 Task: Look for space in Santa Barbara, United States from 6th September, 2023 to 15th September, 2023 for 6 adults in price range Rs.8000 to Rs.12000. Place can be entire place or private room with 6 bedrooms having 6 beds and 6 bathrooms. Property type can be house, flat, guest house. Amenities needed are: wifi, TV, free parkinig on premises, gym, breakfast. Booking option can be shelf check-in. Required host language is English.
Action: Mouse moved to (623, 166)
Screenshot: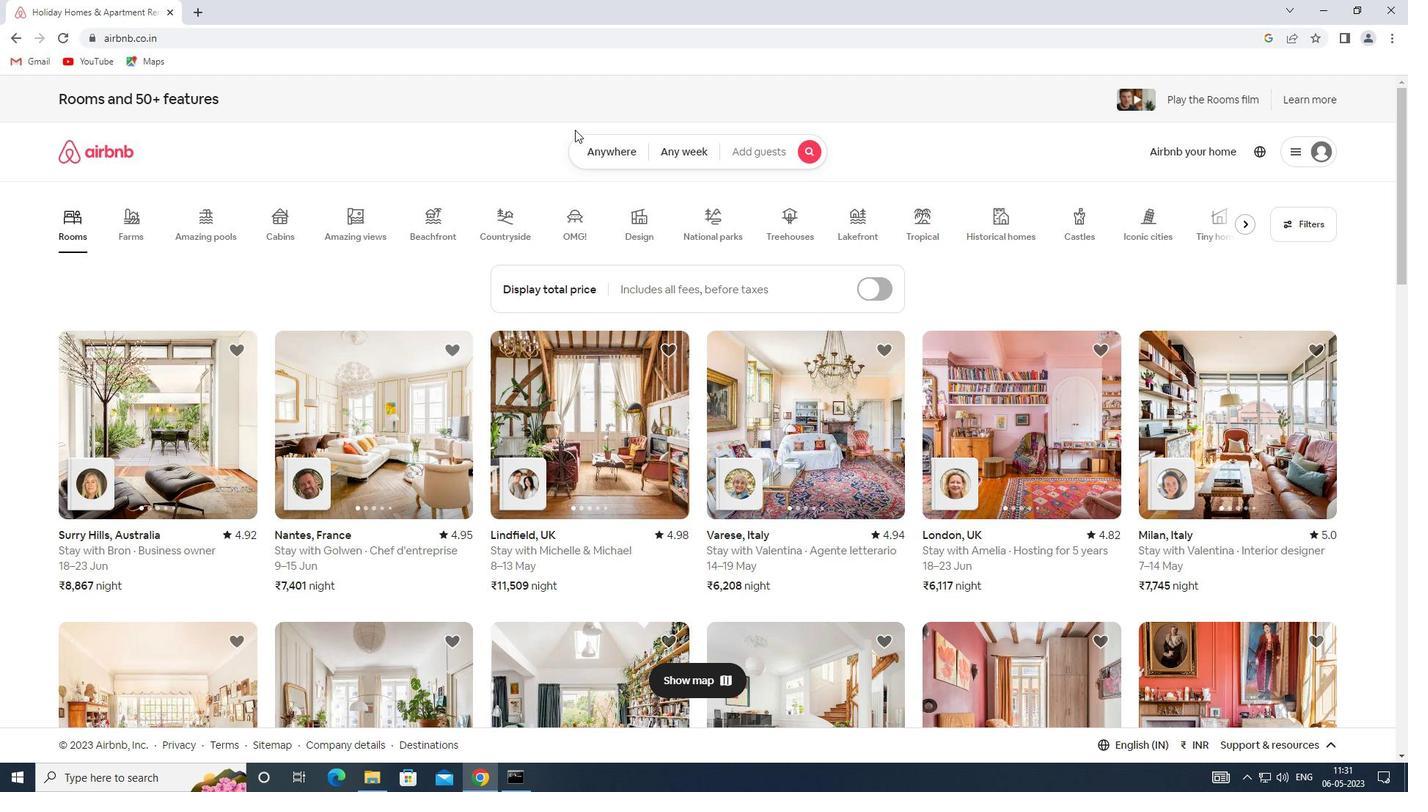 
Action: Mouse pressed left at (623, 166)
Screenshot: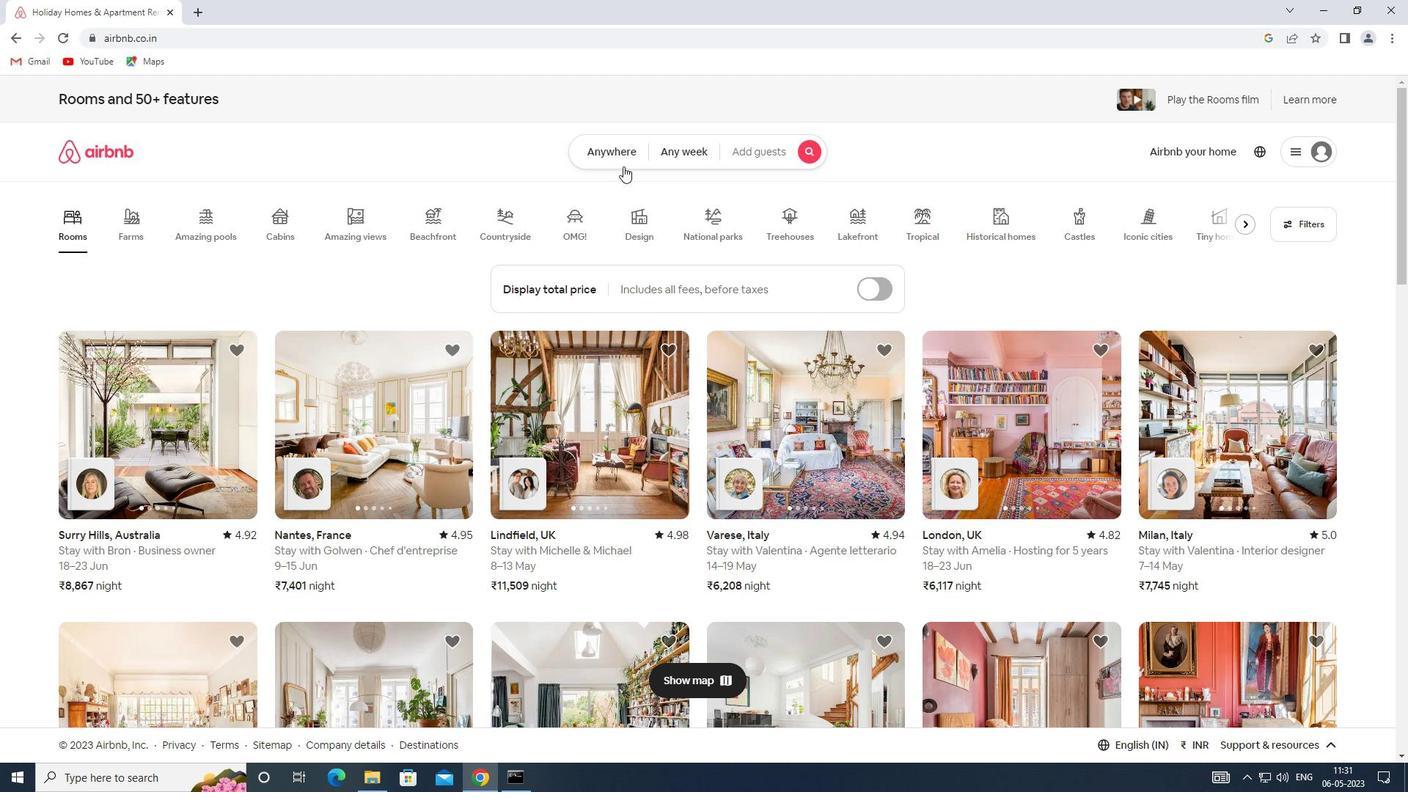 
Action: Mouse moved to (484, 200)
Screenshot: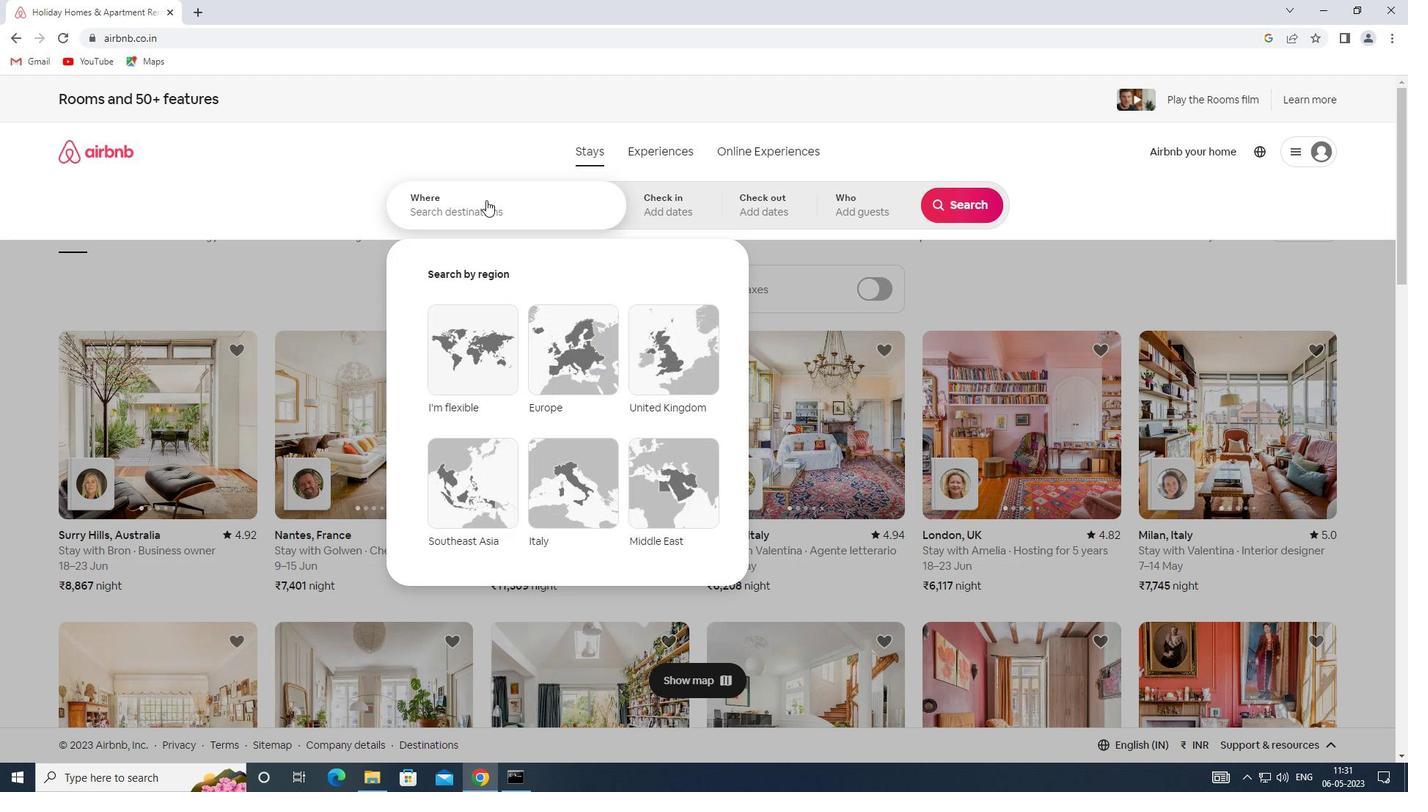 
Action: Mouse pressed left at (484, 200)
Screenshot: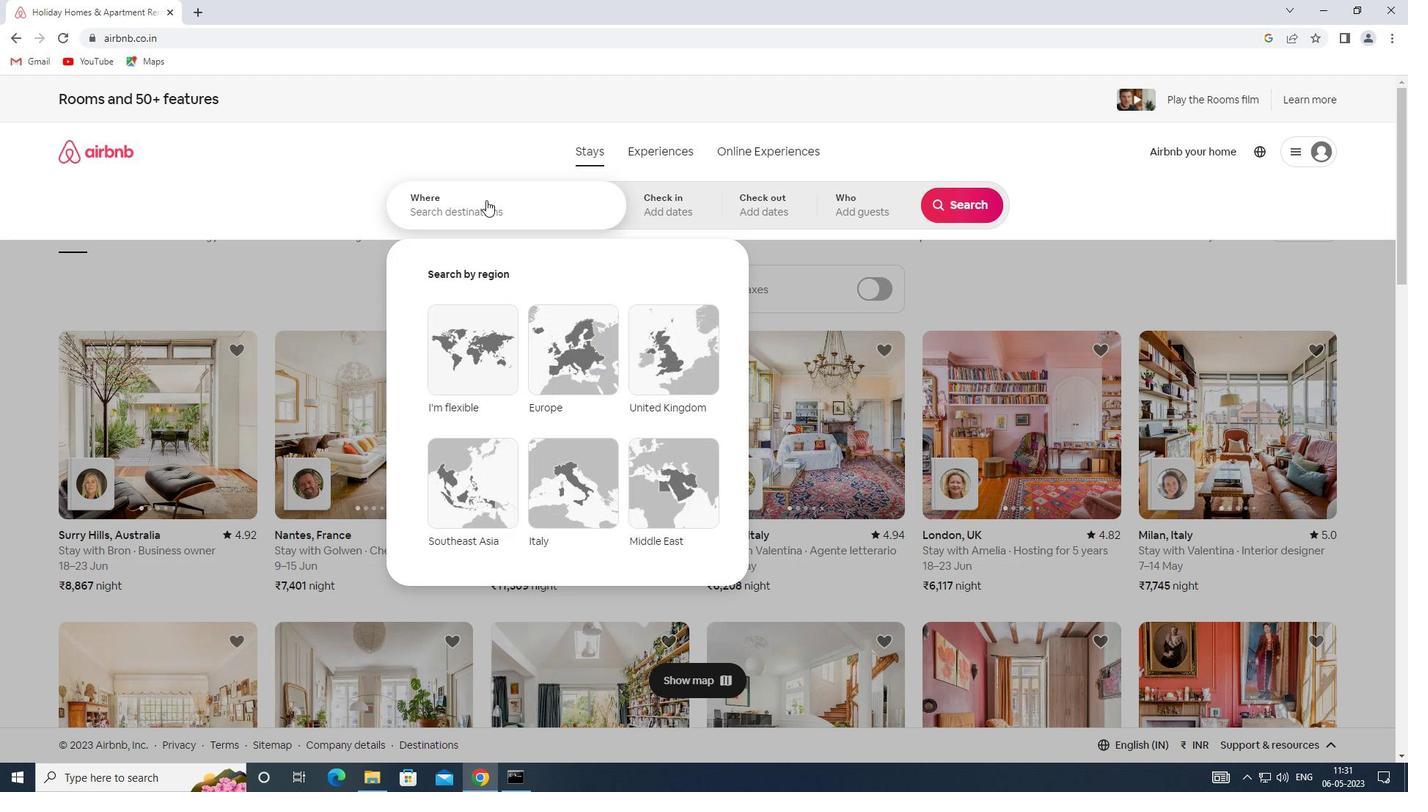 
Action: Mouse moved to (484, 201)
Screenshot: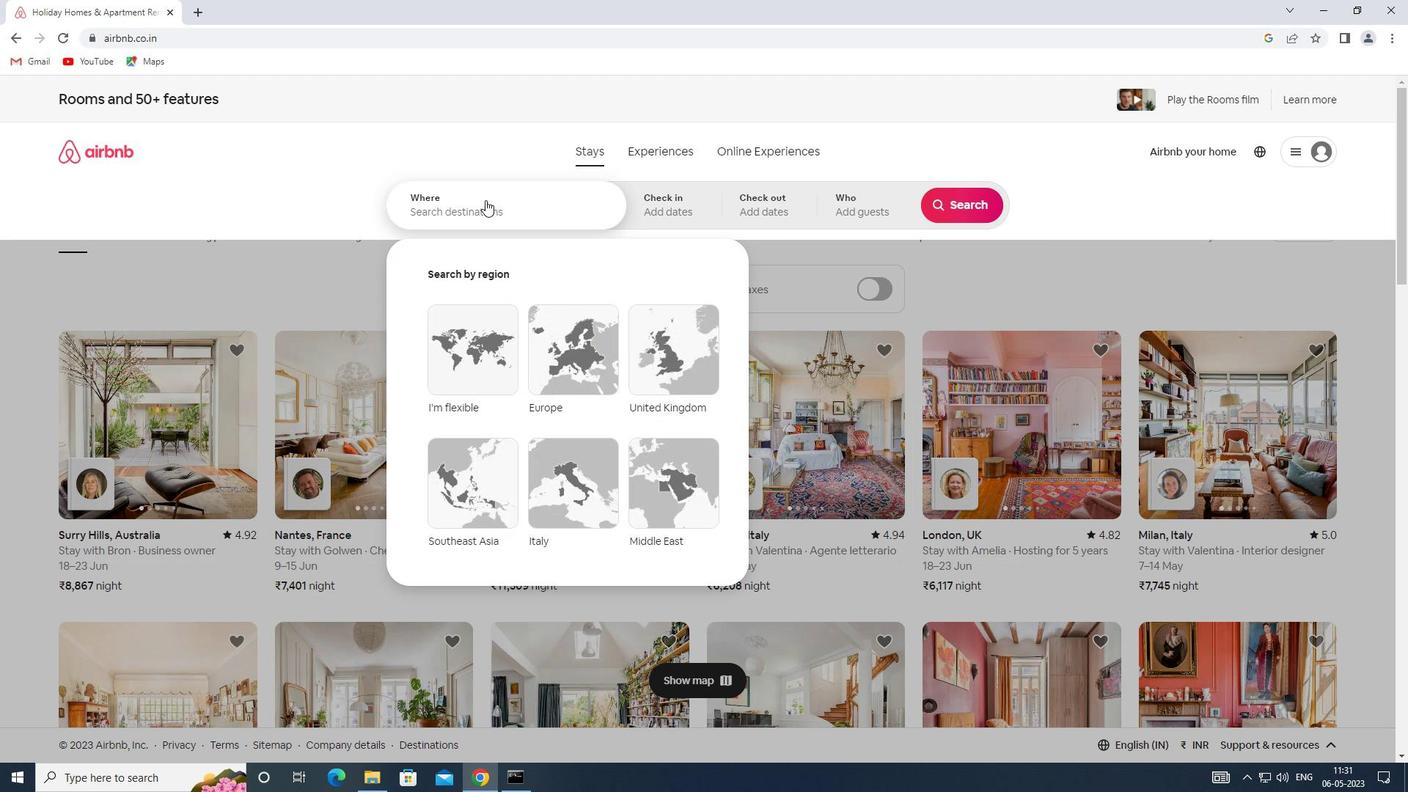 
Action: Key pressed <Key.shift><Key.shift><Key.shift><Key.shift>SPACE<Key.space>IN<Key.space><Key.shift><Key.shift><Key.shift><Key.shift><Key.shift><Key.shift><Key.shift><Key.shift><Key.shift><Key.shift><Key.shift><Key.shift><Key.shift><Key.shift><Key.shift><Key.shift><Key.shift><Key.shift>SANTA<Key.space><Key.shift>BARBARA,<Key.shift>UNITED<Key.space><Key.shift>STATES
Screenshot: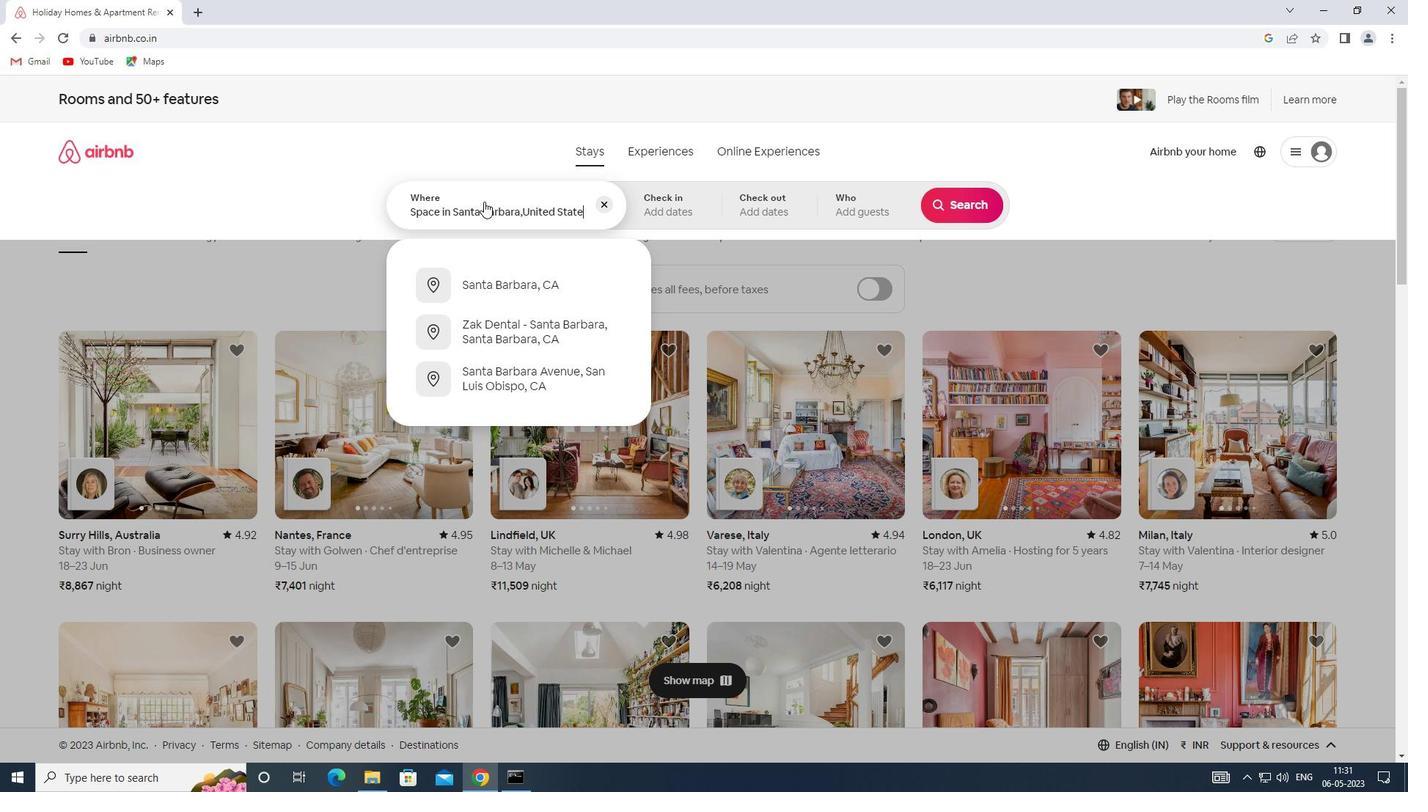 
Action: Mouse moved to (633, 215)
Screenshot: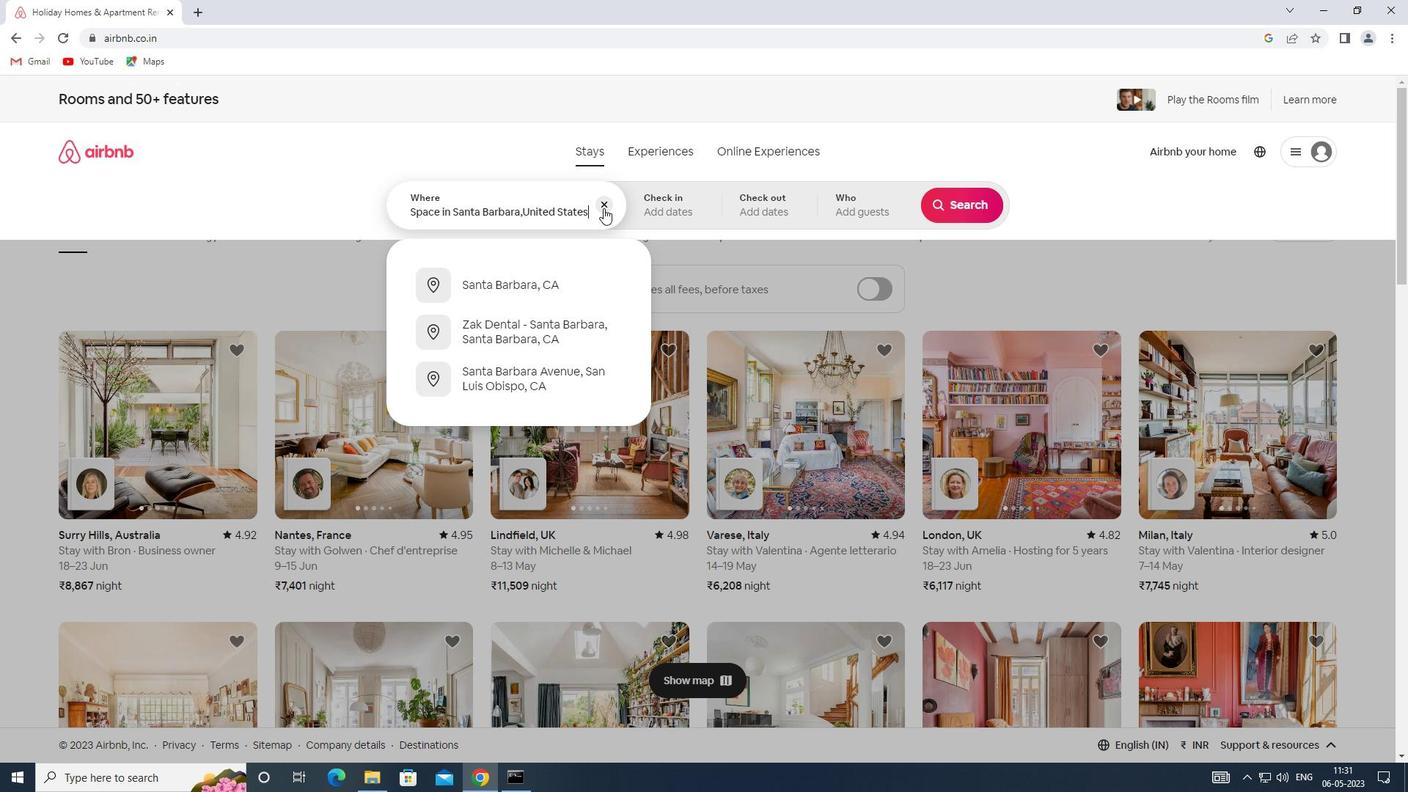 
Action: Mouse pressed left at (633, 215)
Screenshot: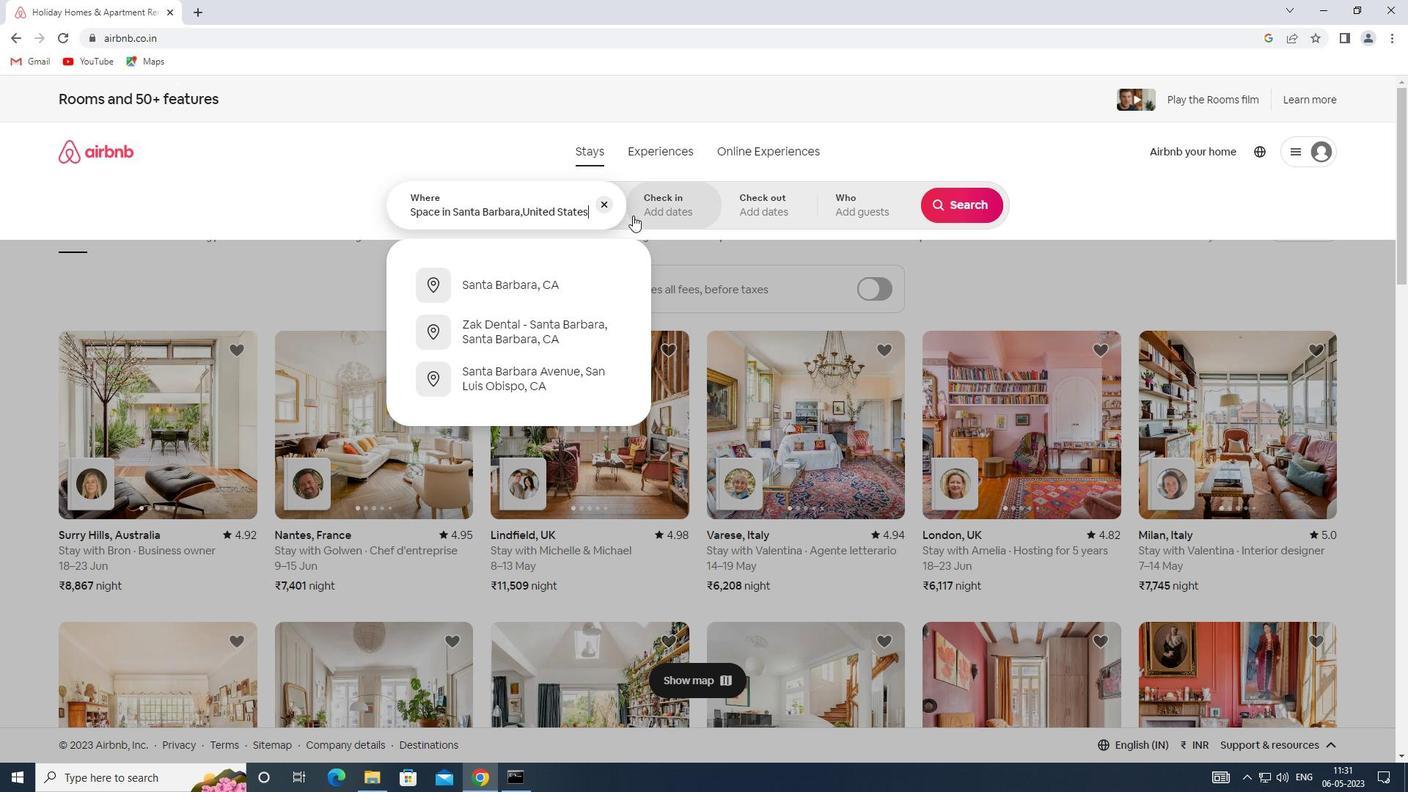 
Action: Mouse moved to (961, 320)
Screenshot: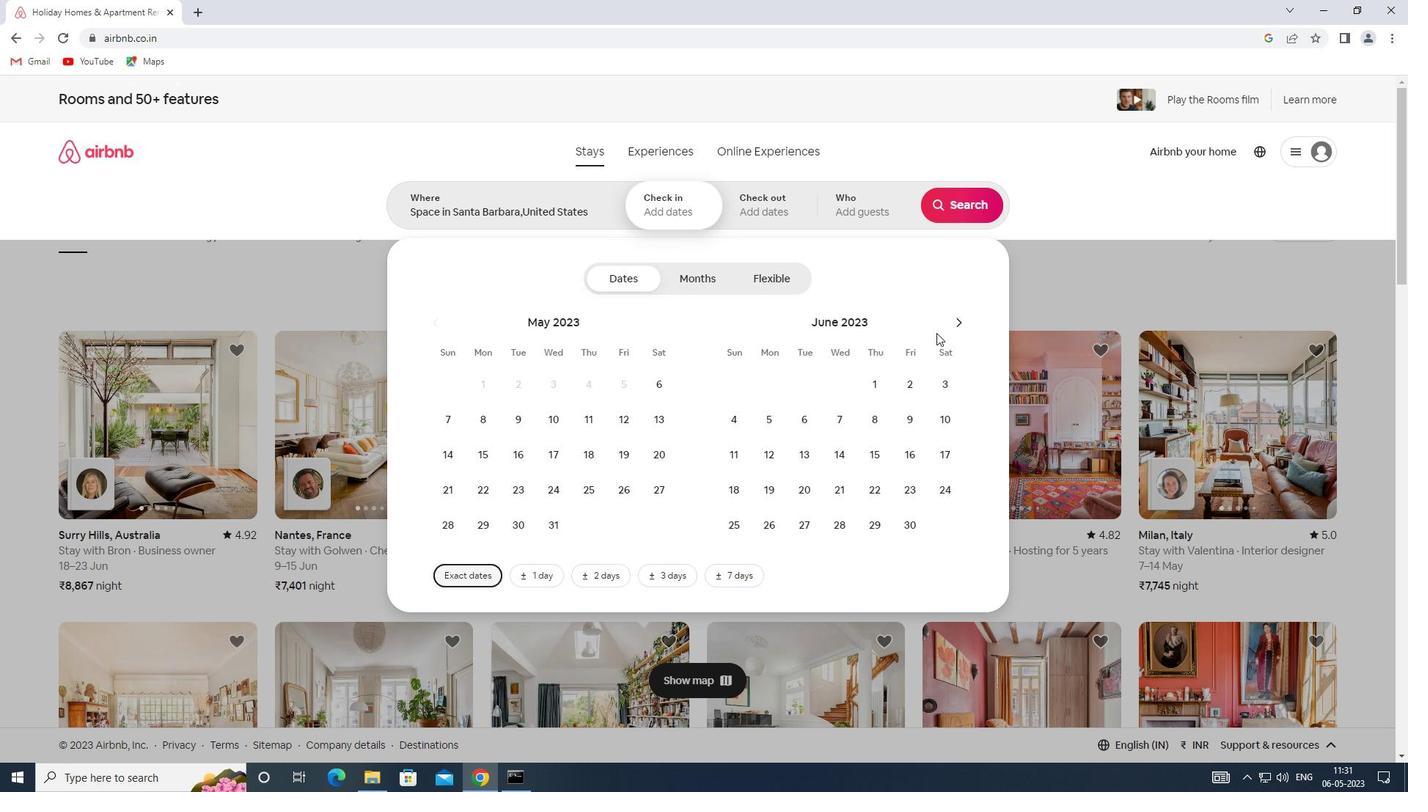 
Action: Mouse pressed left at (961, 320)
Screenshot: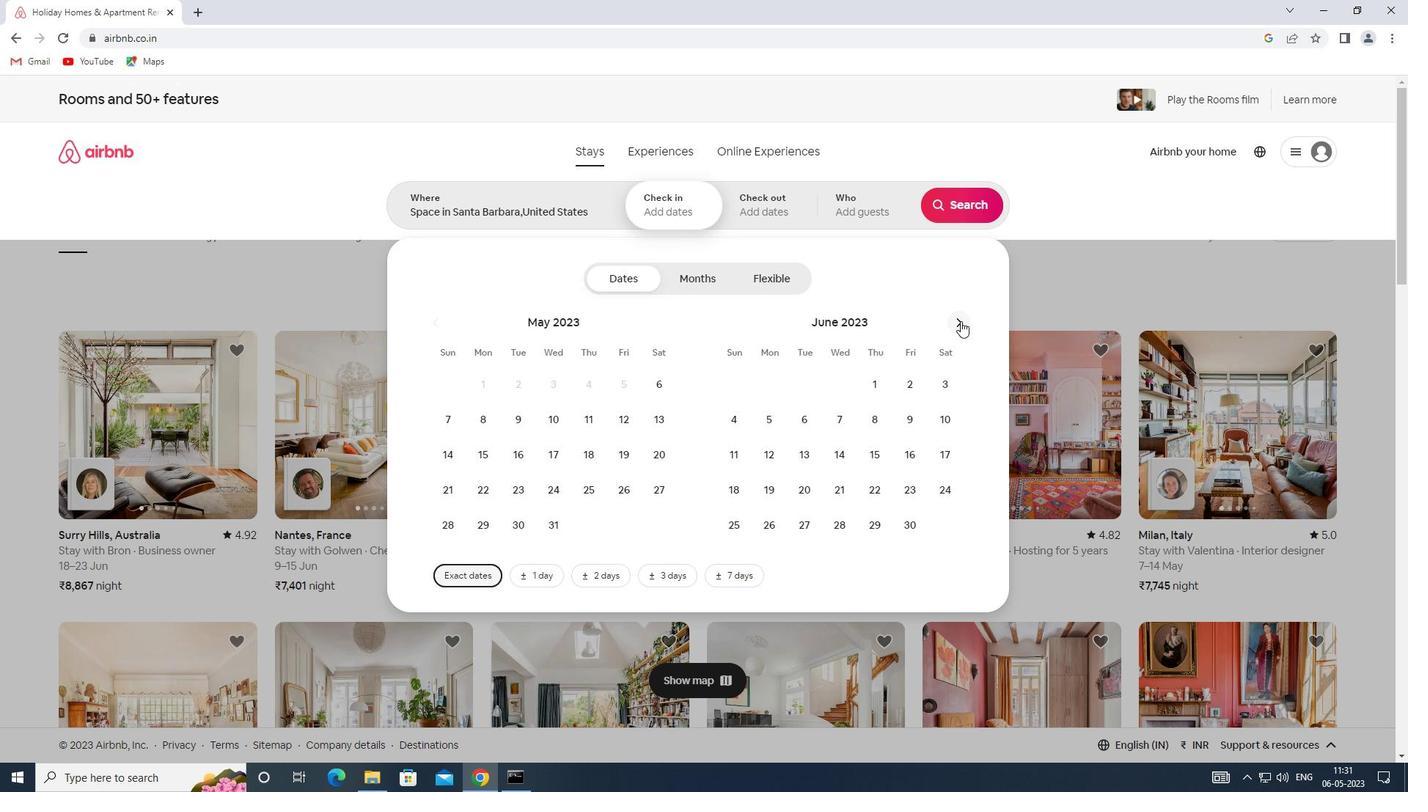 
Action: Mouse pressed left at (961, 320)
Screenshot: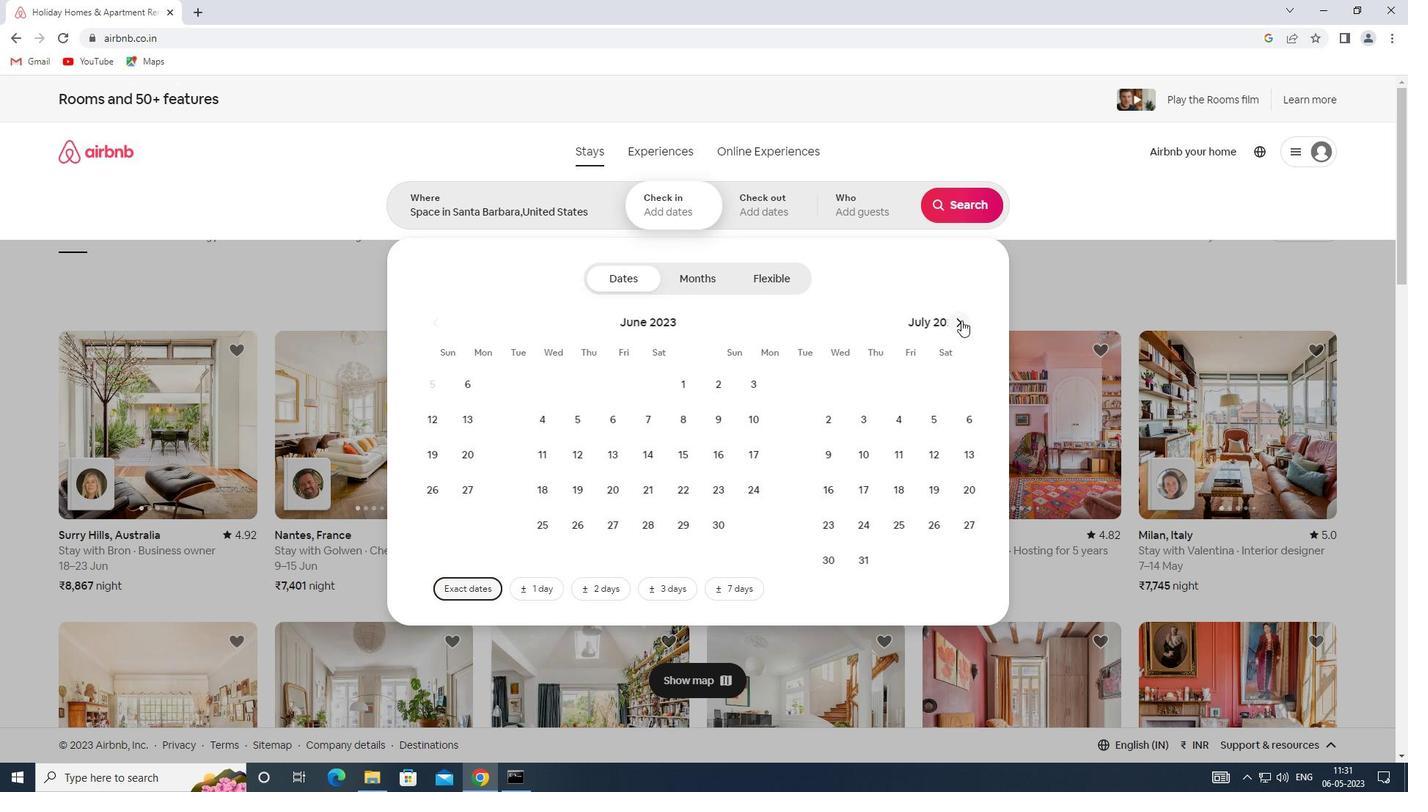 
Action: Mouse pressed left at (961, 320)
Screenshot: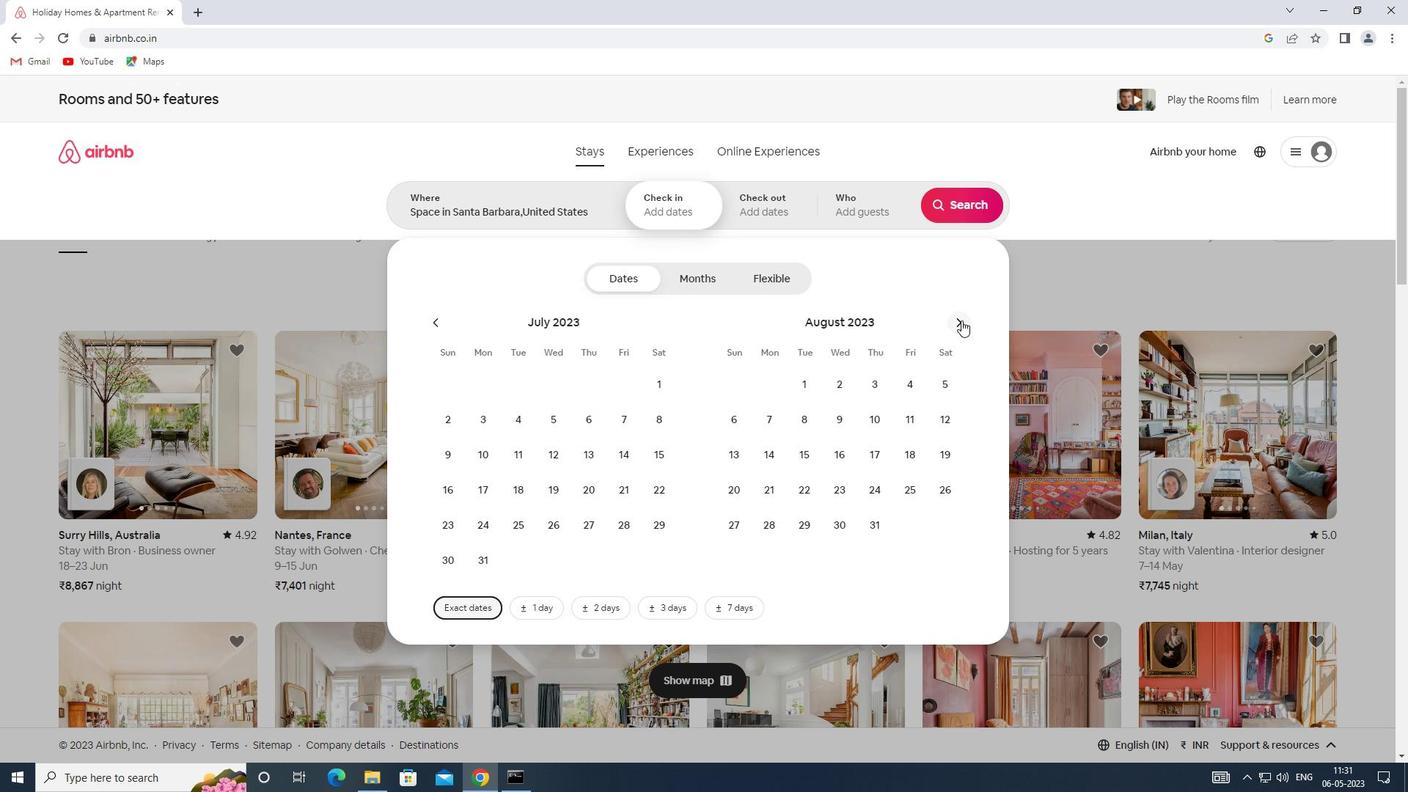 
Action: Mouse moved to (831, 407)
Screenshot: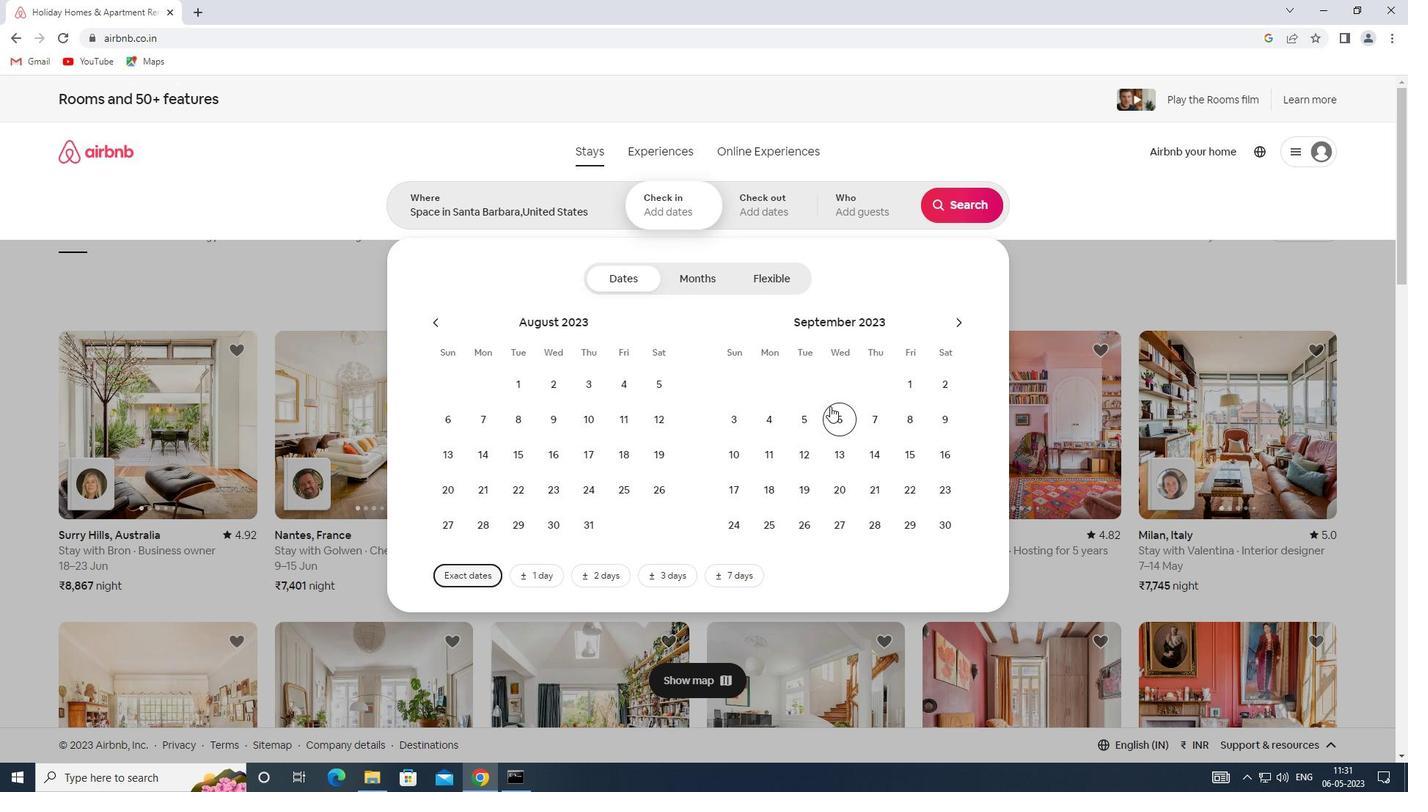 
Action: Mouse pressed left at (831, 407)
Screenshot: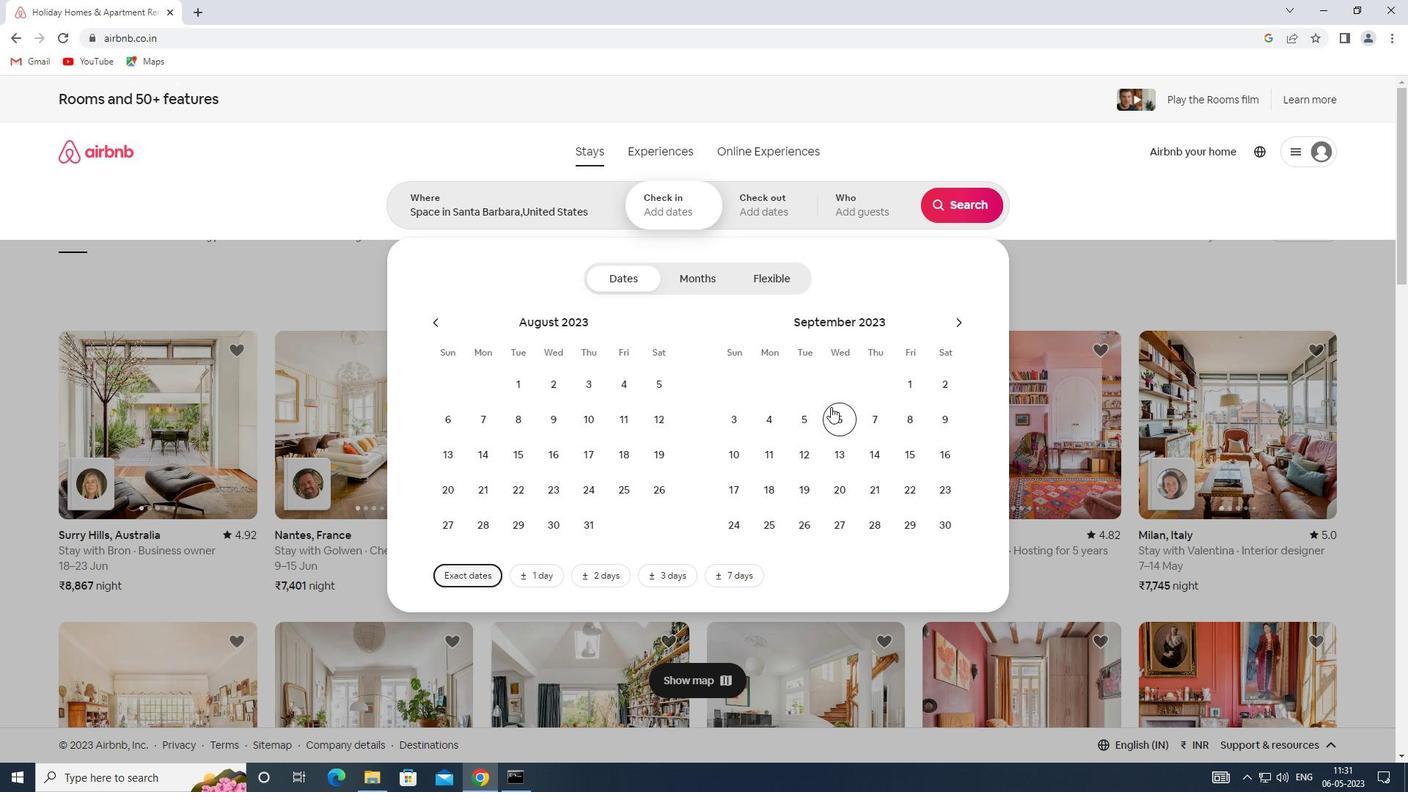 
Action: Mouse moved to (900, 448)
Screenshot: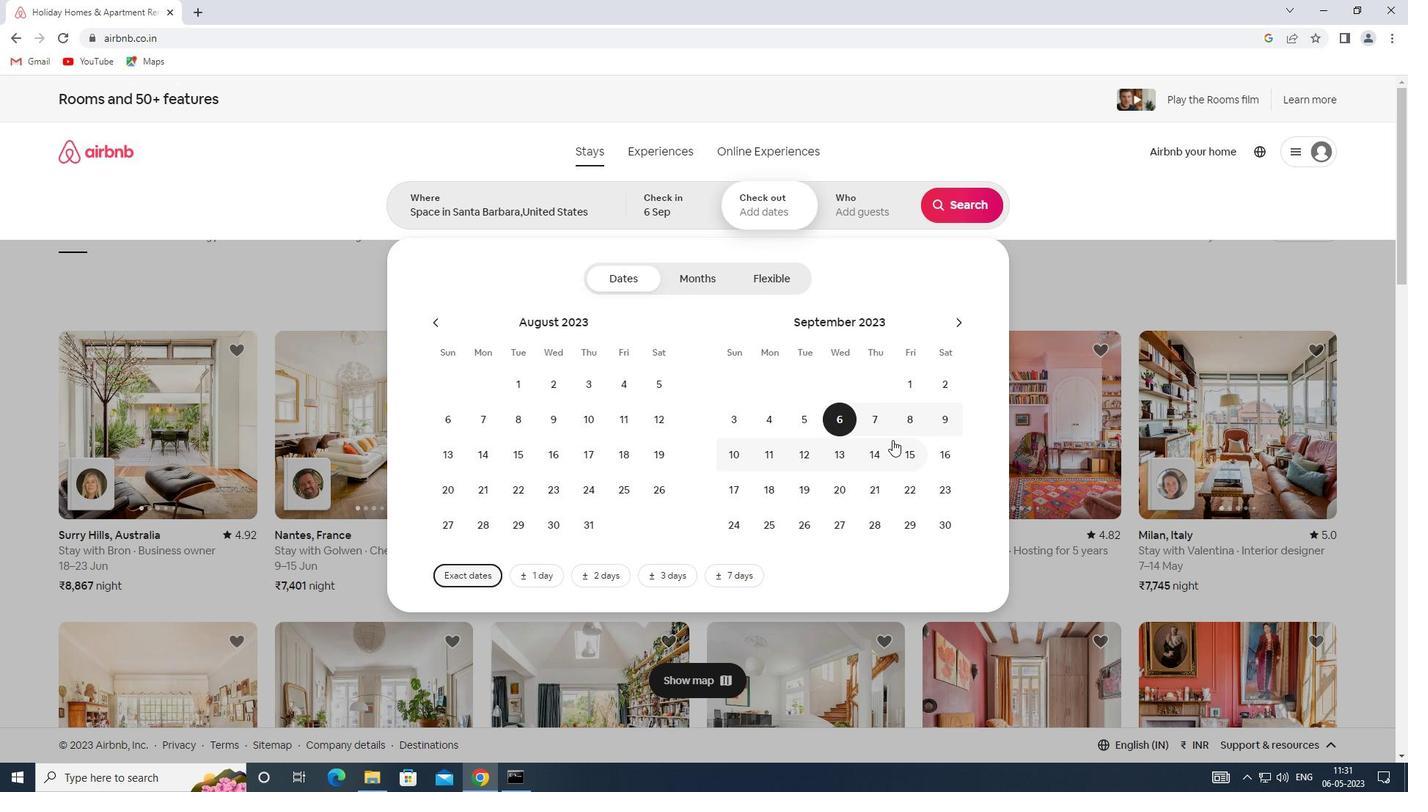 
Action: Mouse pressed left at (900, 448)
Screenshot: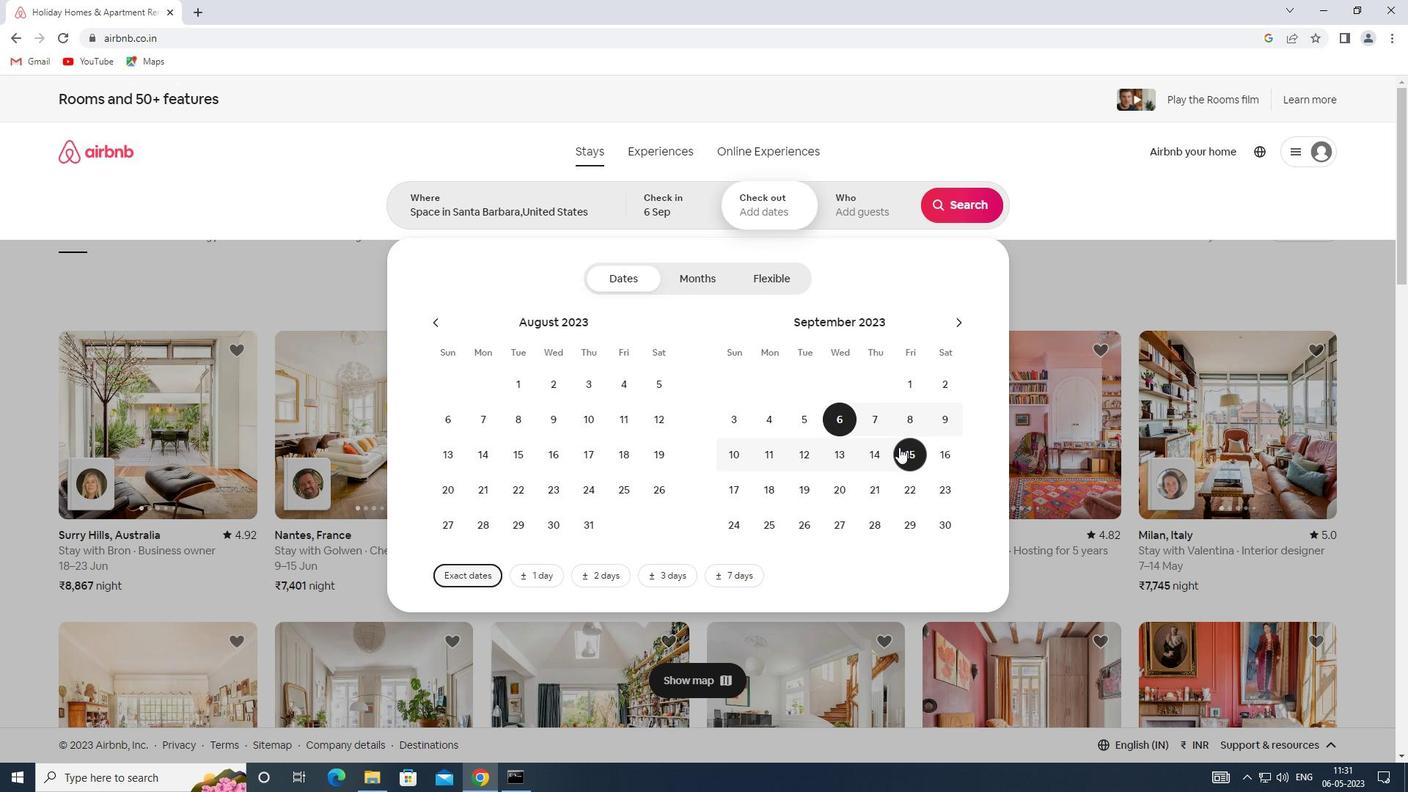 
Action: Mouse moved to (885, 214)
Screenshot: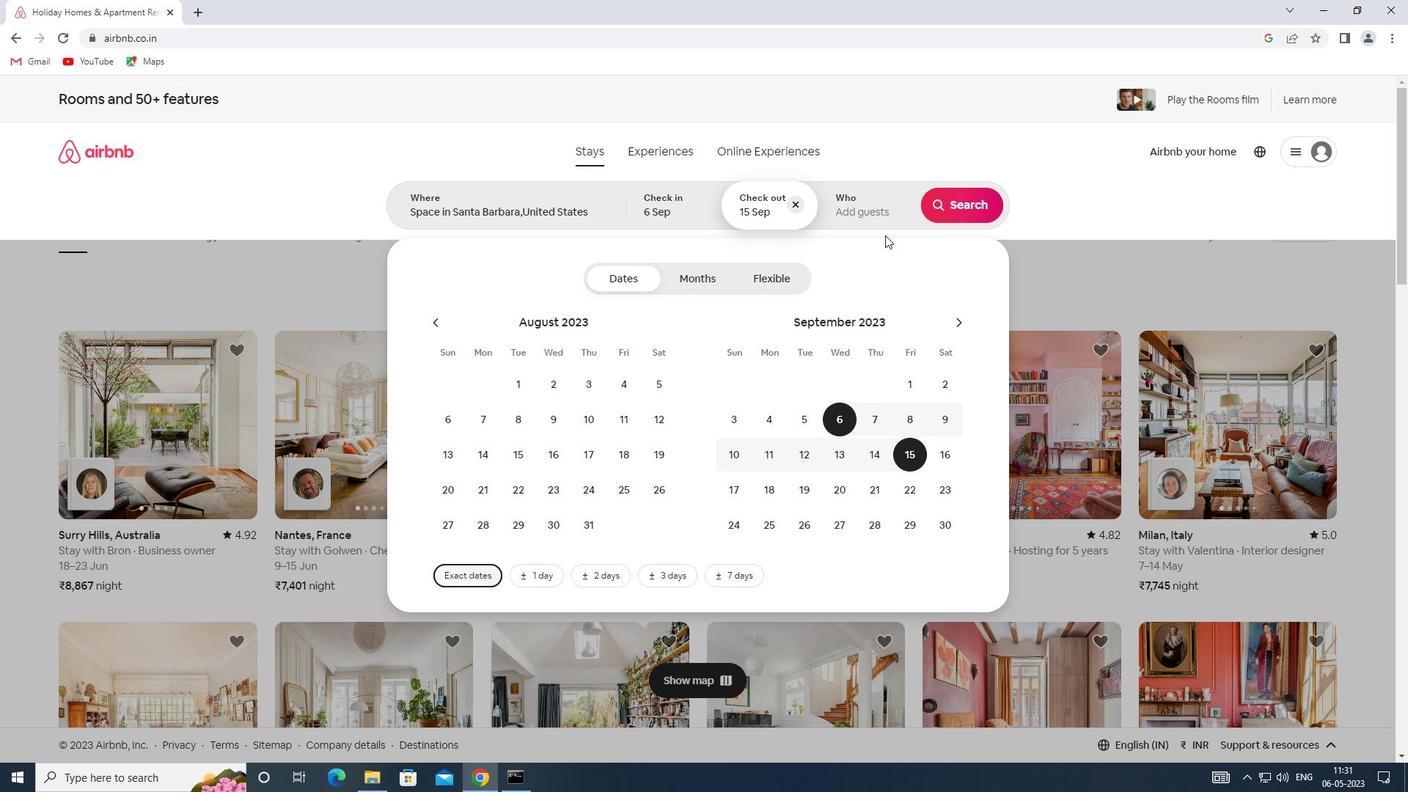 
Action: Mouse pressed left at (885, 214)
Screenshot: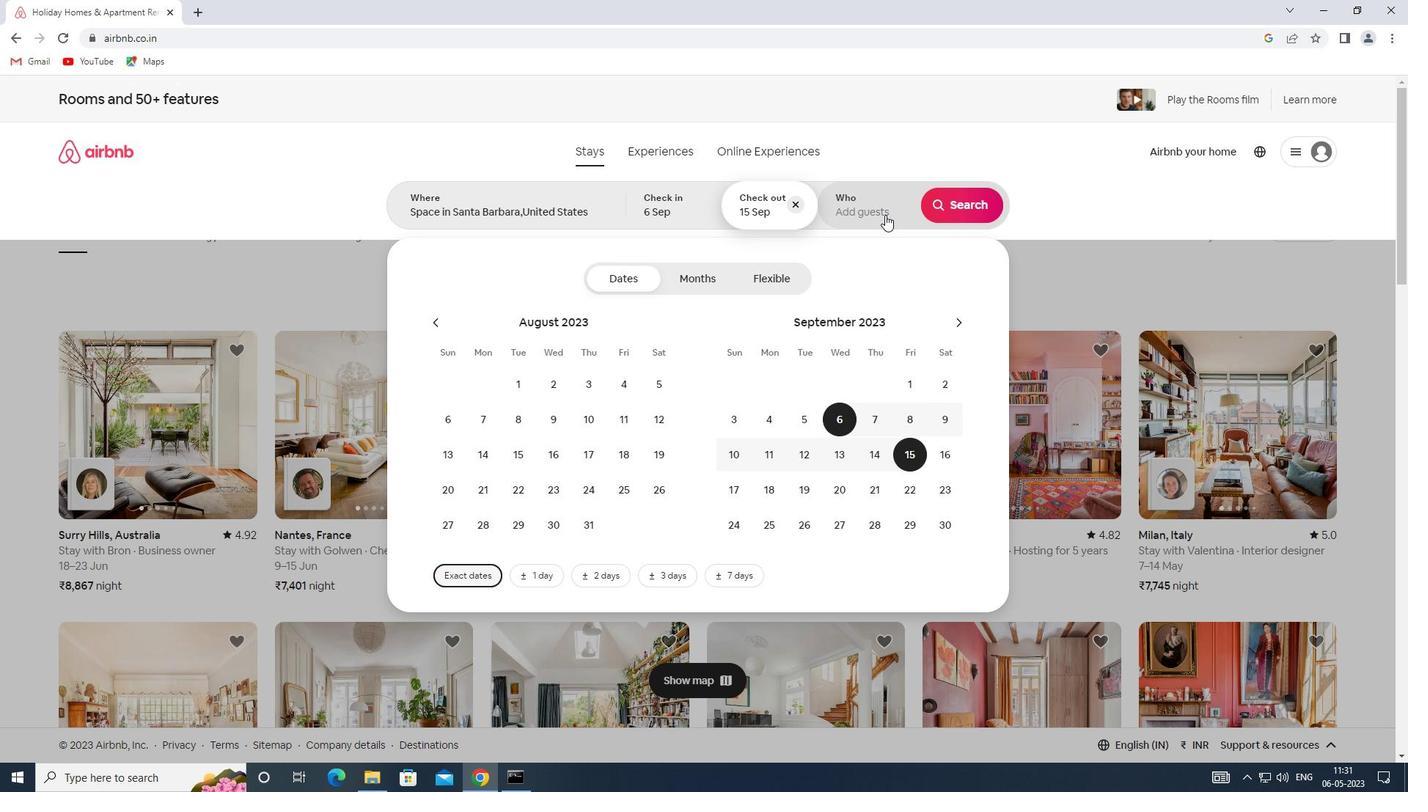 
Action: Mouse moved to (974, 275)
Screenshot: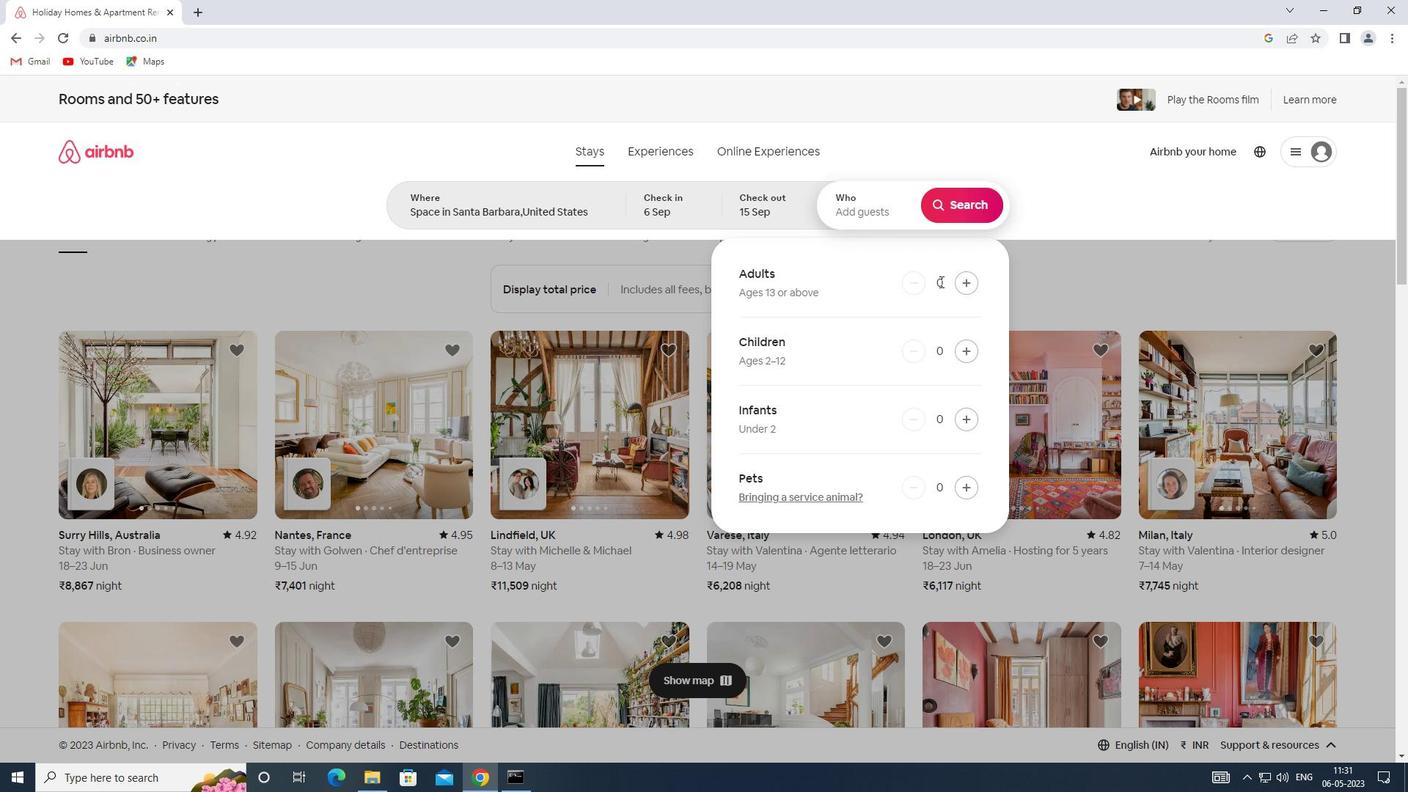 
Action: Mouse pressed left at (974, 275)
Screenshot: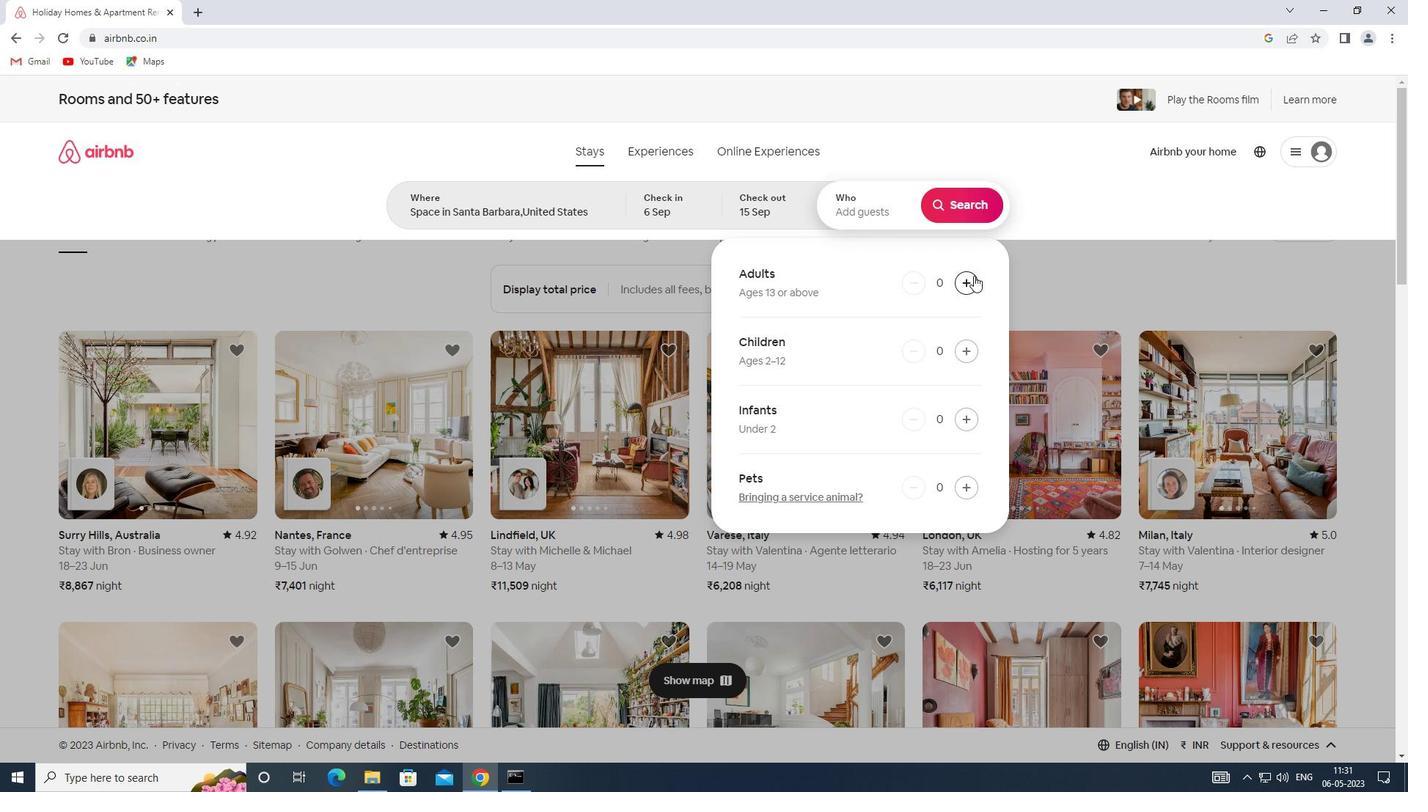 
Action: Mouse pressed left at (974, 275)
Screenshot: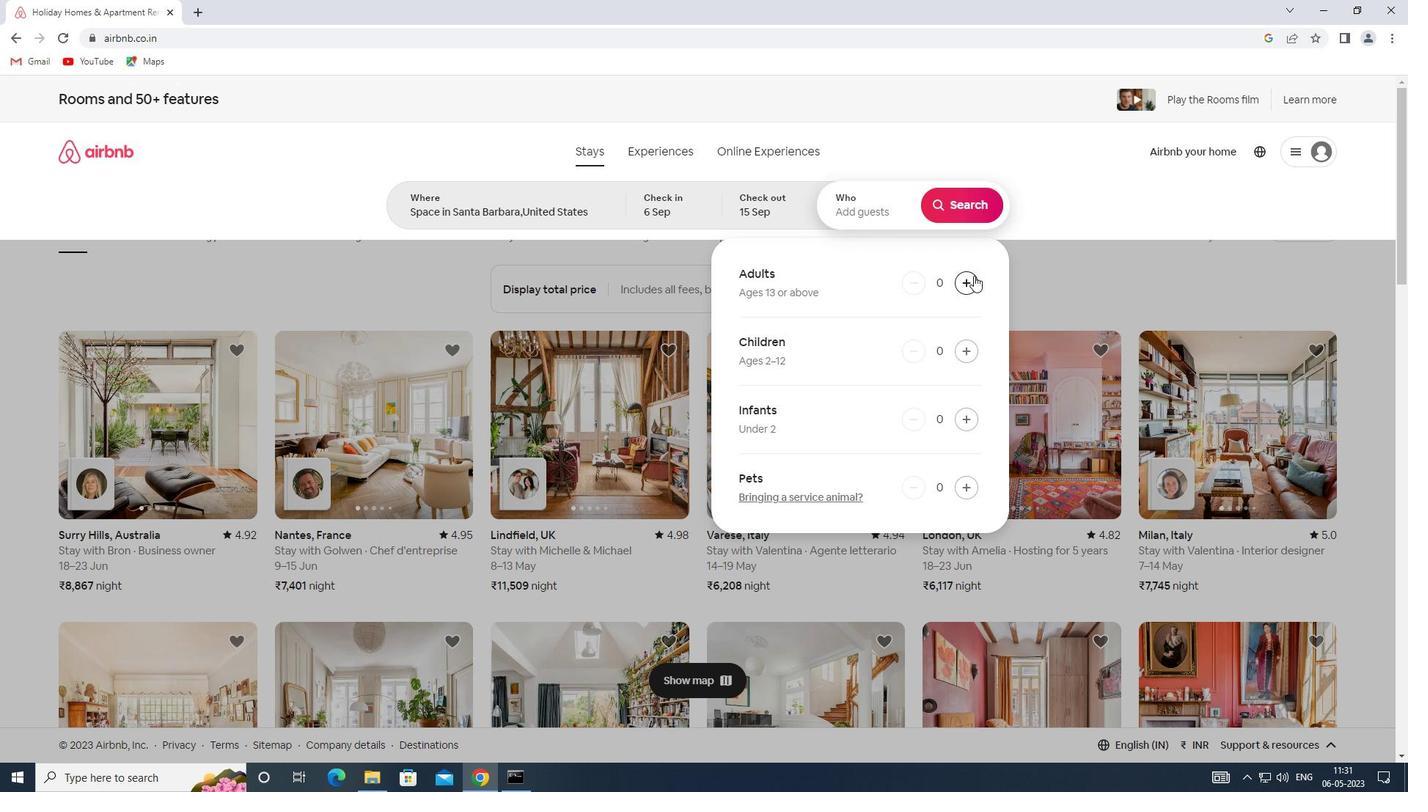 
Action: Mouse pressed left at (974, 275)
Screenshot: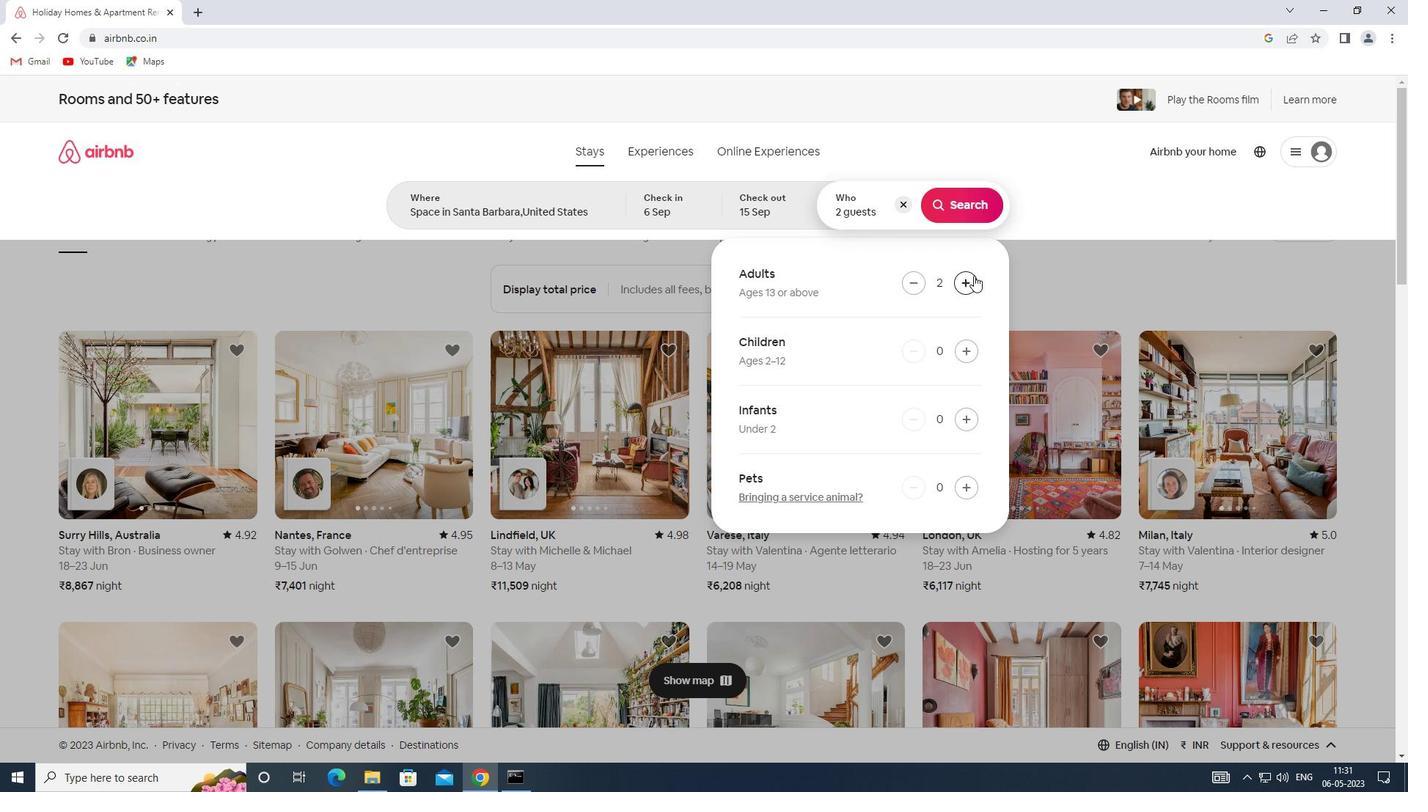 
Action: Mouse pressed left at (974, 275)
Screenshot: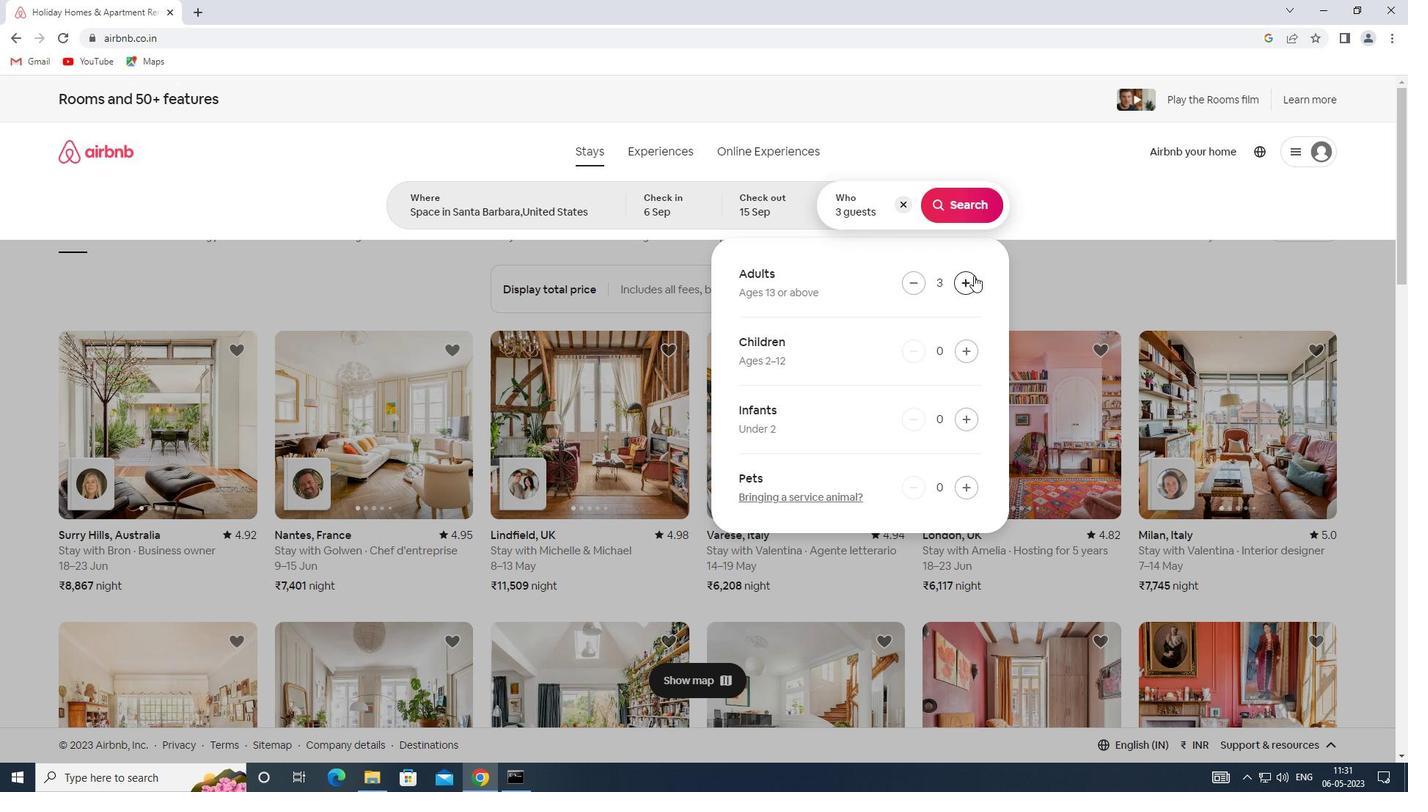 
Action: Mouse pressed left at (974, 275)
Screenshot: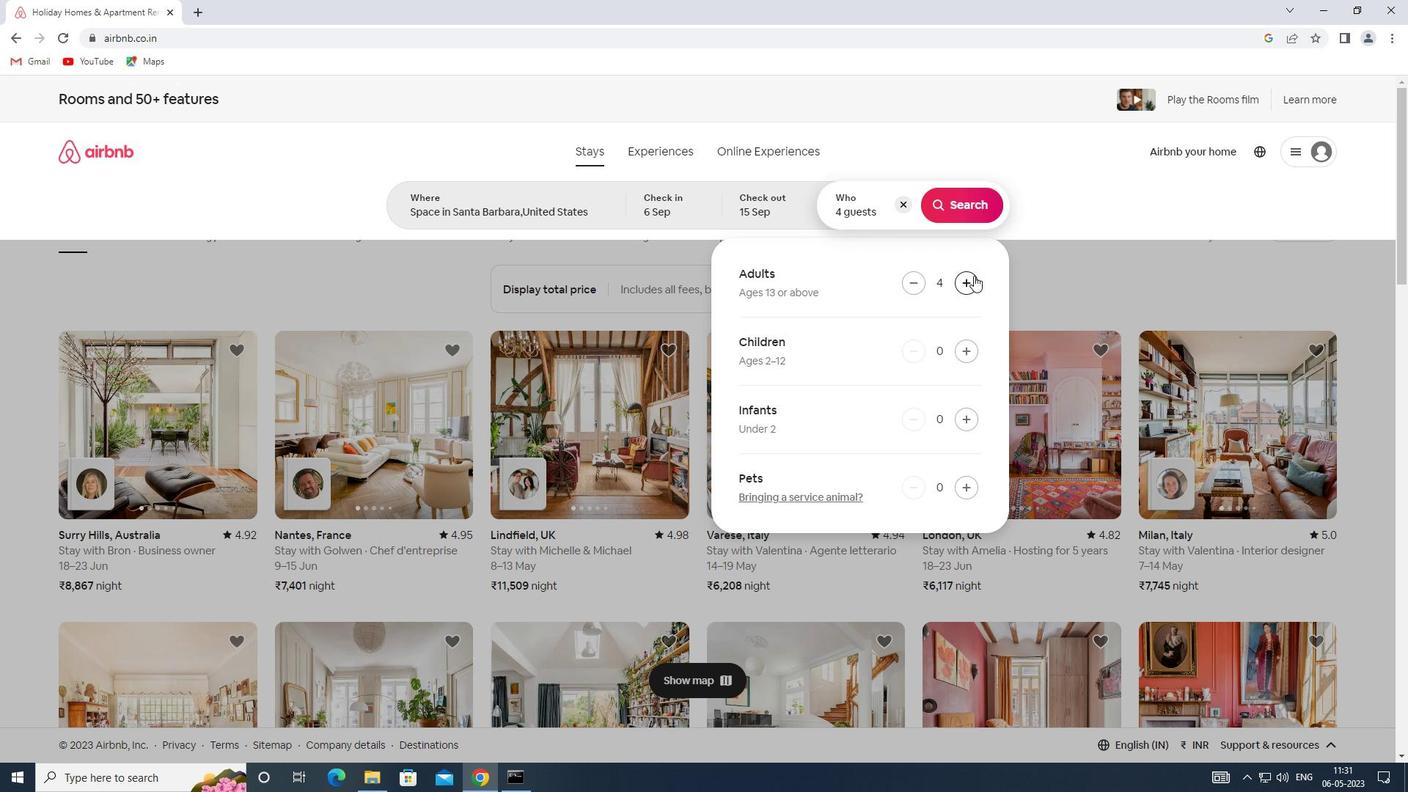 
Action: Mouse moved to (960, 280)
Screenshot: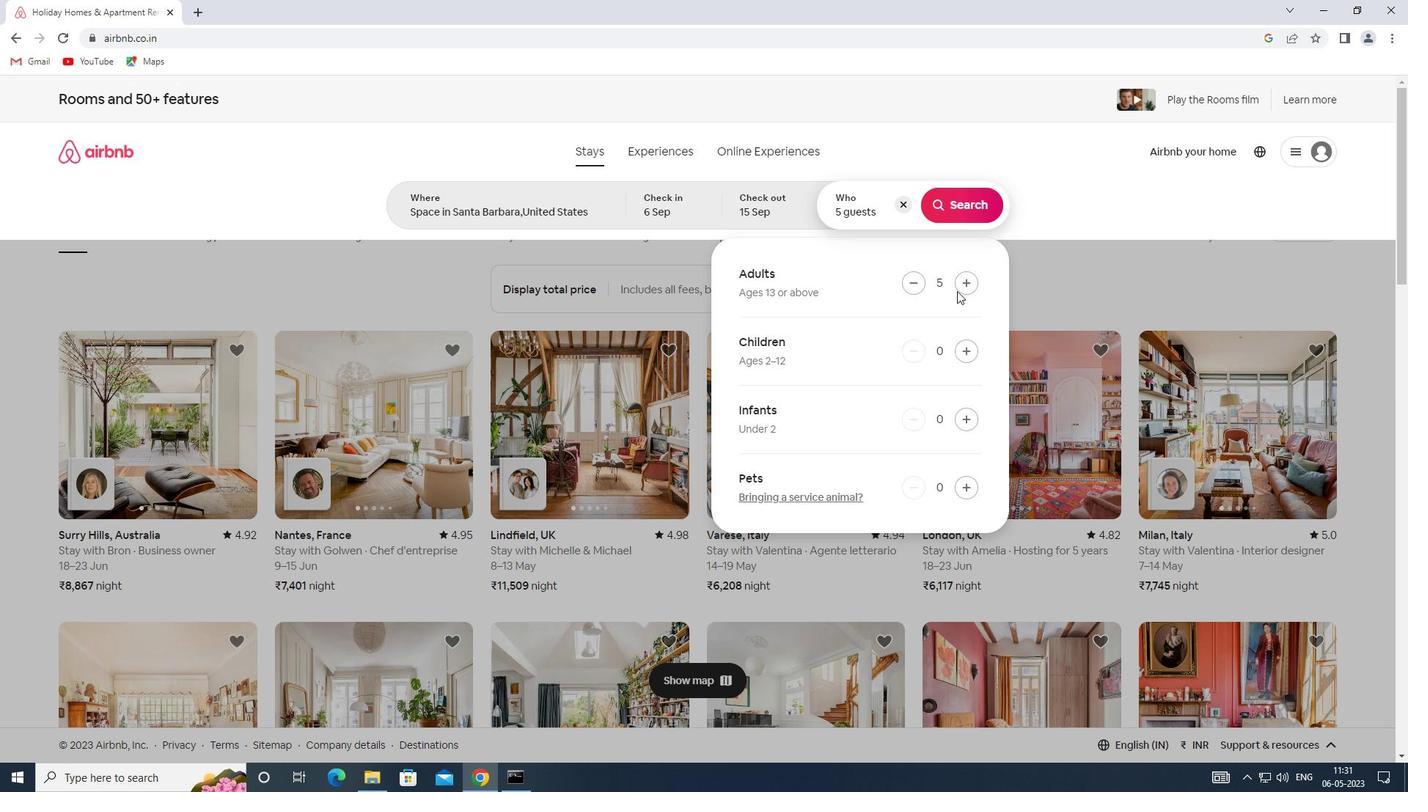 
Action: Mouse pressed left at (960, 280)
Screenshot: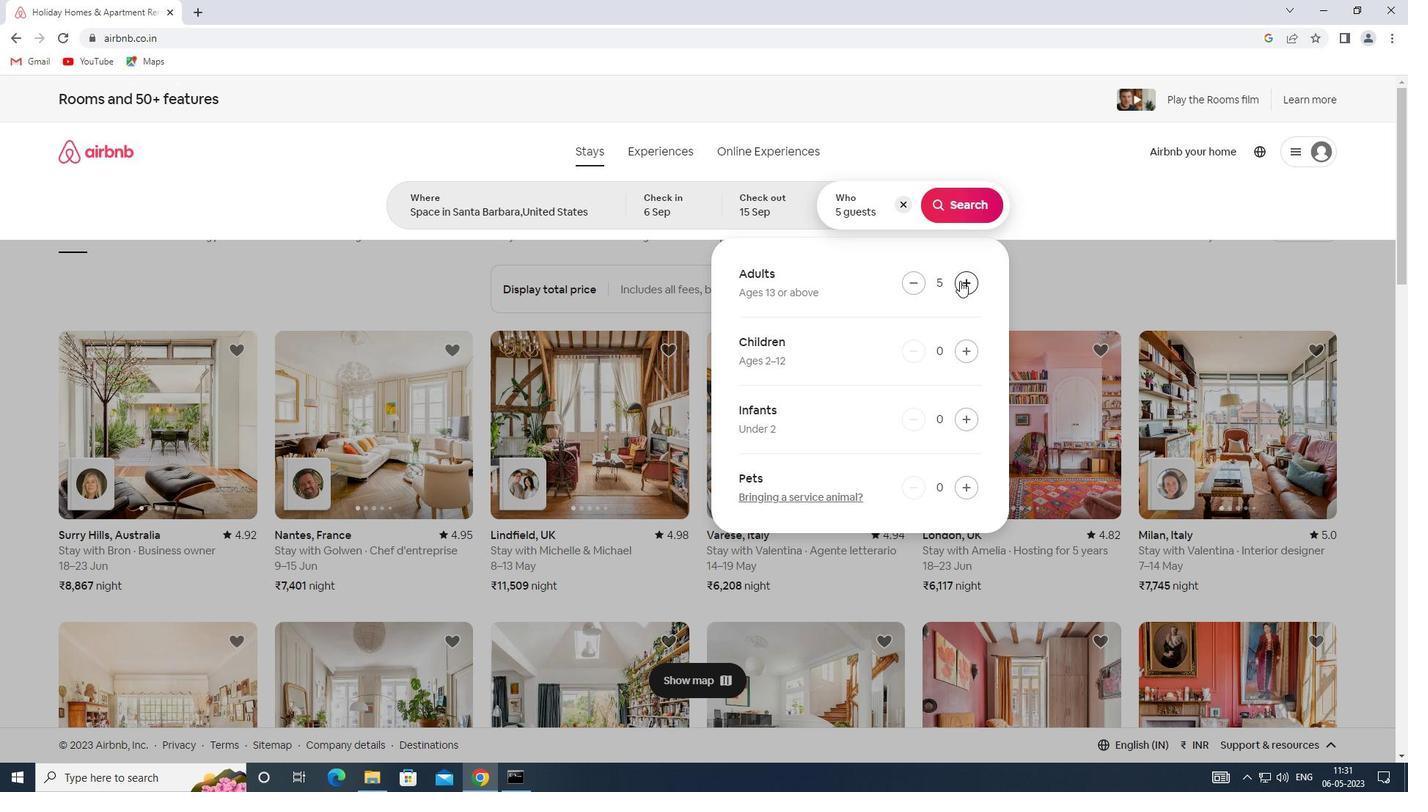 
Action: Mouse moved to (966, 212)
Screenshot: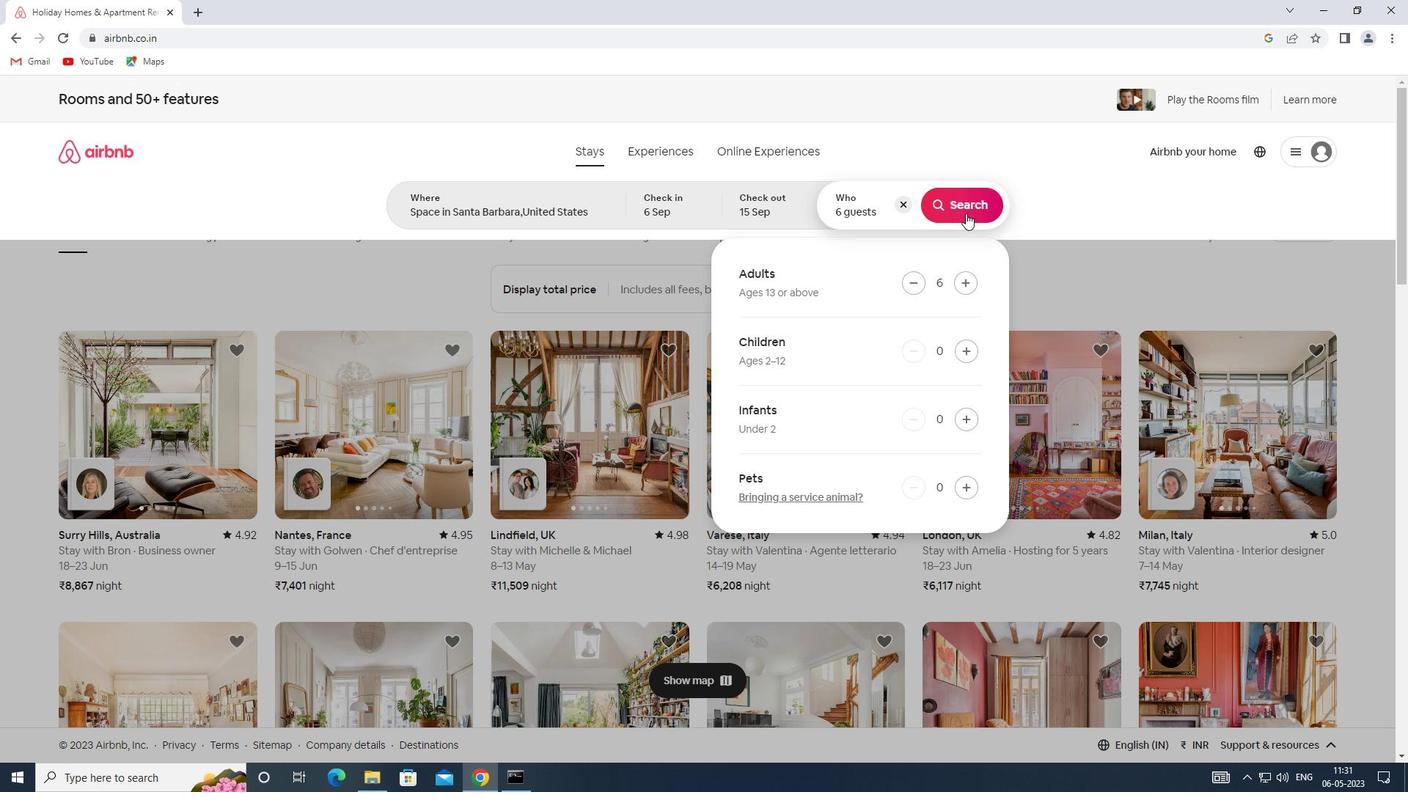 
Action: Mouse pressed left at (966, 212)
Screenshot: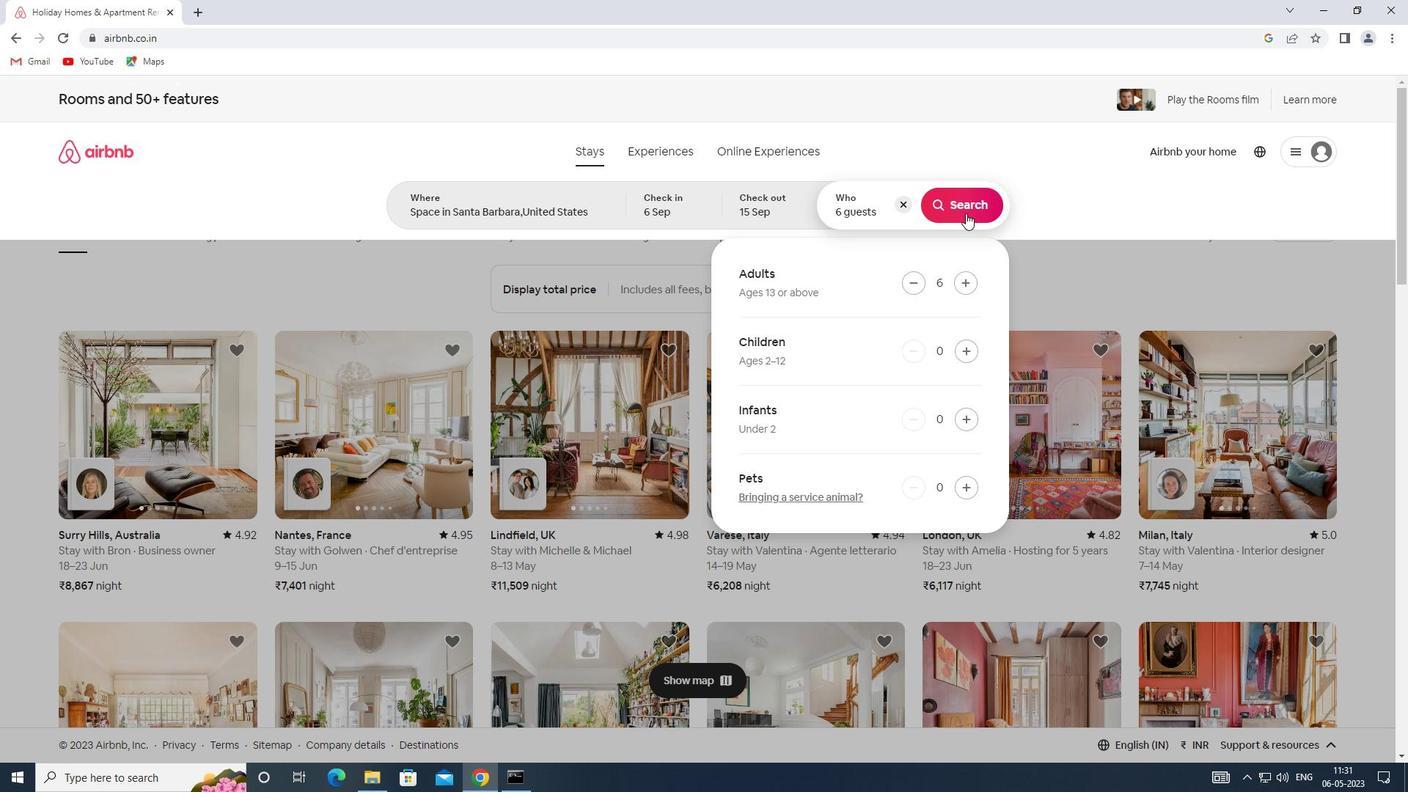 
Action: Mouse moved to (1349, 173)
Screenshot: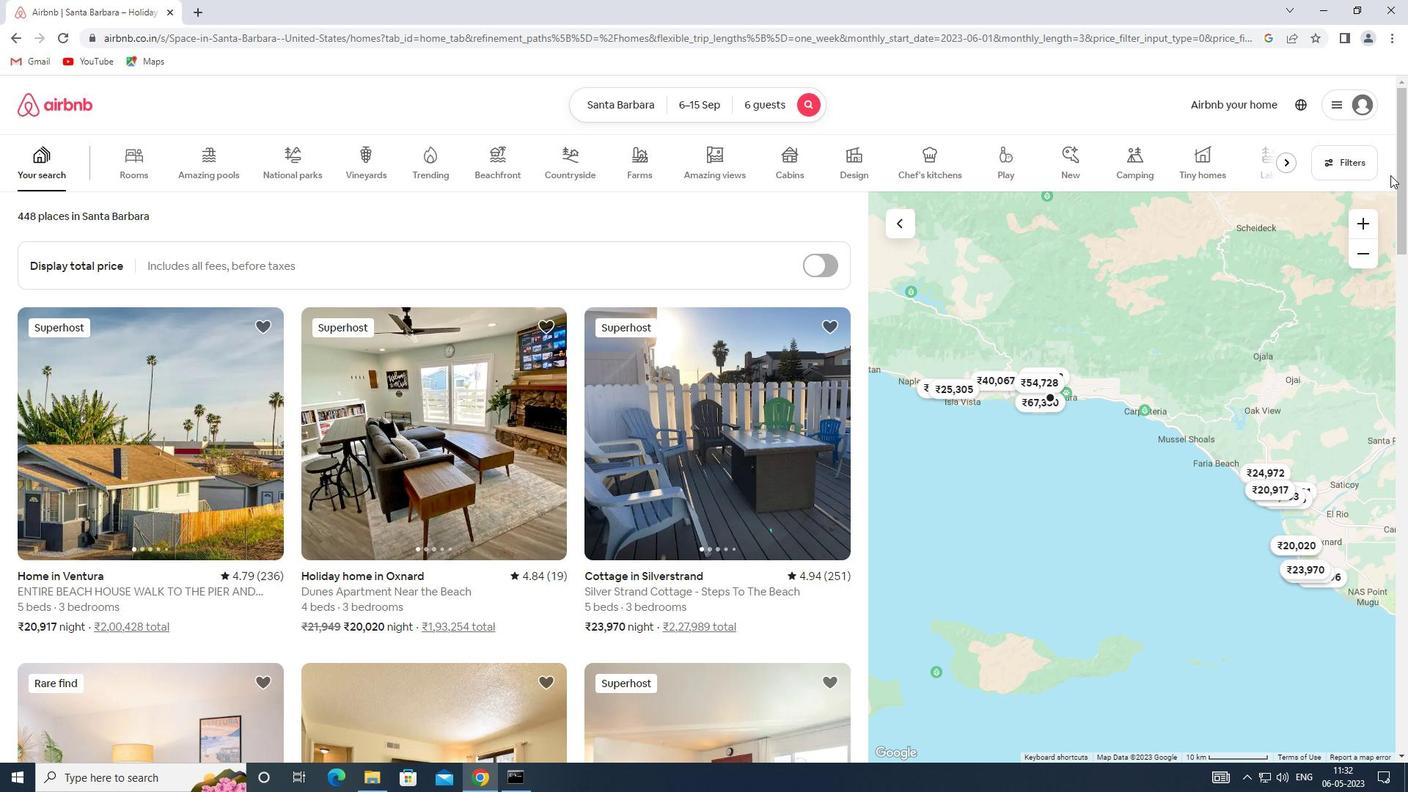 
Action: Mouse pressed left at (1349, 173)
Screenshot: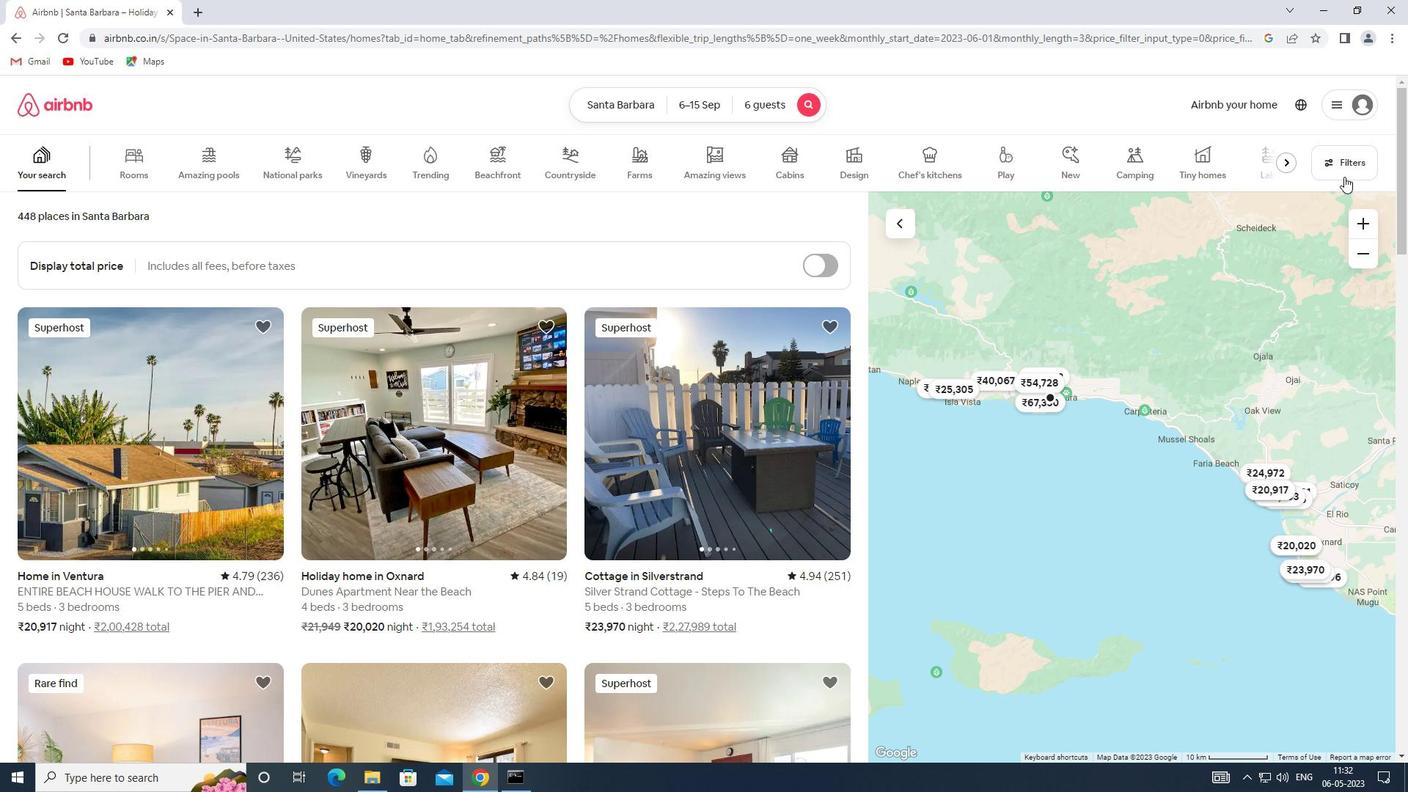
Action: Mouse moved to (504, 520)
Screenshot: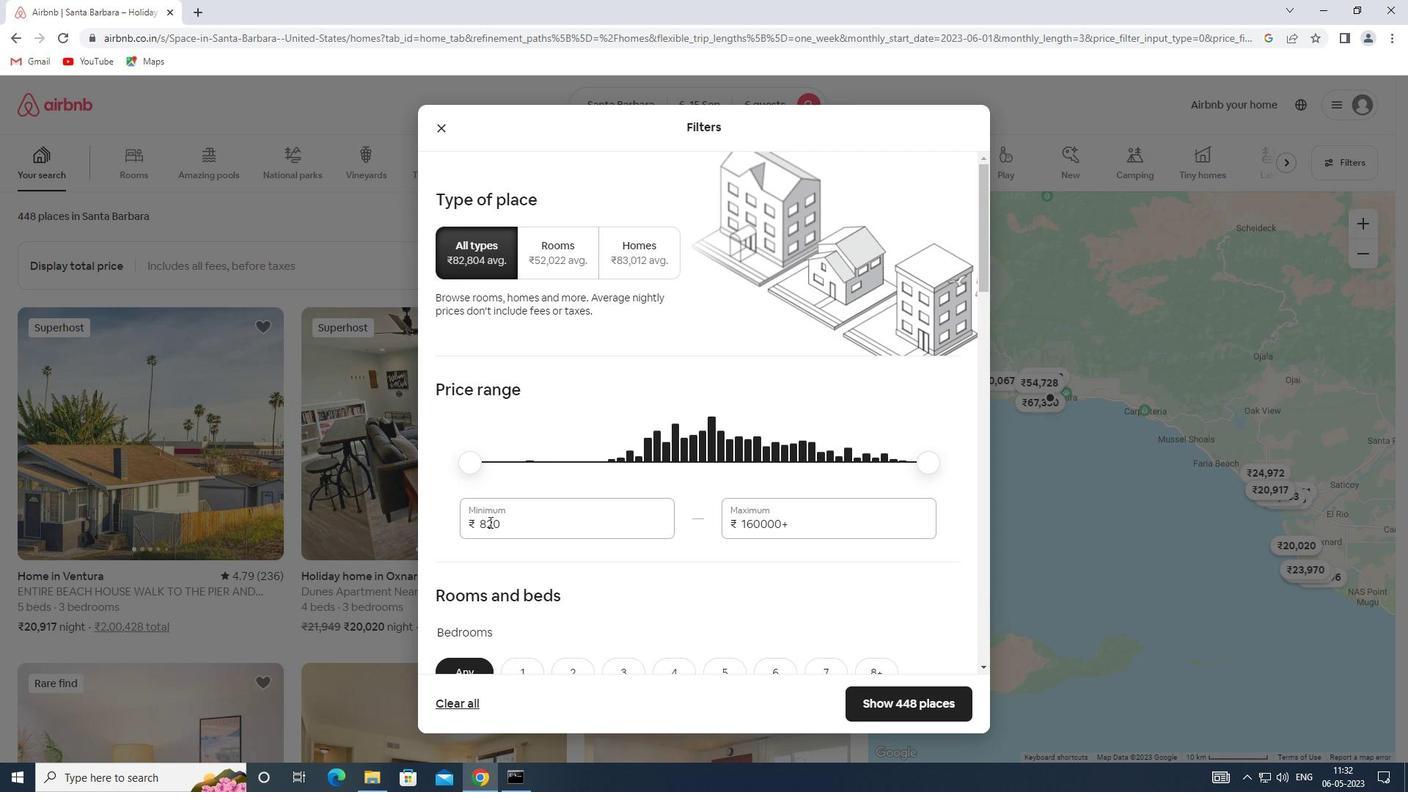 
Action: Mouse pressed left at (504, 520)
Screenshot: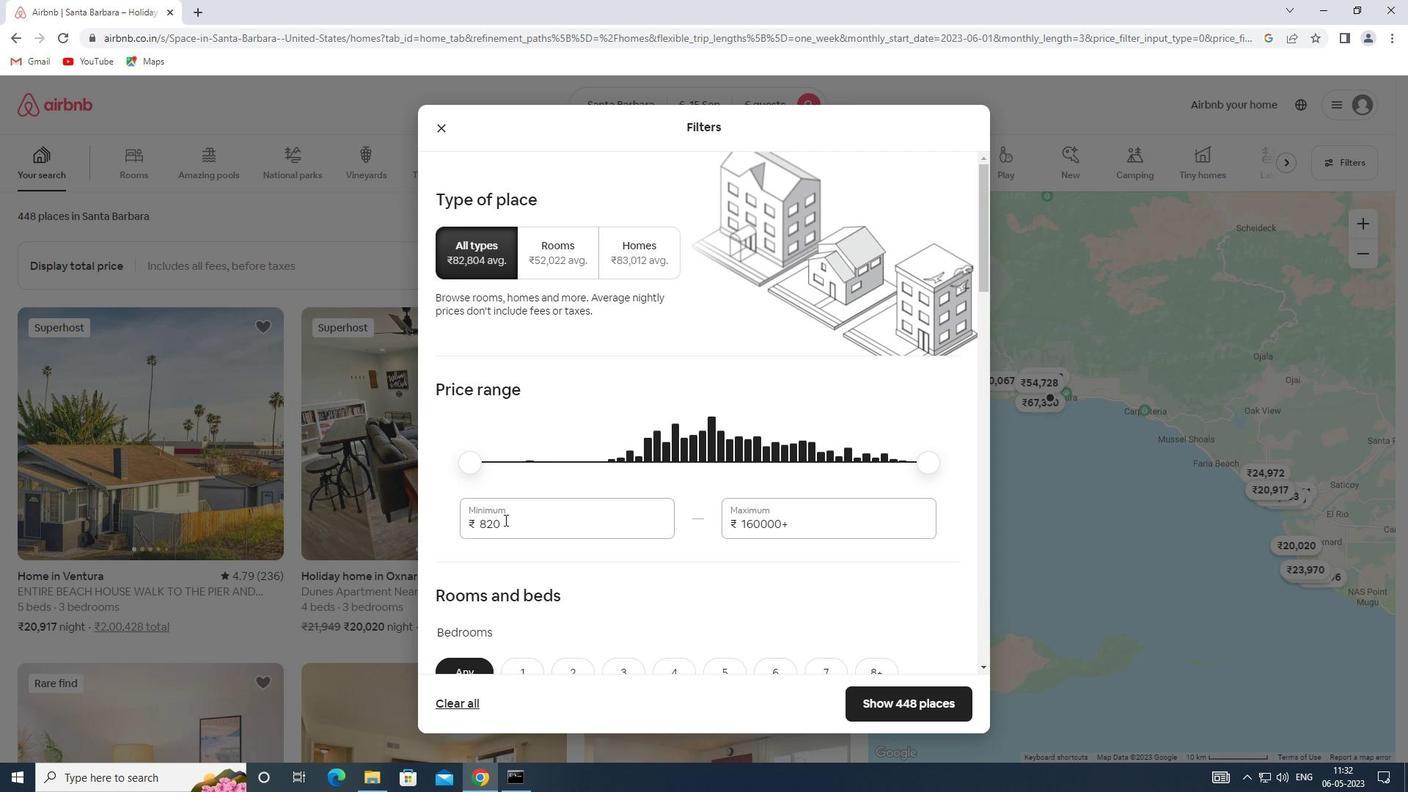 
Action: Mouse moved to (473, 524)
Screenshot: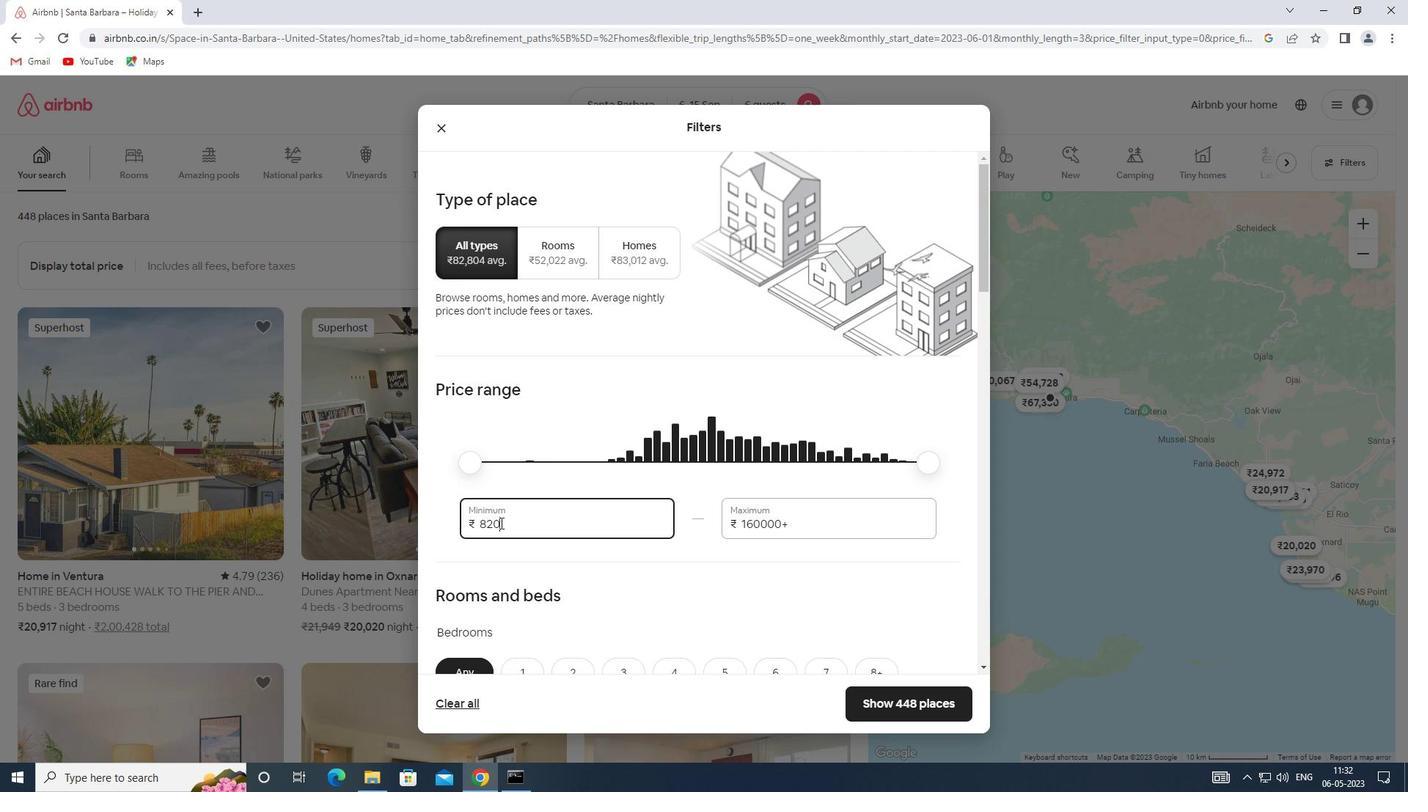 
Action: Key pressed 8000
Screenshot: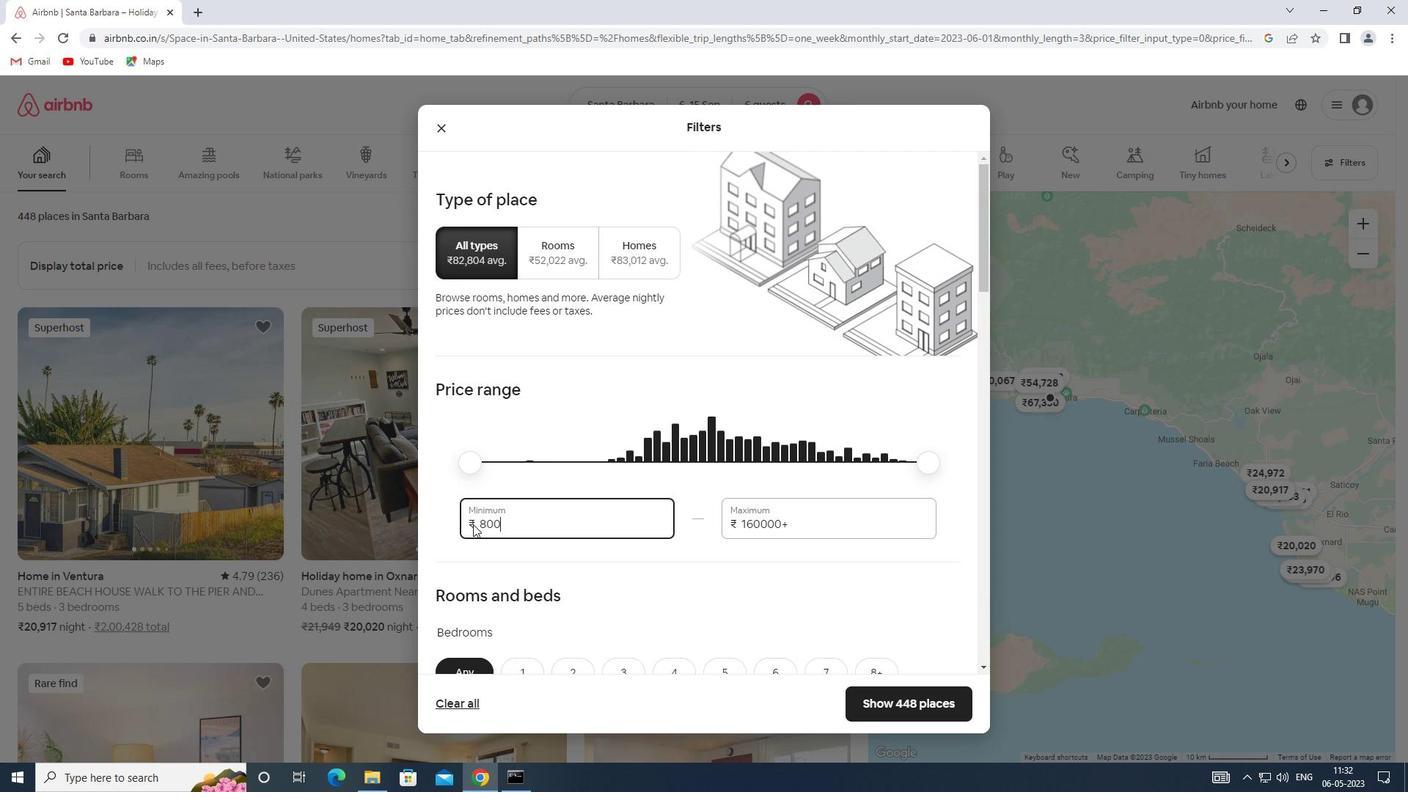 
Action: Mouse moved to (790, 525)
Screenshot: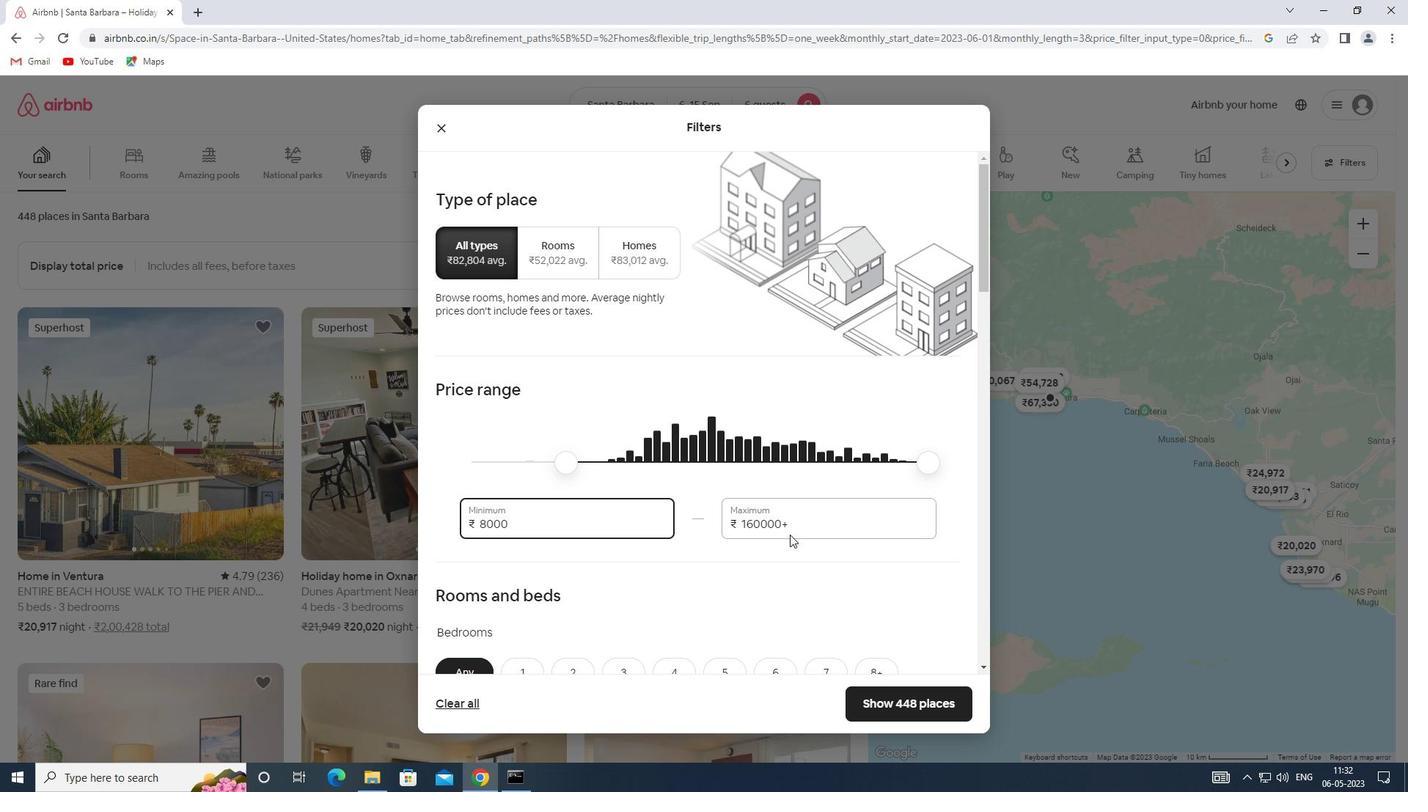 
Action: Mouse pressed left at (790, 525)
Screenshot: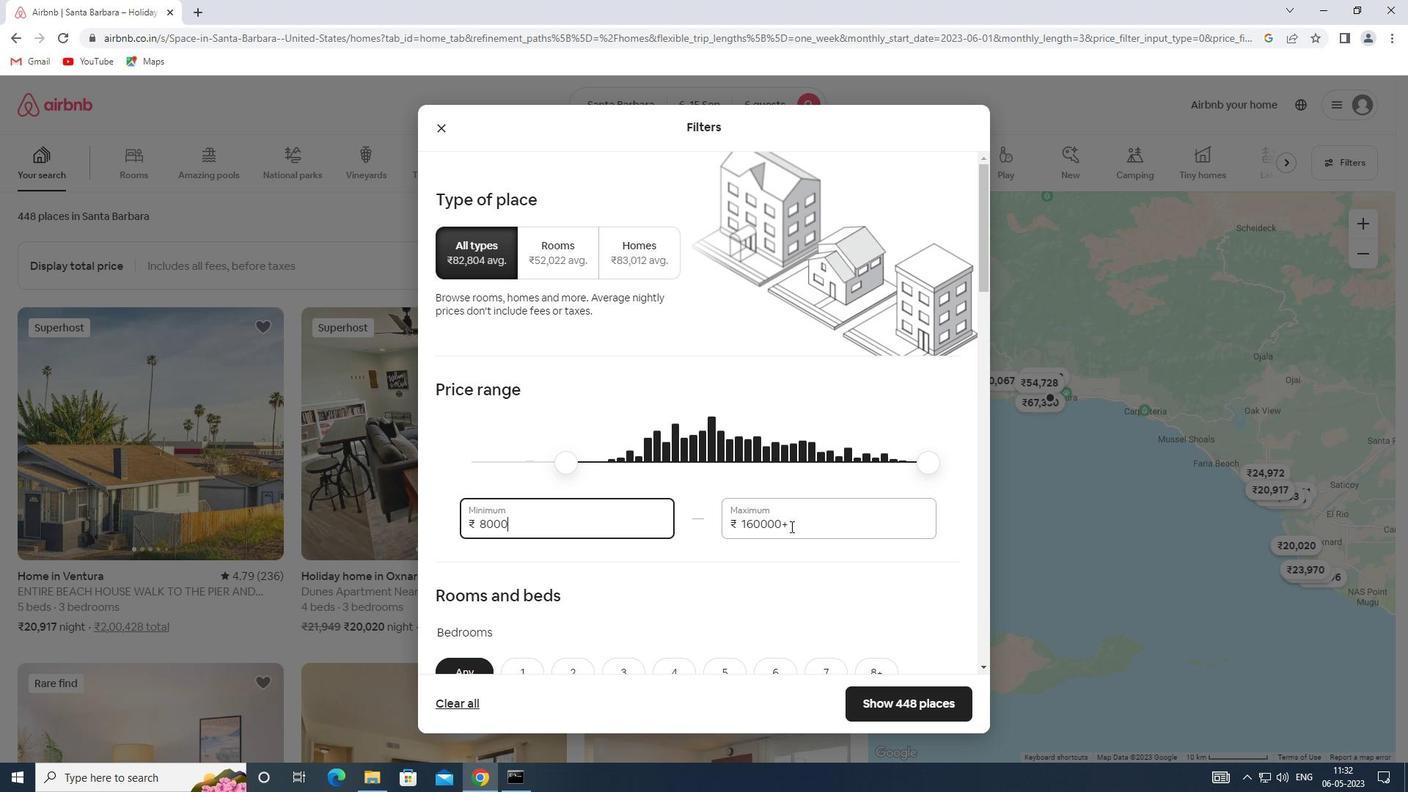
Action: Mouse moved to (698, 522)
Screenshot: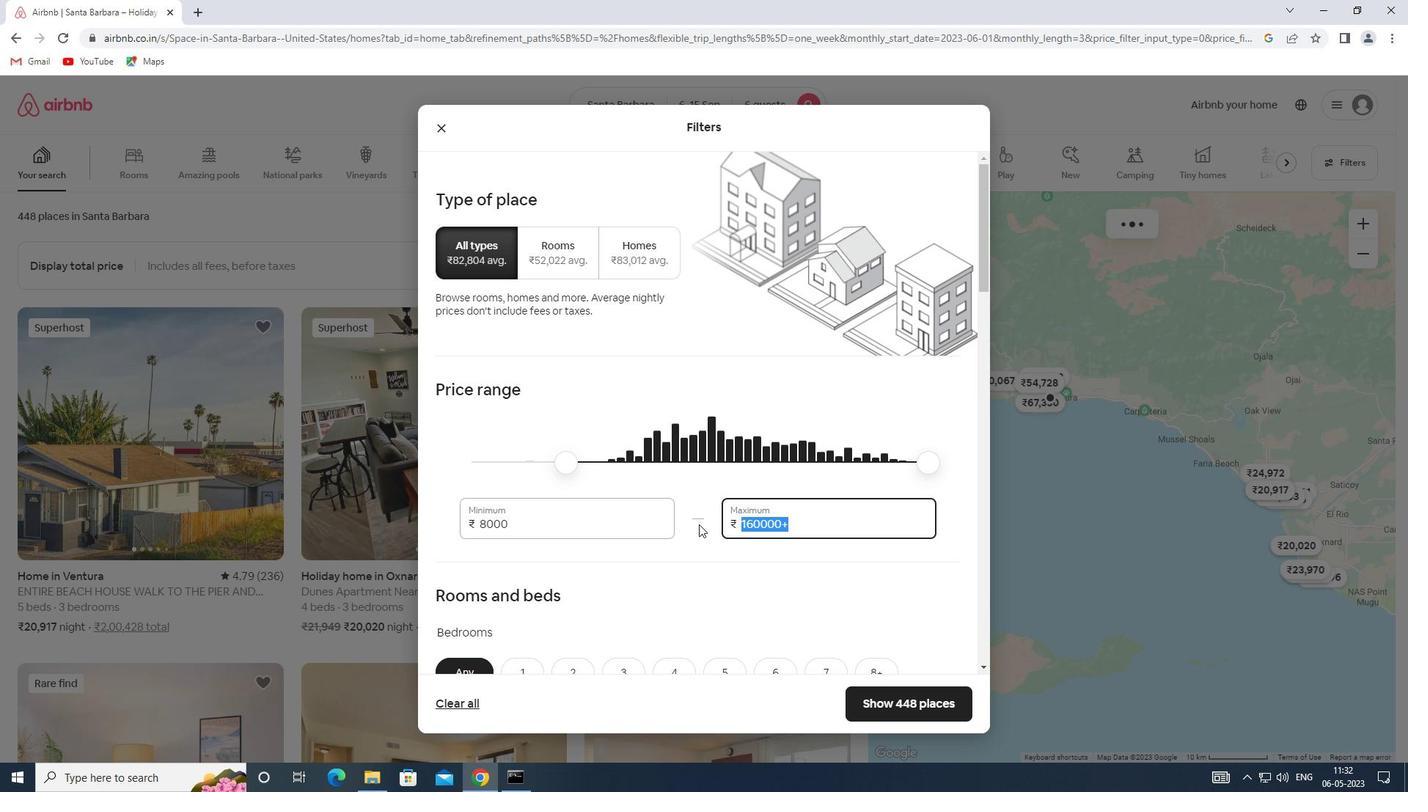
Action: Key pressed 12000
Screenshot: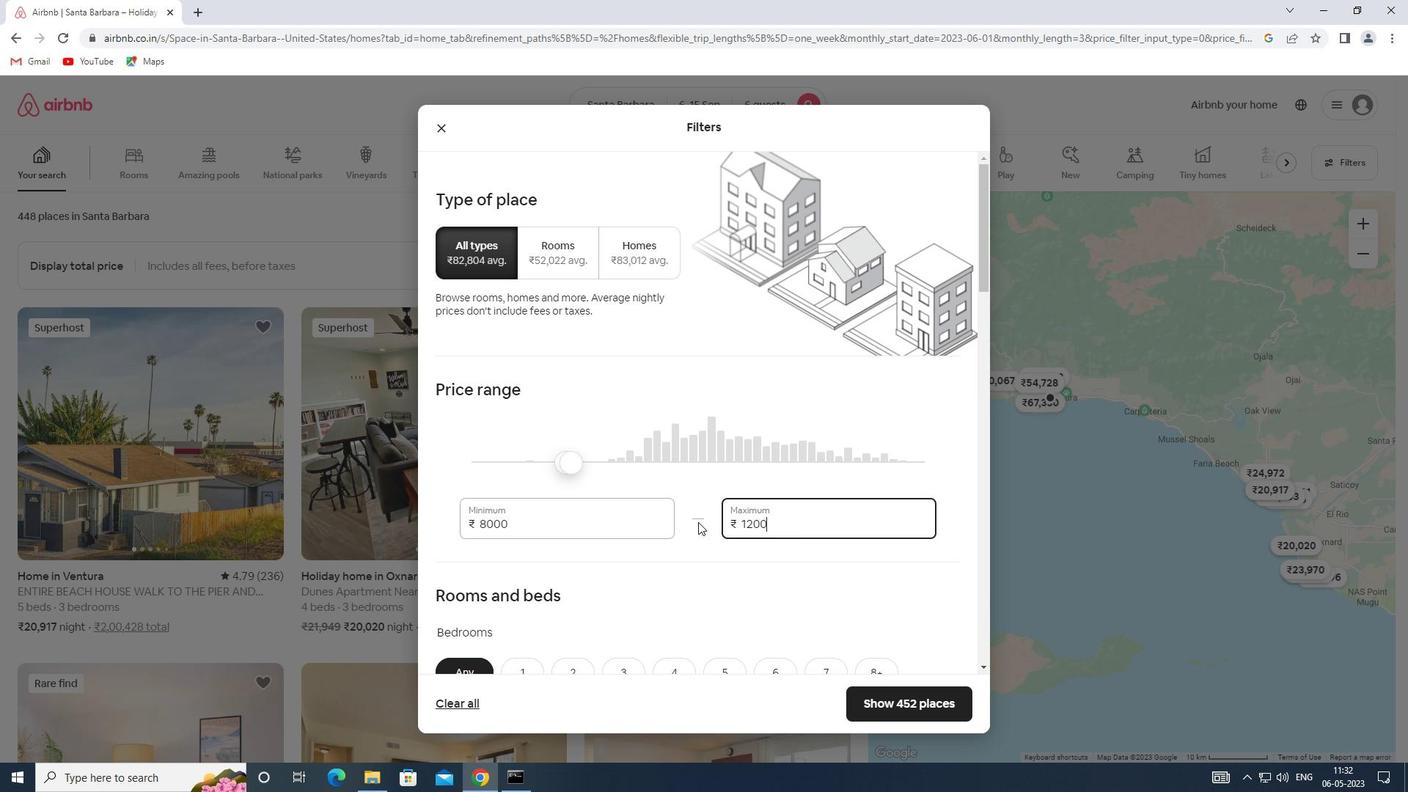 
Action: Mouse moved to (695, 492)
Screenshot: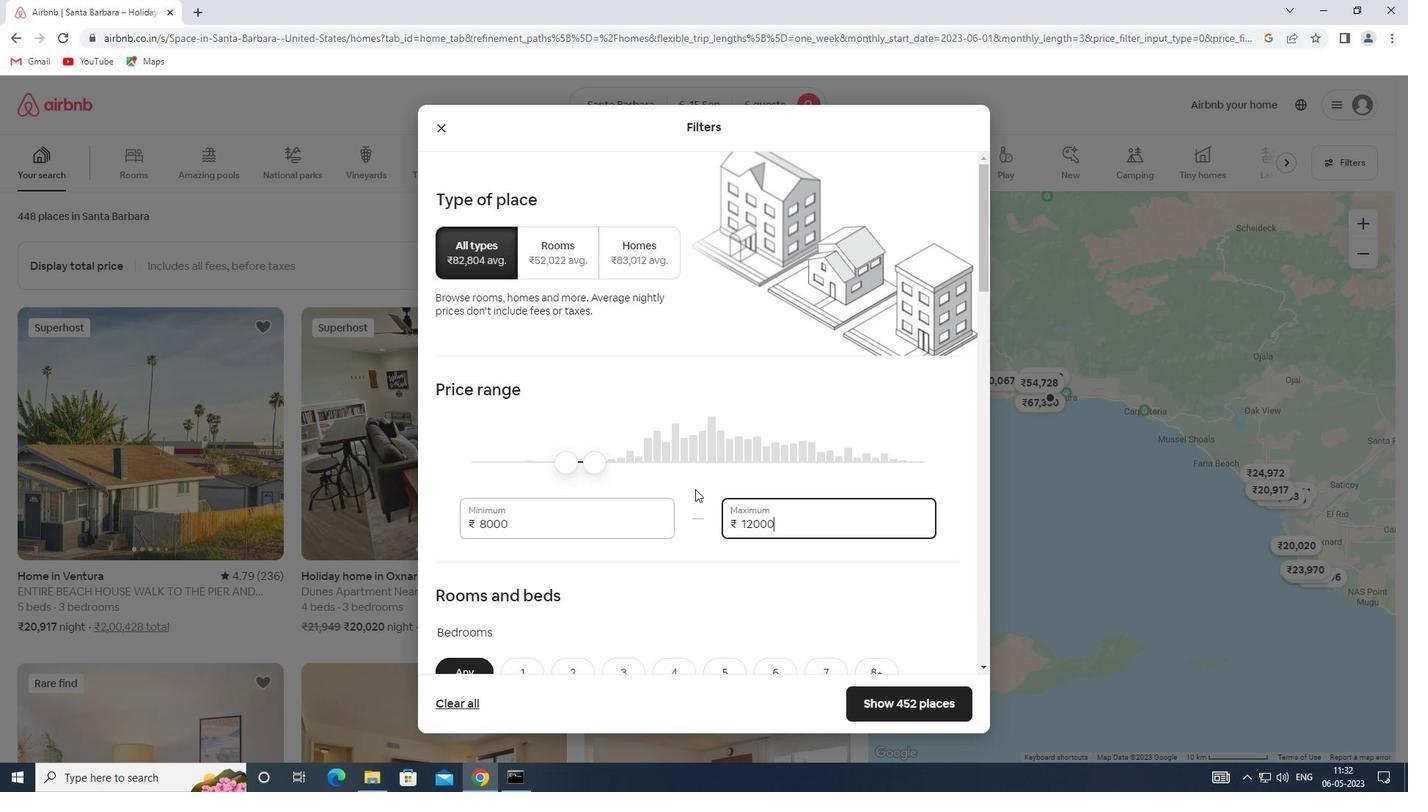 
Action: Mouse scrolled (695, 491) with delta (0, 0)
Screenshot: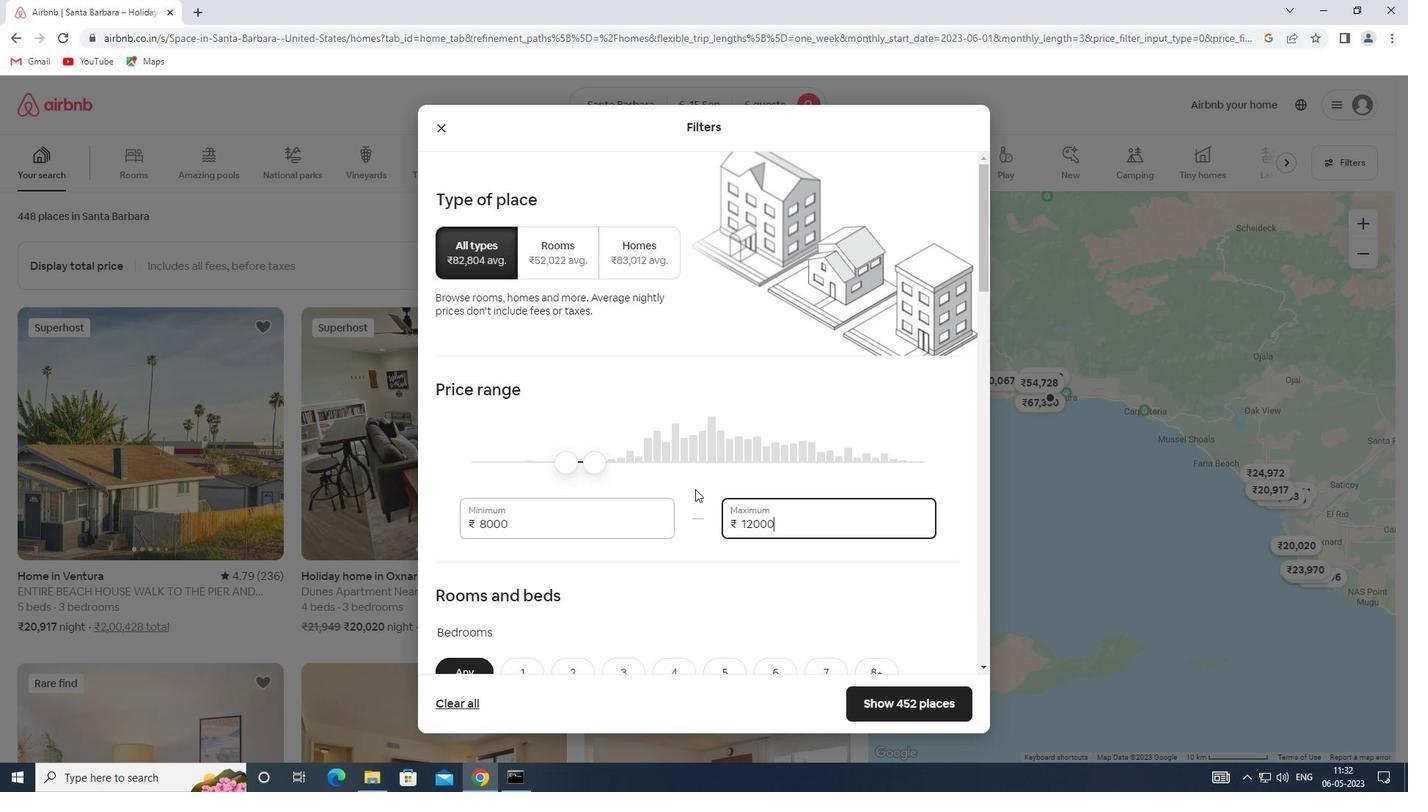 
Action: Mouse moved to (691, 495)
Screenshot: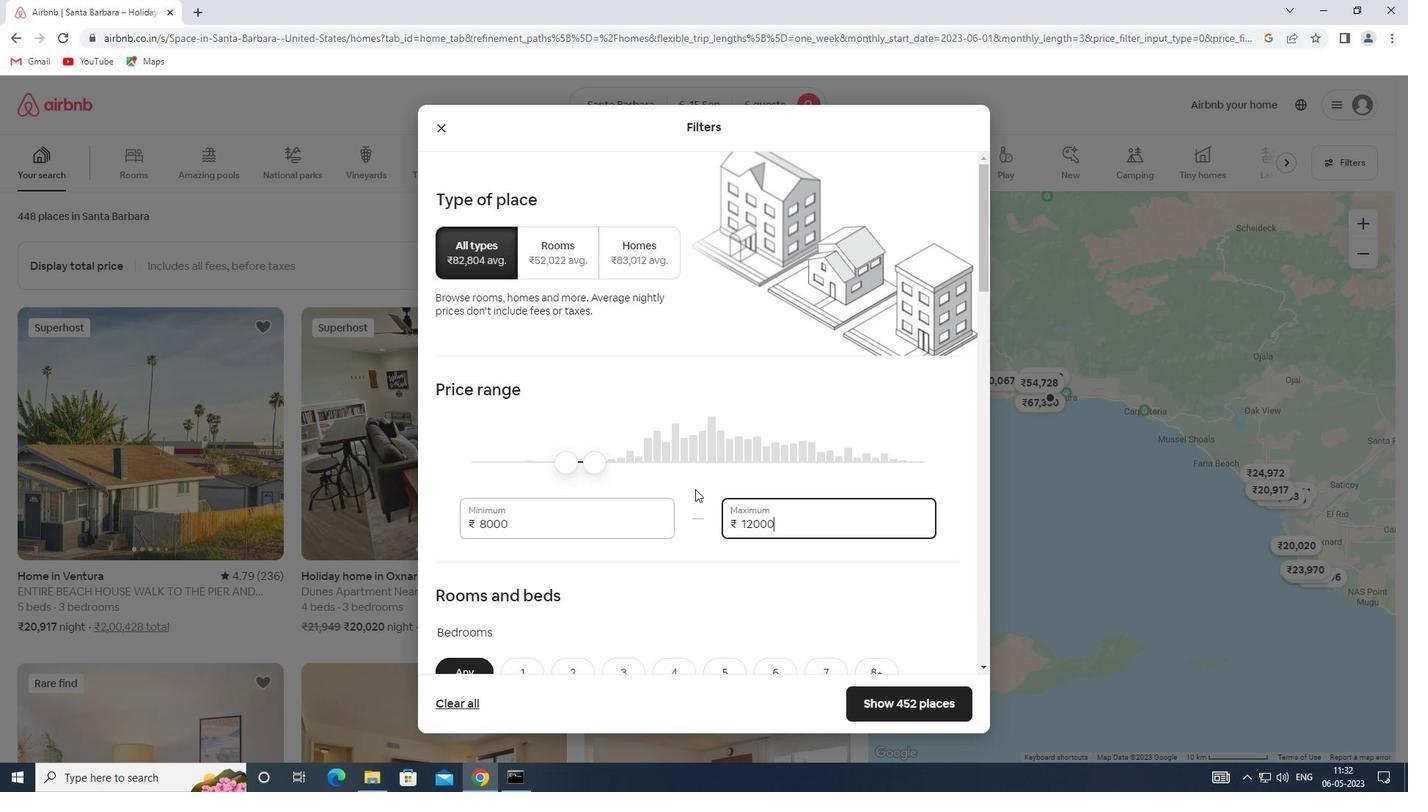 
Action: Mouse scrolled (691, 494) with delta (0, 0)
Screenshot: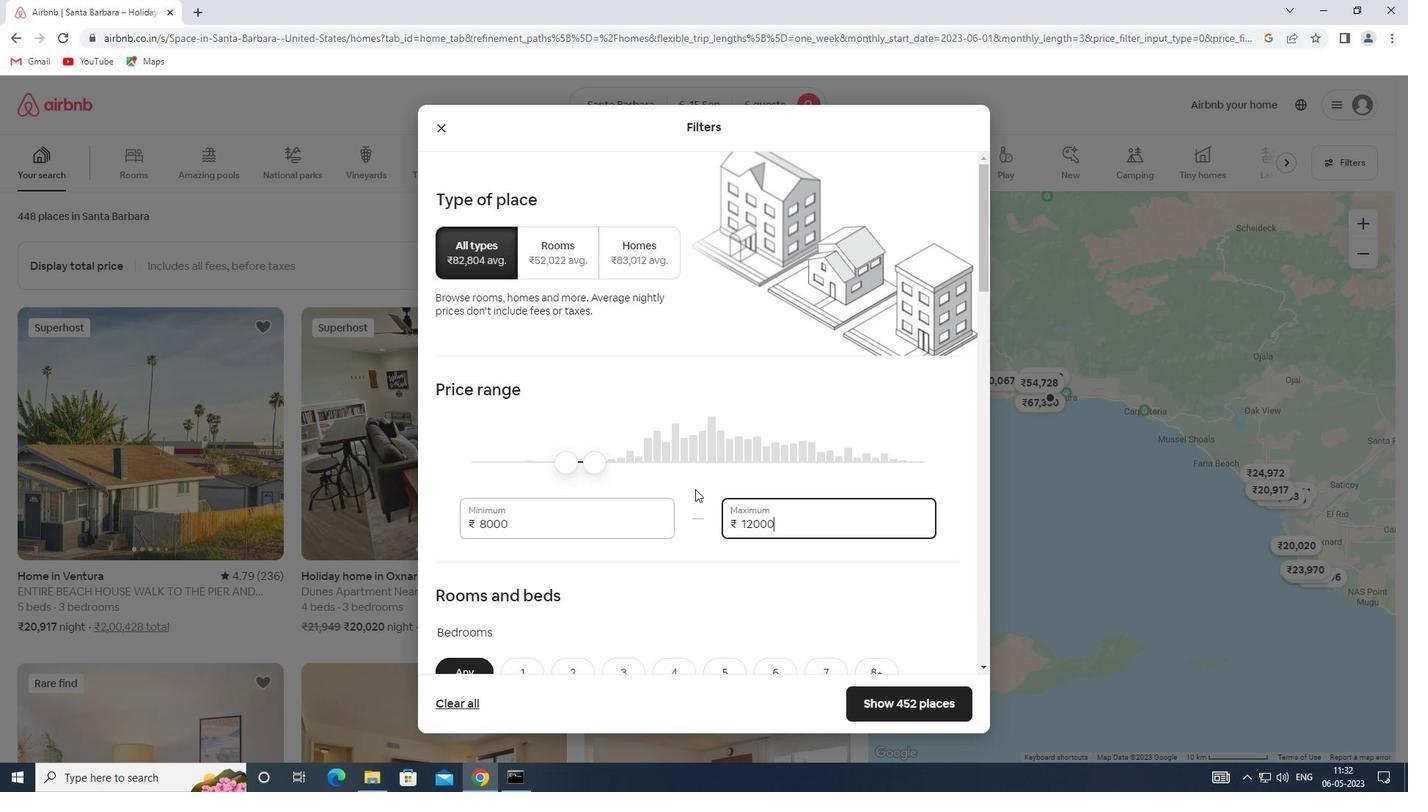 
Action: Mouse moved to (690, 495)
Screenshot: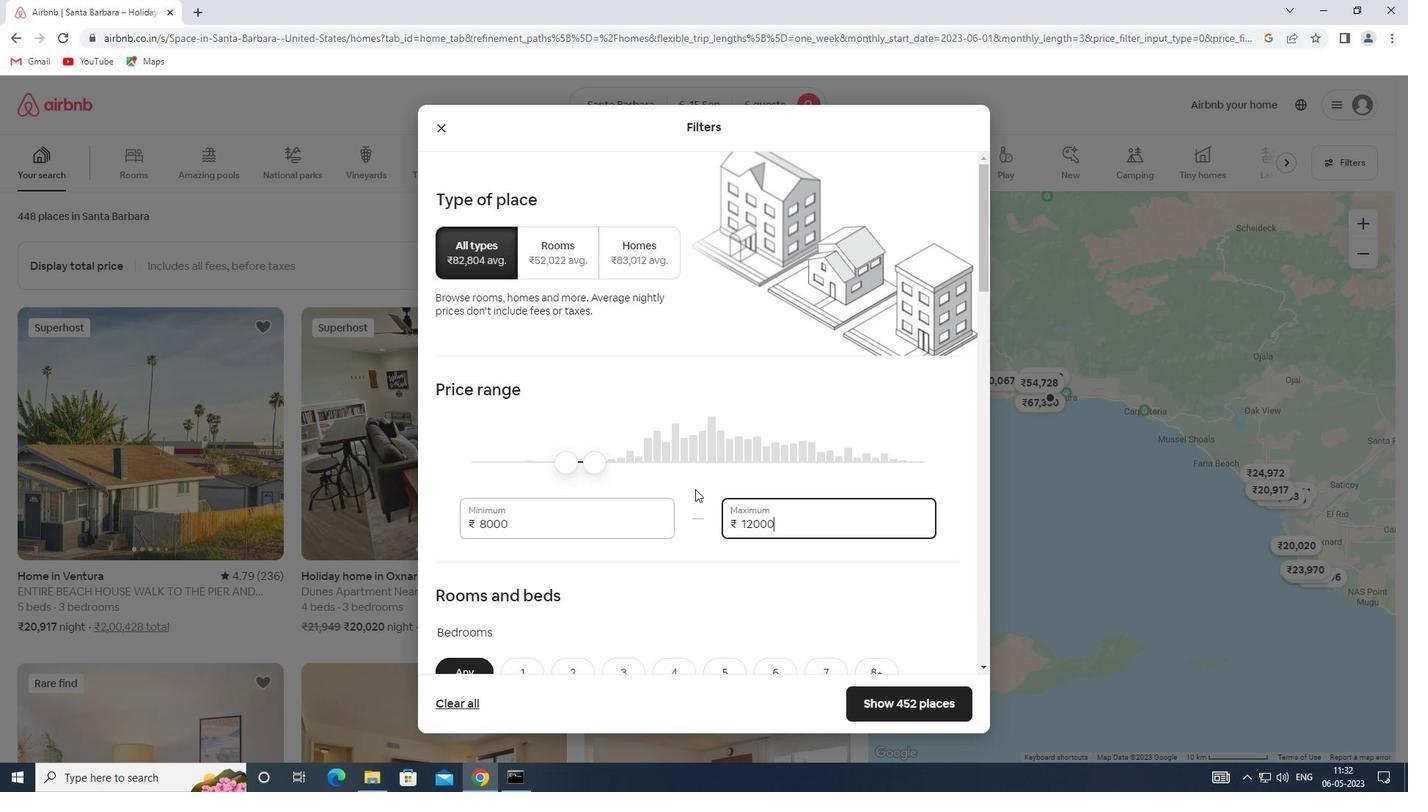 
Action: Mouse scrolled (690, 495) with delta (0, 0)
Screenshot: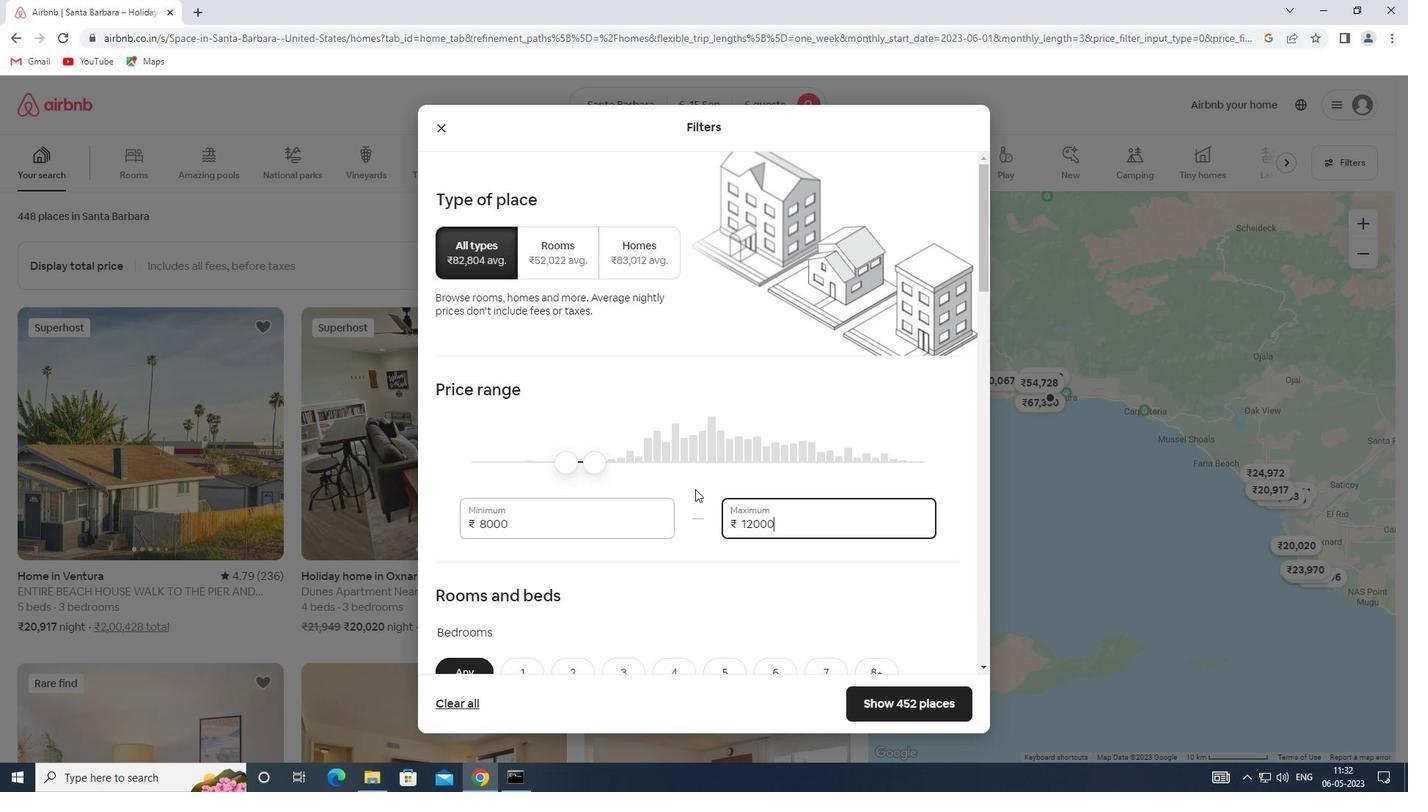 
Action: Mouse moved to (787, 441)
Screenshot: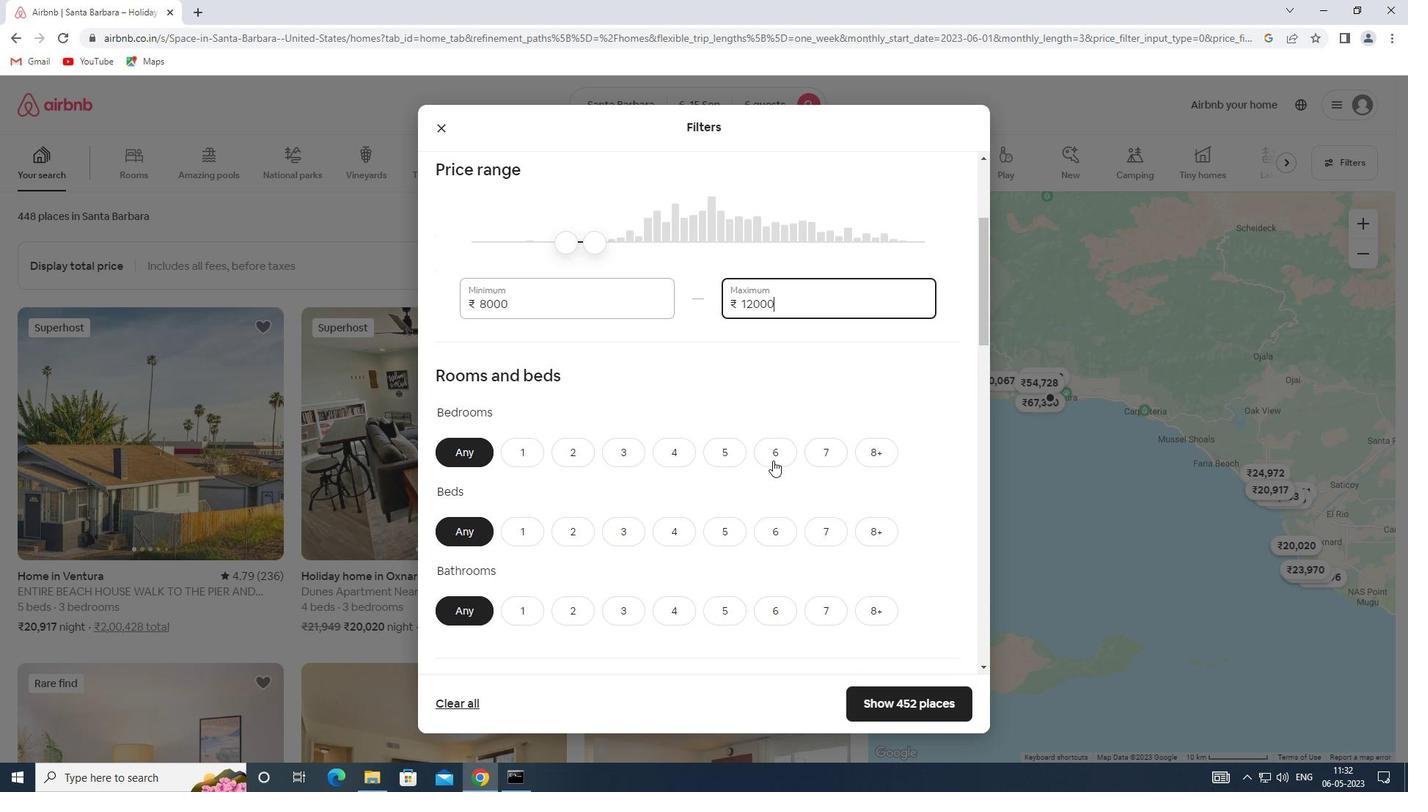 
Action: Mouse pressed left at (787, 441)
Screenshot: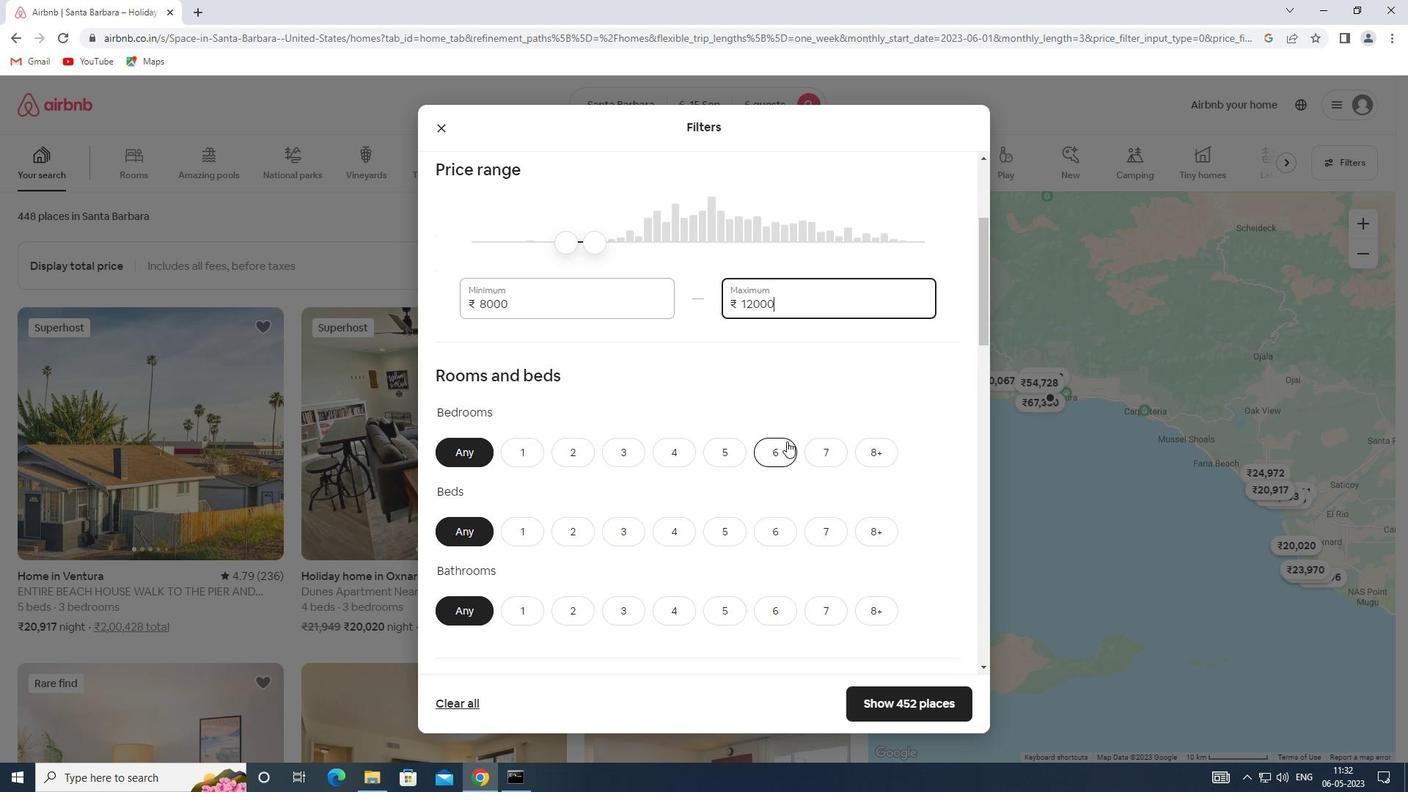 
Action: Mouse moved to (774, 523)
Screenshot: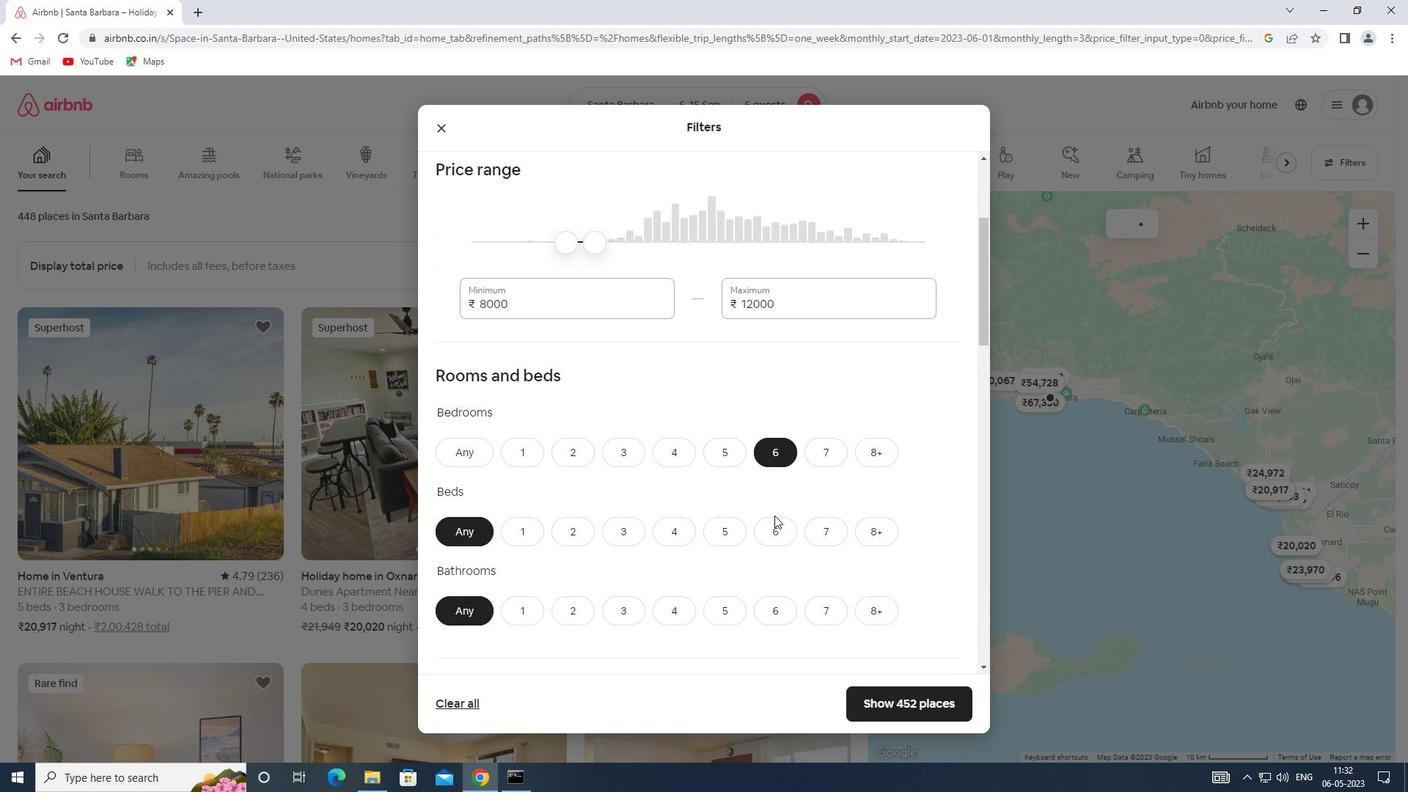 
Action: Mouse pressed left at (774, 523)
Screenshot: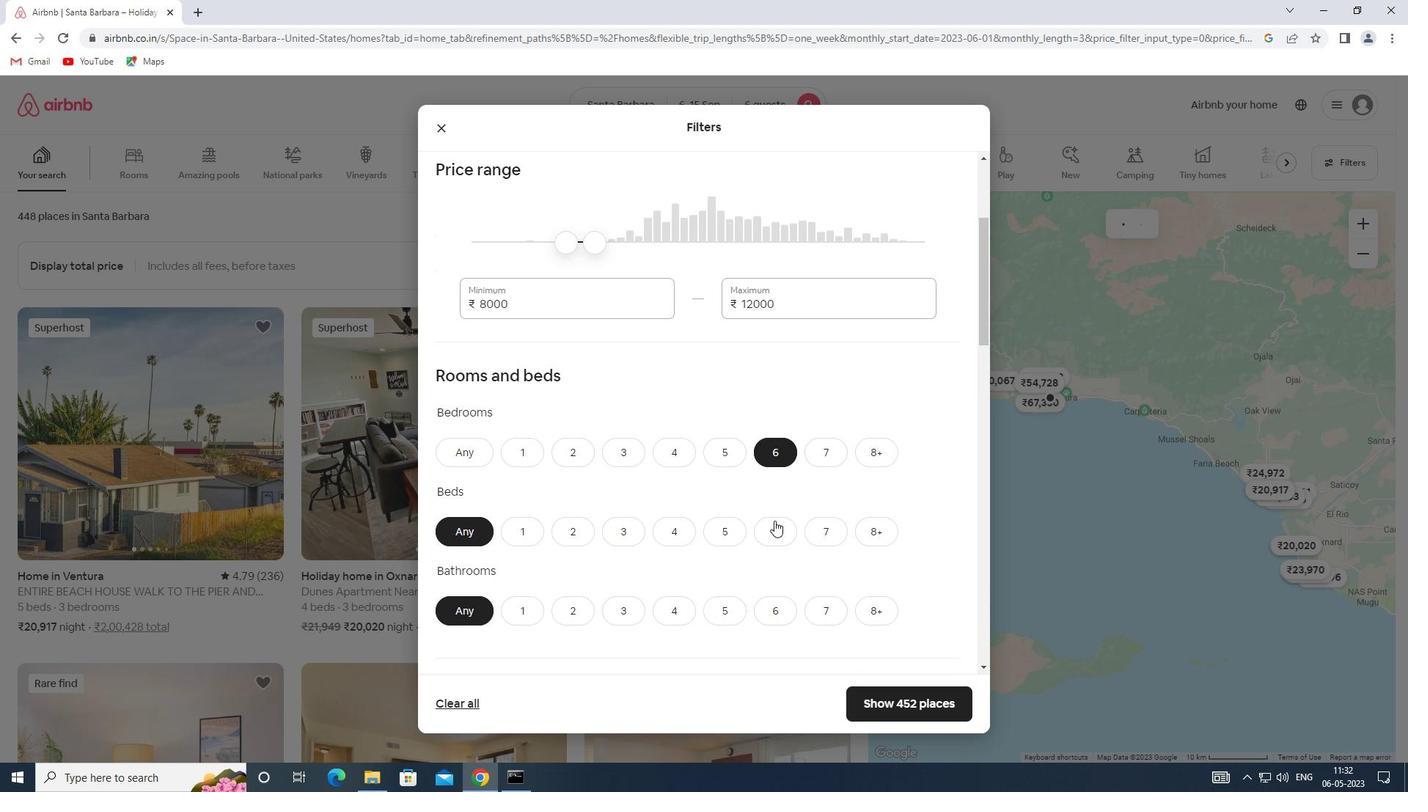 
Action: Mouse moved to (775, 608)
Screenshot: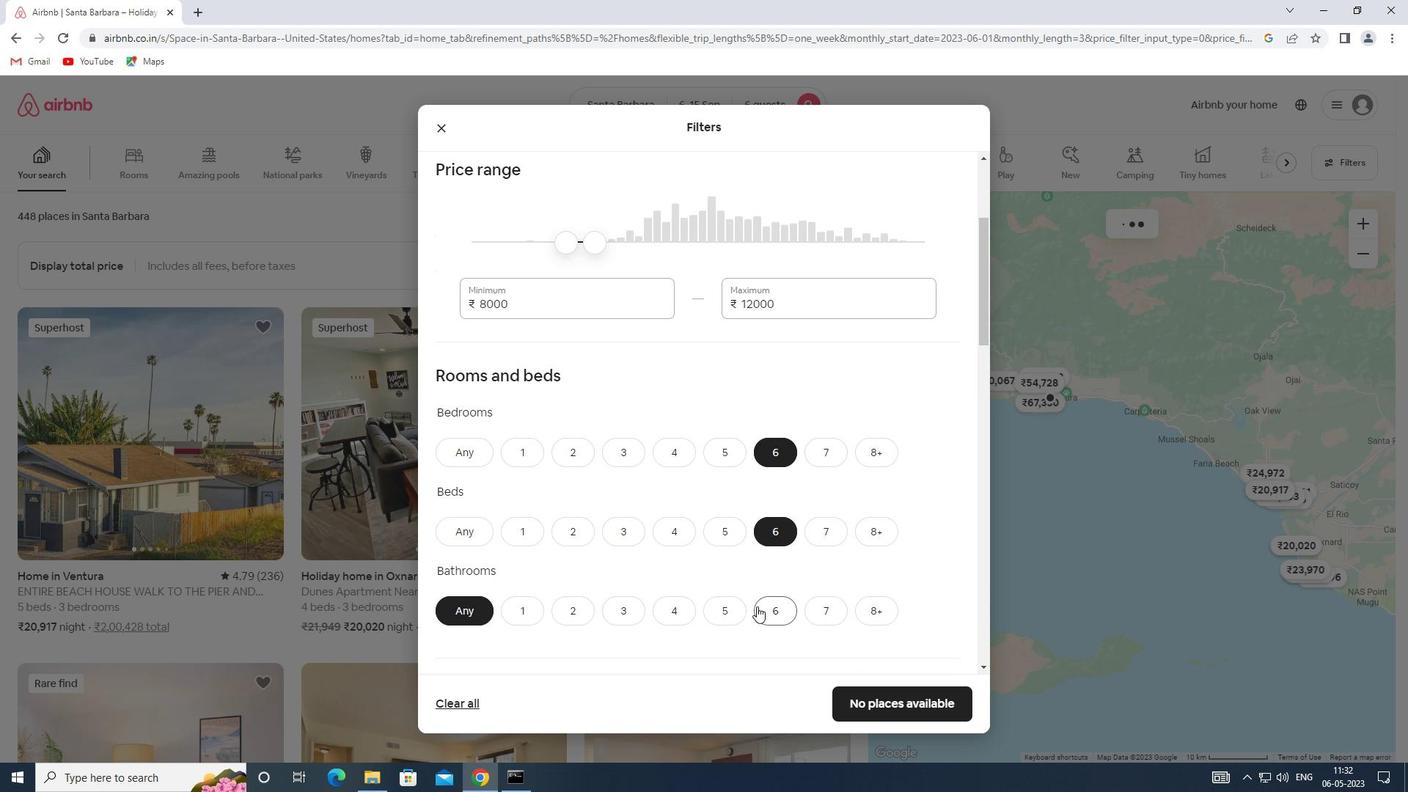 
Action: Mouse pressed left at (775, 608)
Screenshot: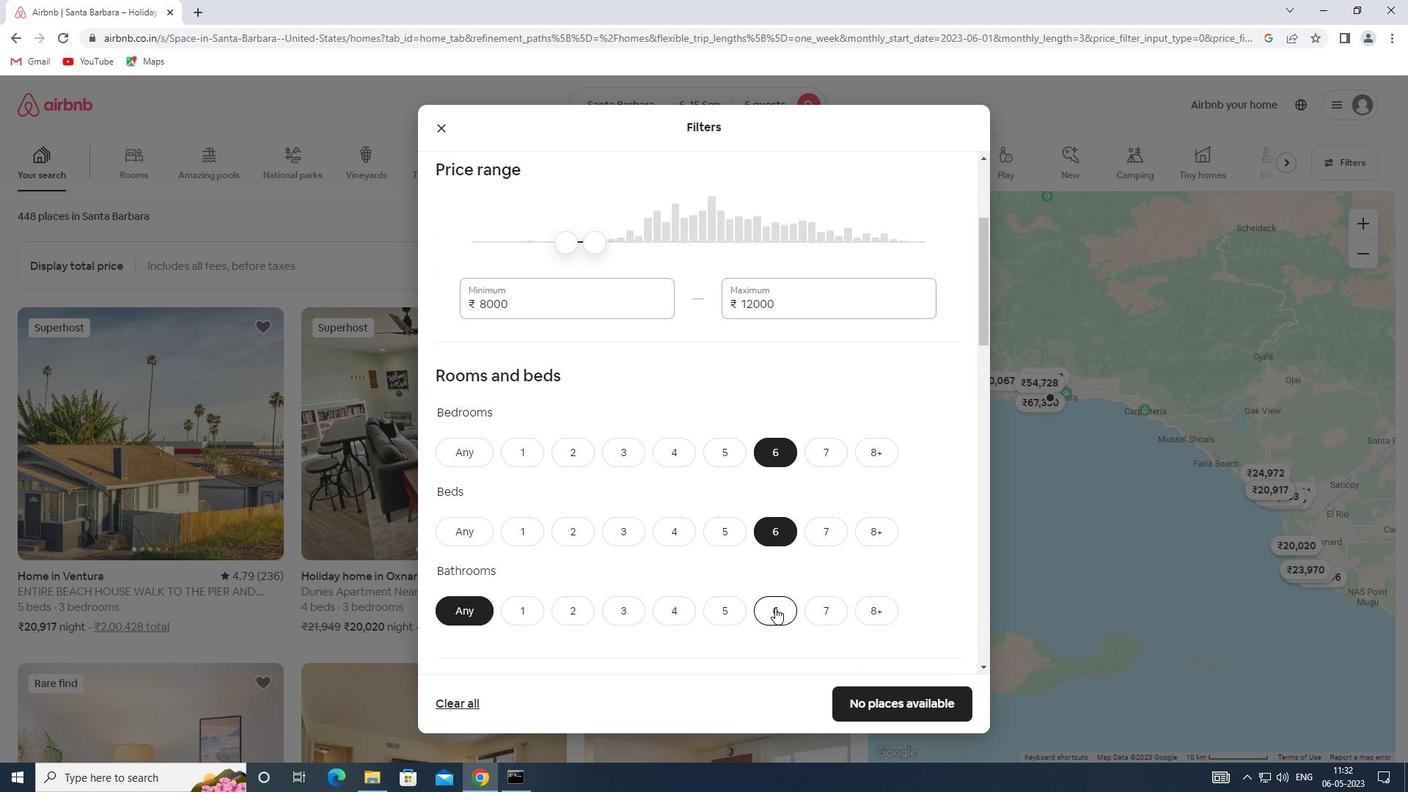 
Action: Mouse moved to (369, 564)
Screenshot: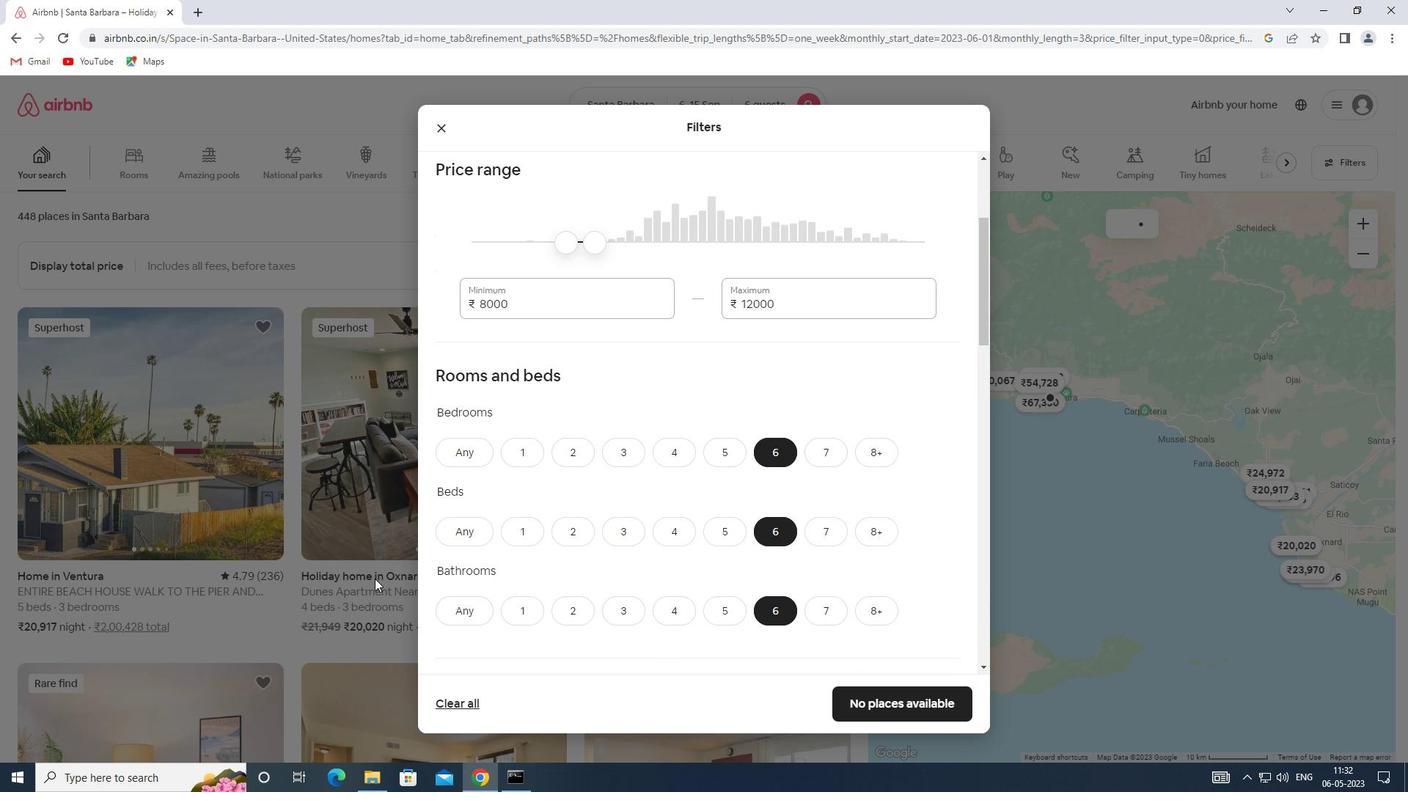 
Action: Mouse scrolled (369, 564) with delta (0, 0)
Screenshot: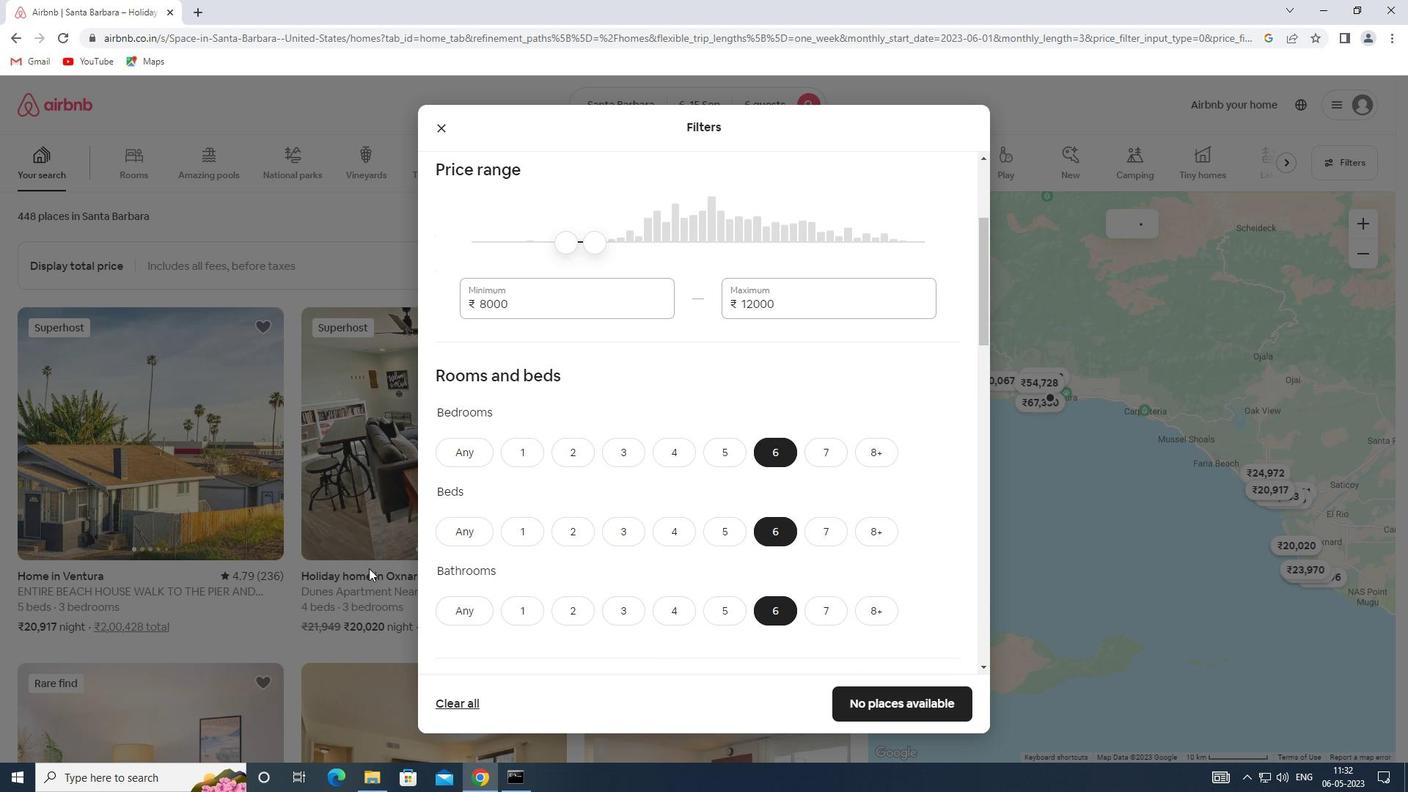 
Action: Mouse scrolled (369, 564) with delta (0, 0)
Screenshot: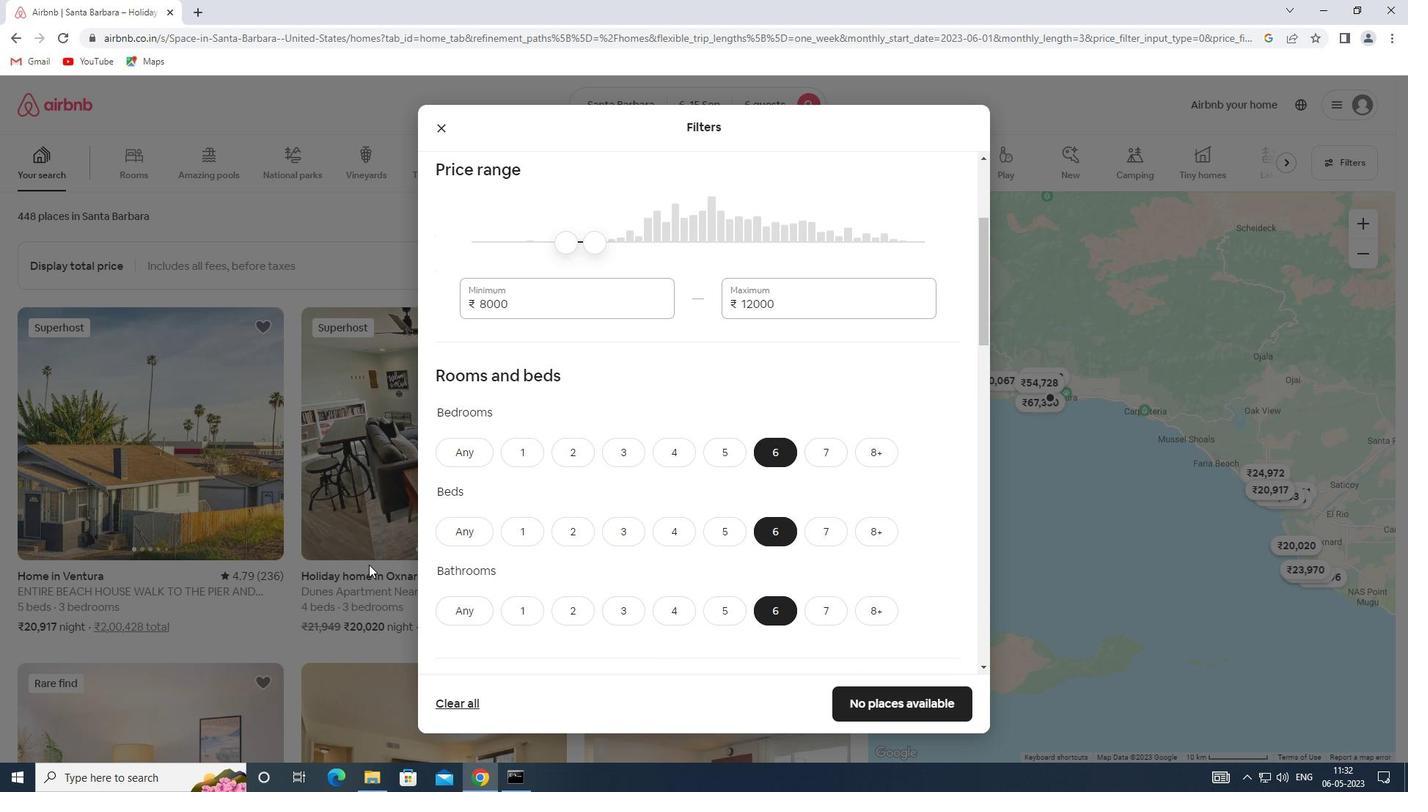 
Action: Mouse scrolled (369, 564) with delta (0, 0)
Screenshot: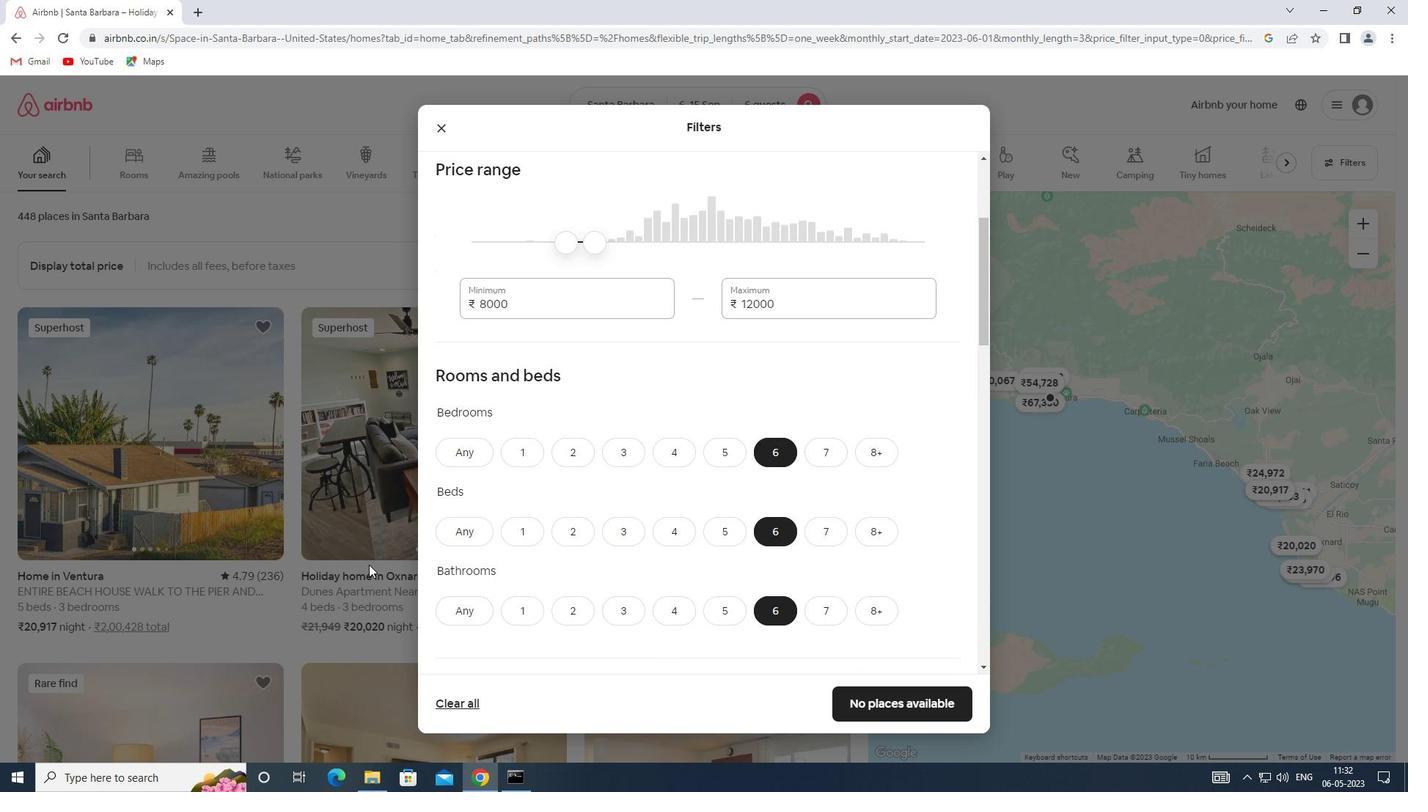 
Action: Mouse moved to (367, 562)
Screenshot: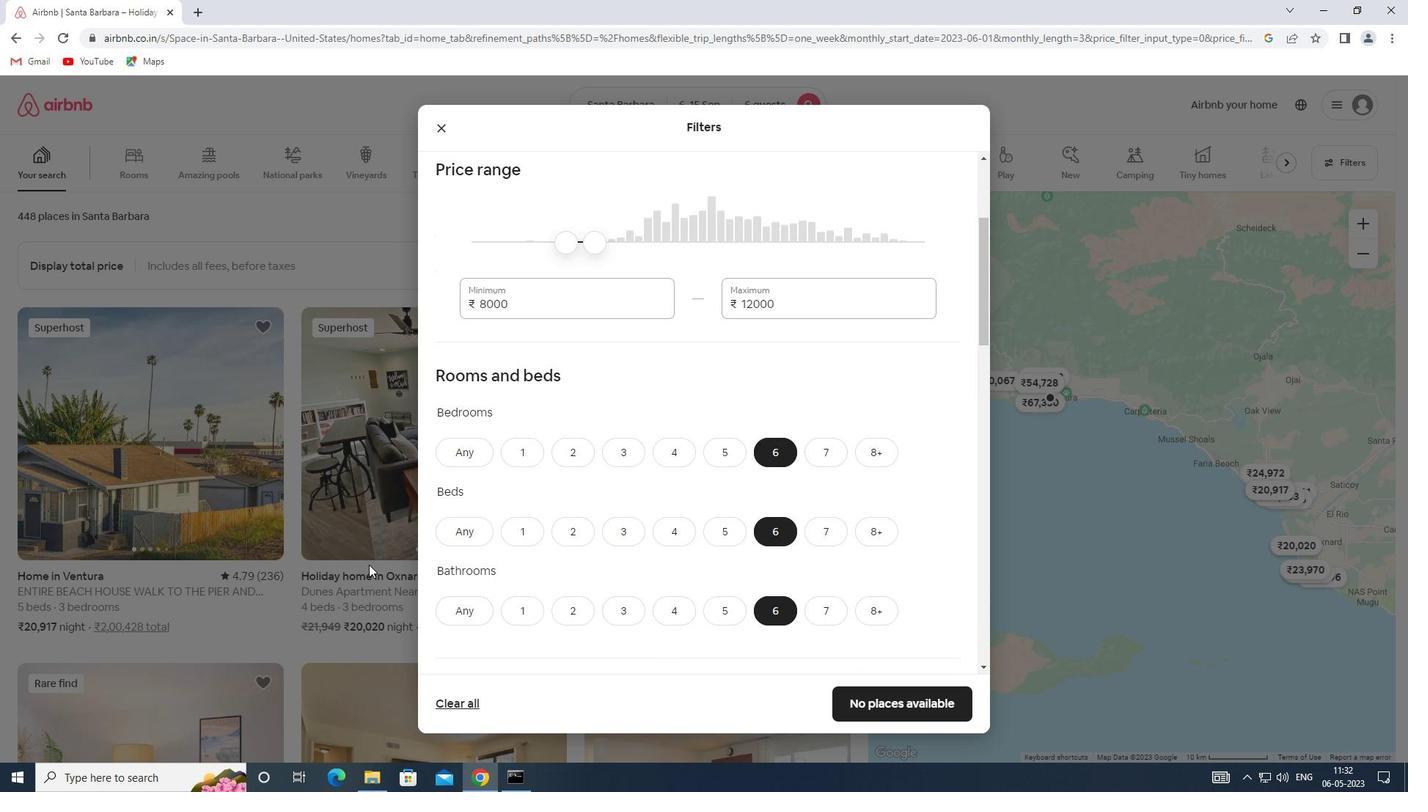 
Action: Mouse scrolled (367, 561) with delta (0, 0)
Screenshot: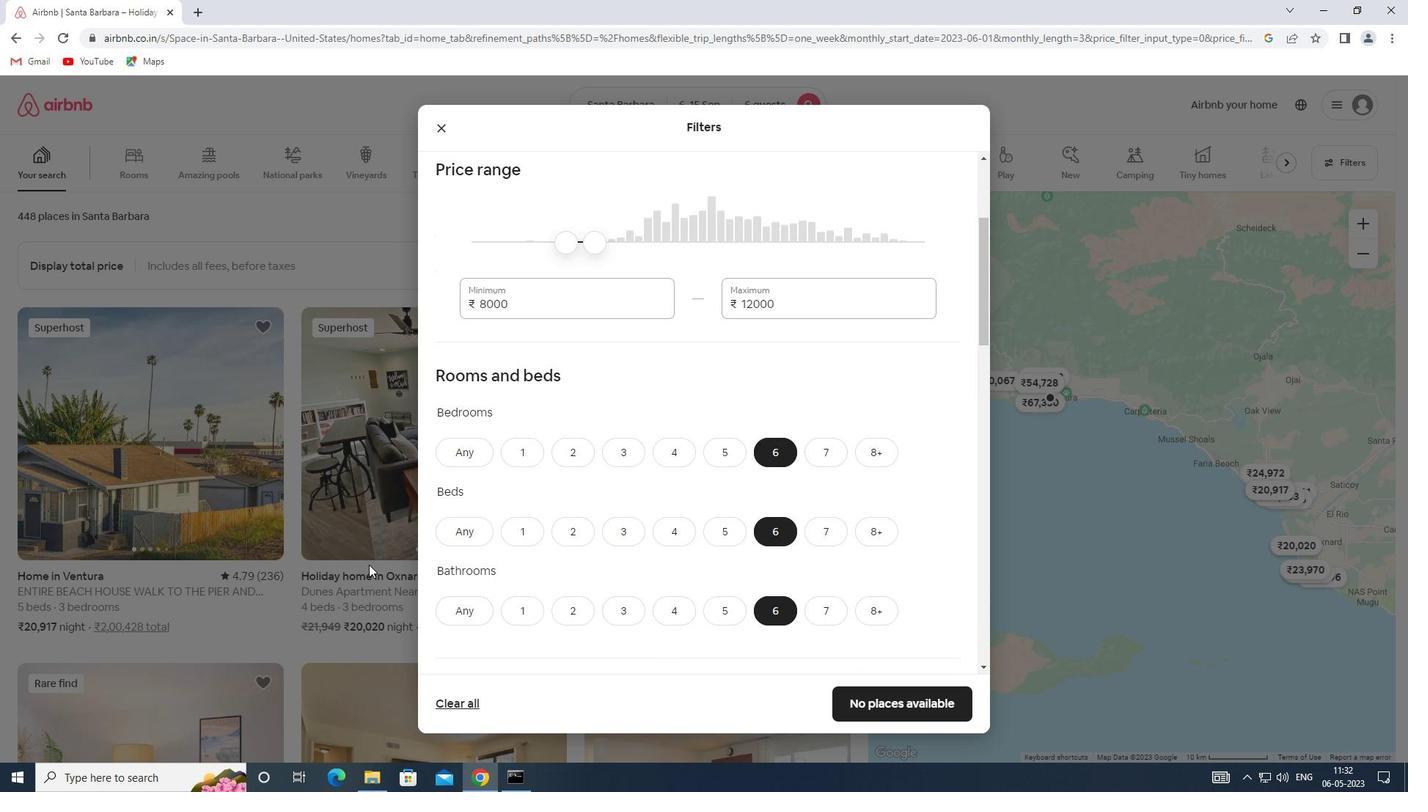 
Action: Mouse scrolled (367, 561) with delta (0, 0)
Screenshot: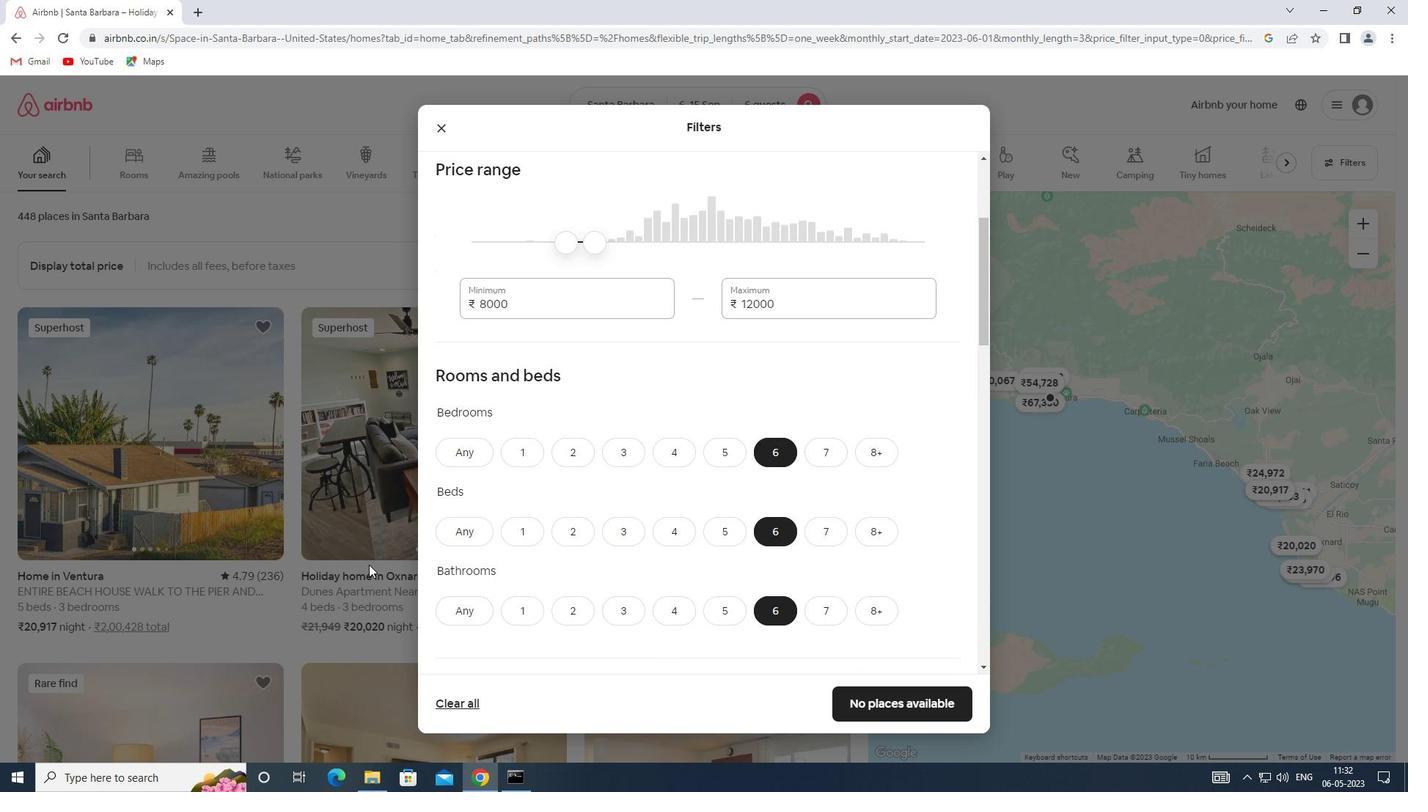 
Action: Mouse moved to (519, 523)
Screenshot: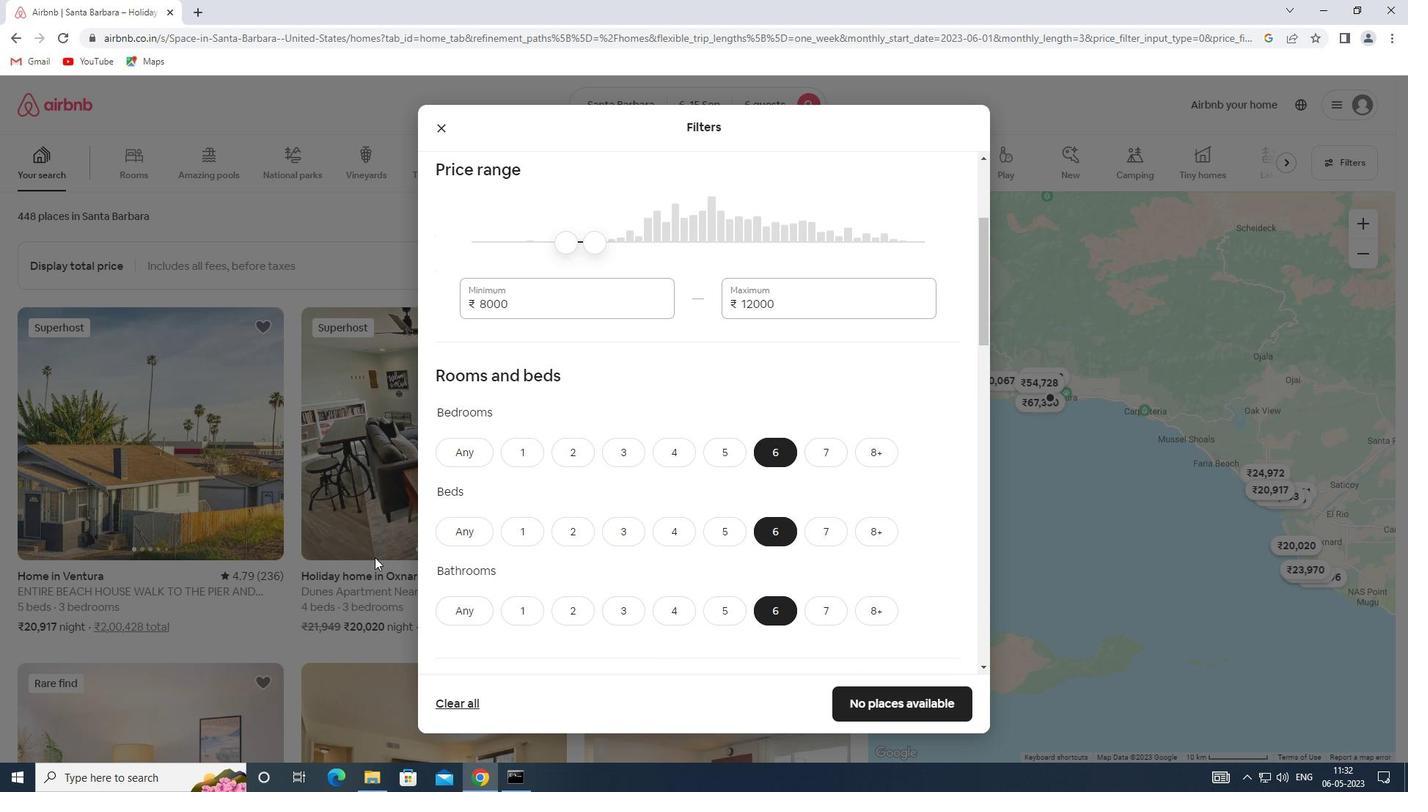 
Action: Mouse scrolled (519, 523) with delta (0, 0)
Screenshot: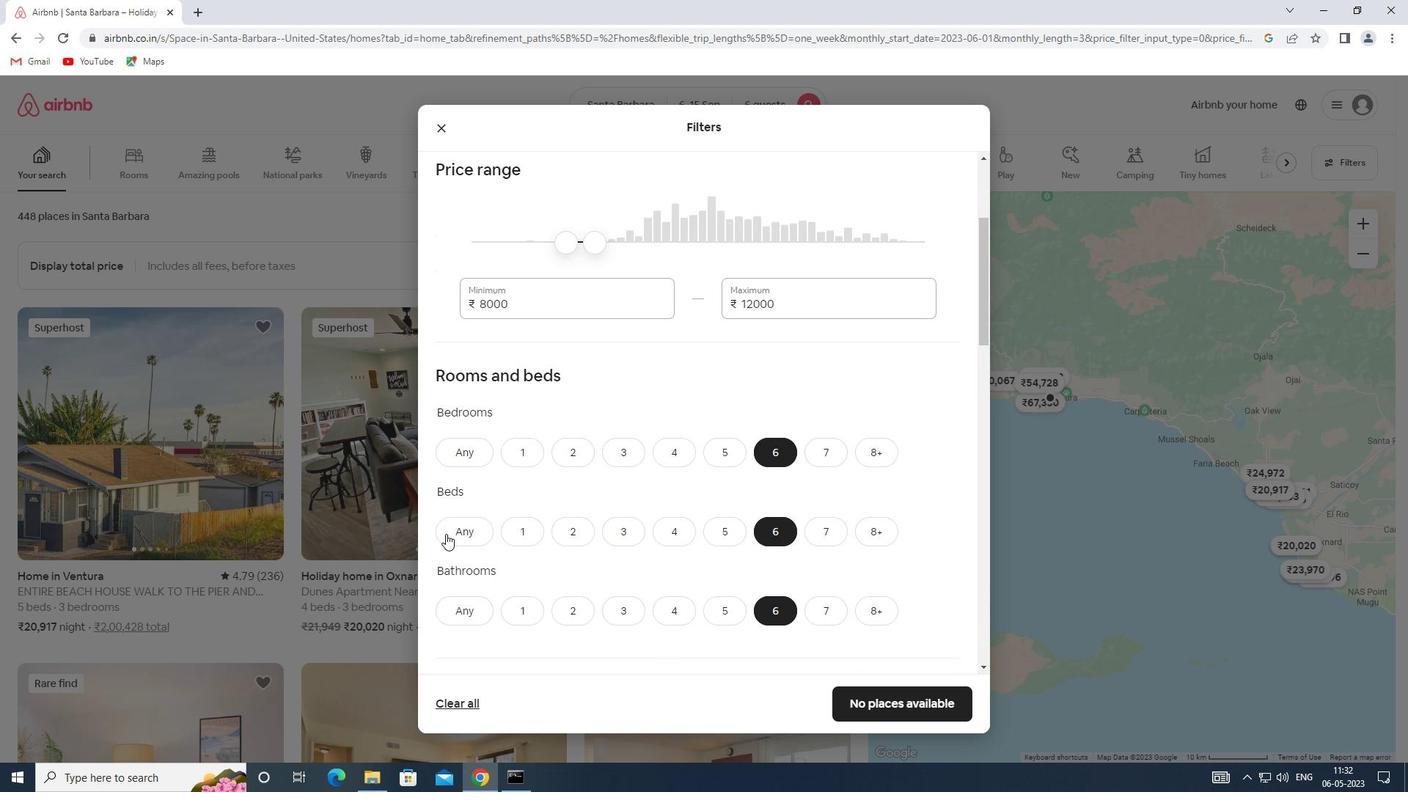 
Action: Mouse scrolled (519, 523) with delta (0, 0)
Screenshot: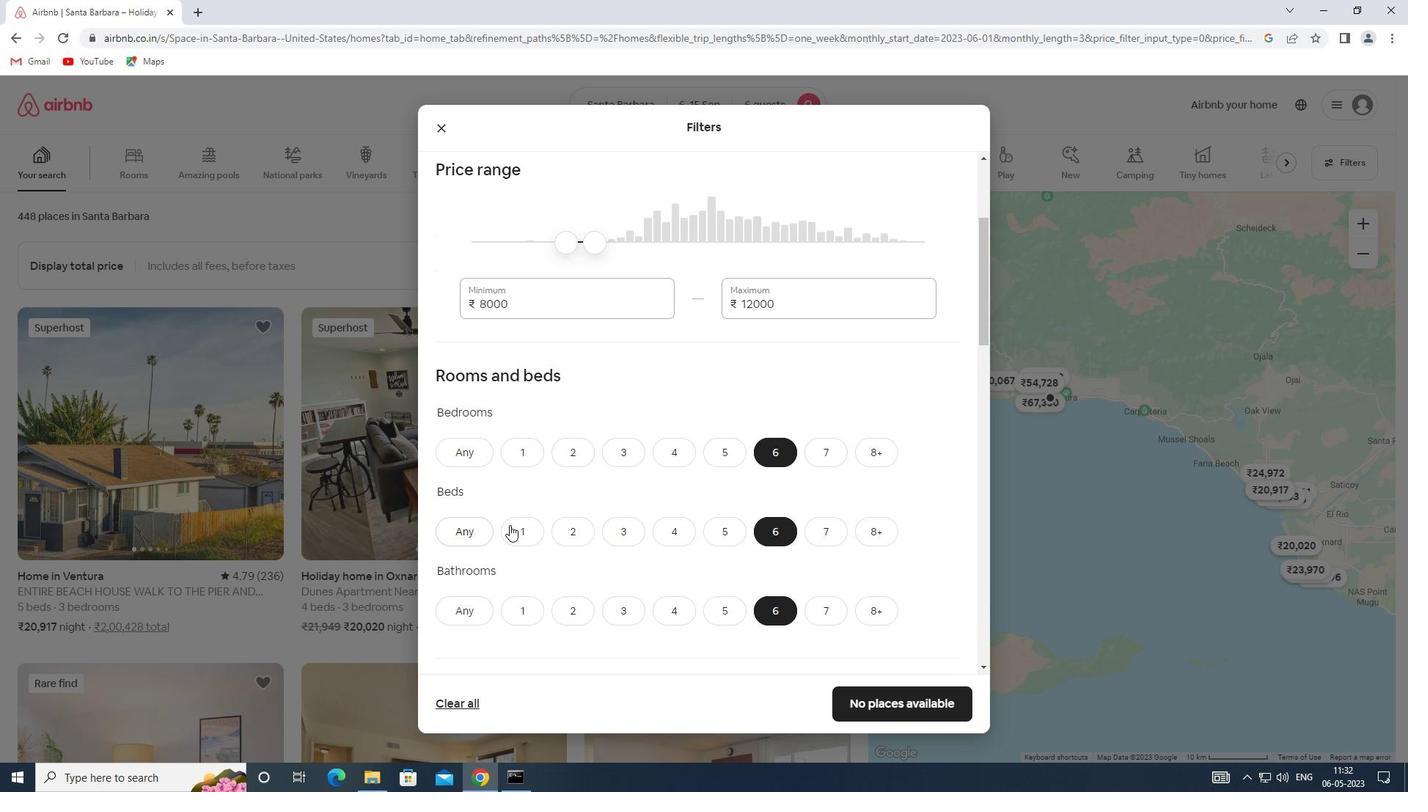 
Action: Mouse scrolled (519, 523) with delta (0, 0)
Screenshot: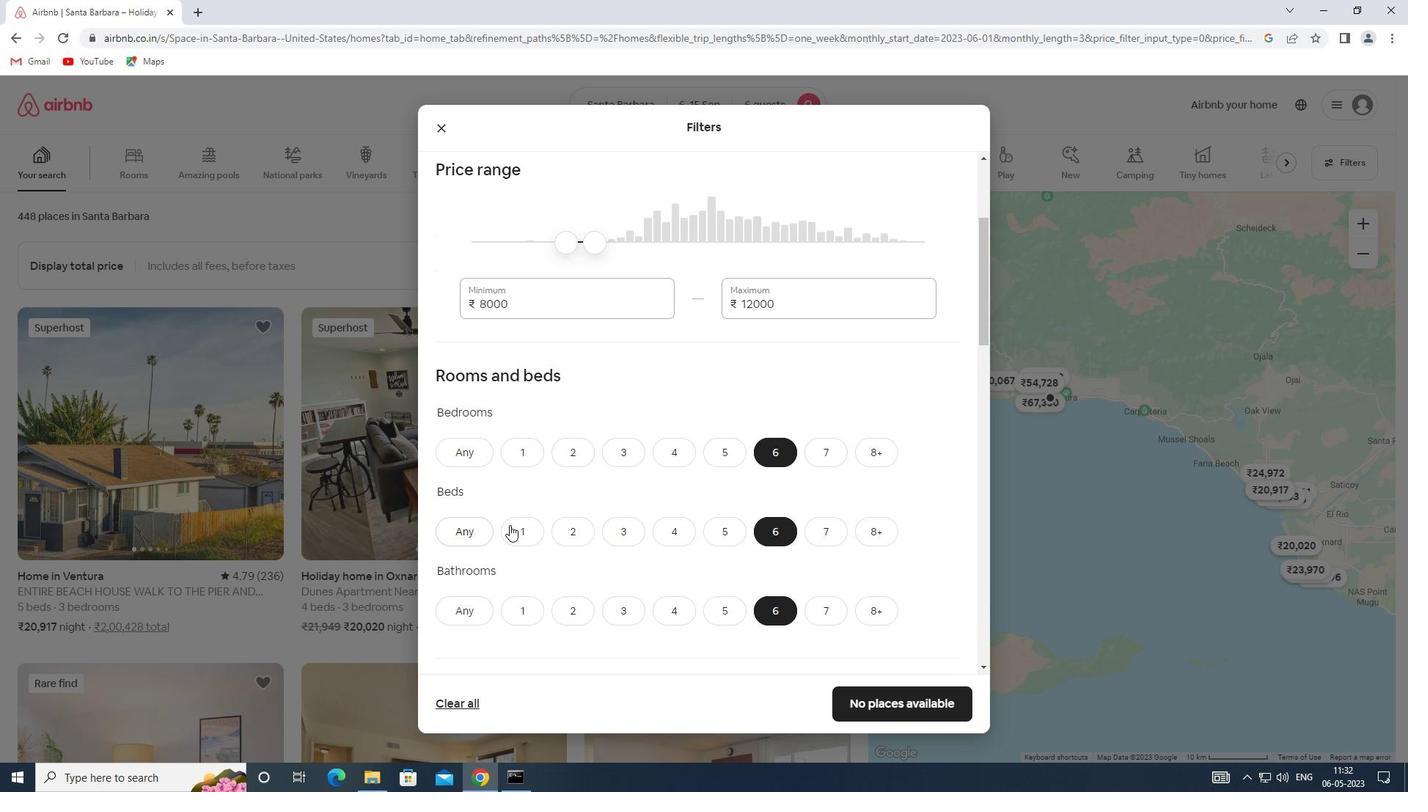 
Action: Mouse scrolled (519, 523) with delta (0, 0)
Screenshot: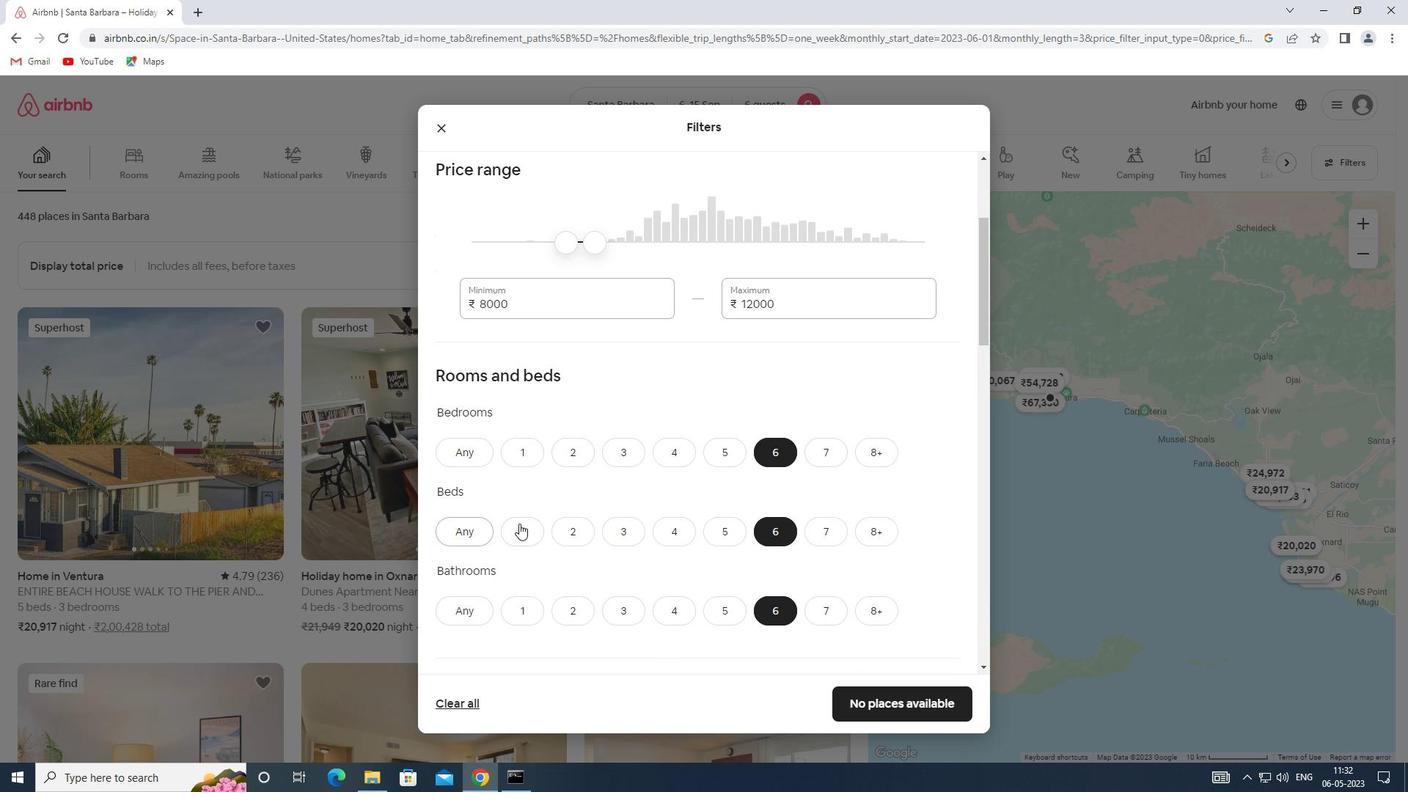 
Action: Mouse moved to (480, 494)
Screenshot: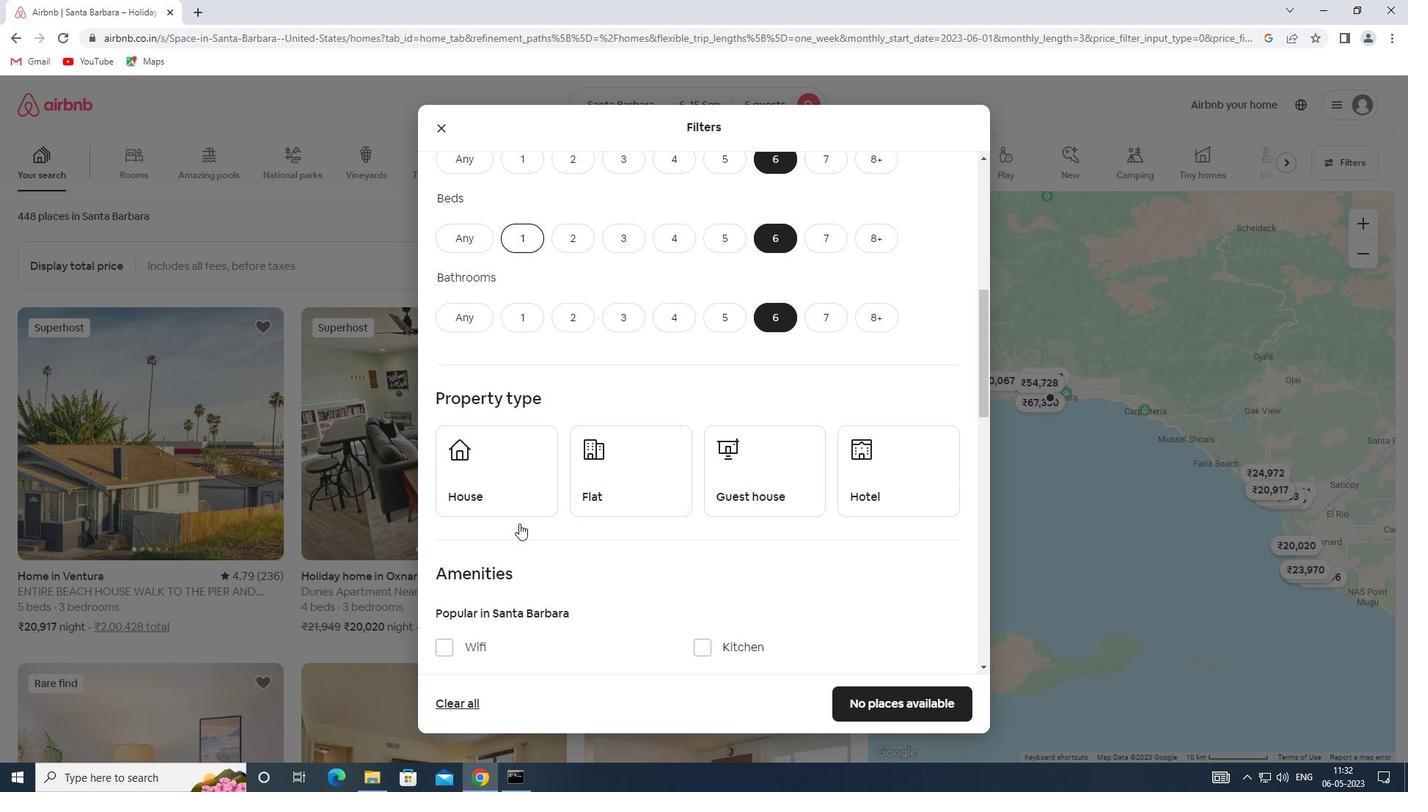 
Action: Mouse pressed left at (480, 494)
Screenshot: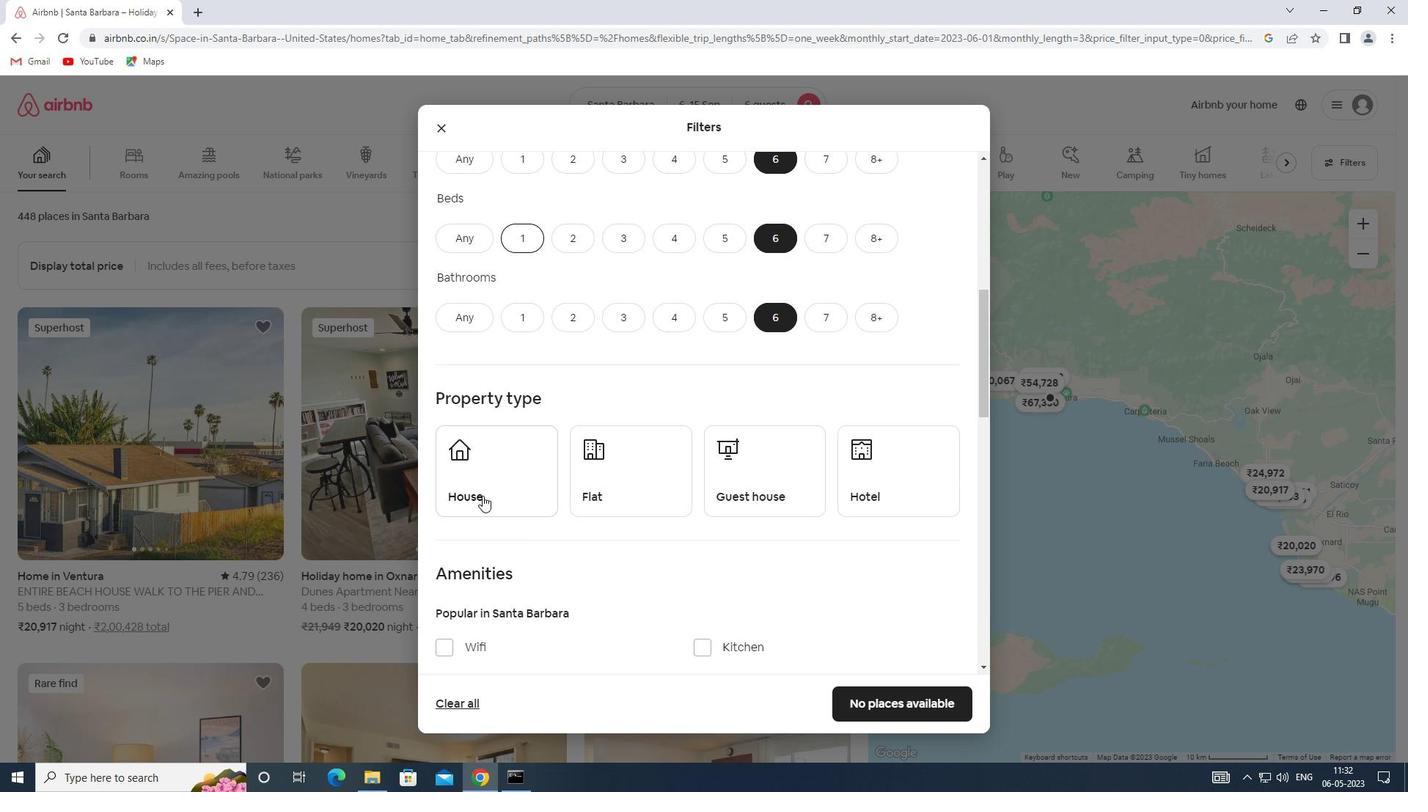
Action: Mouse moved to (596, 498)
Screenshot: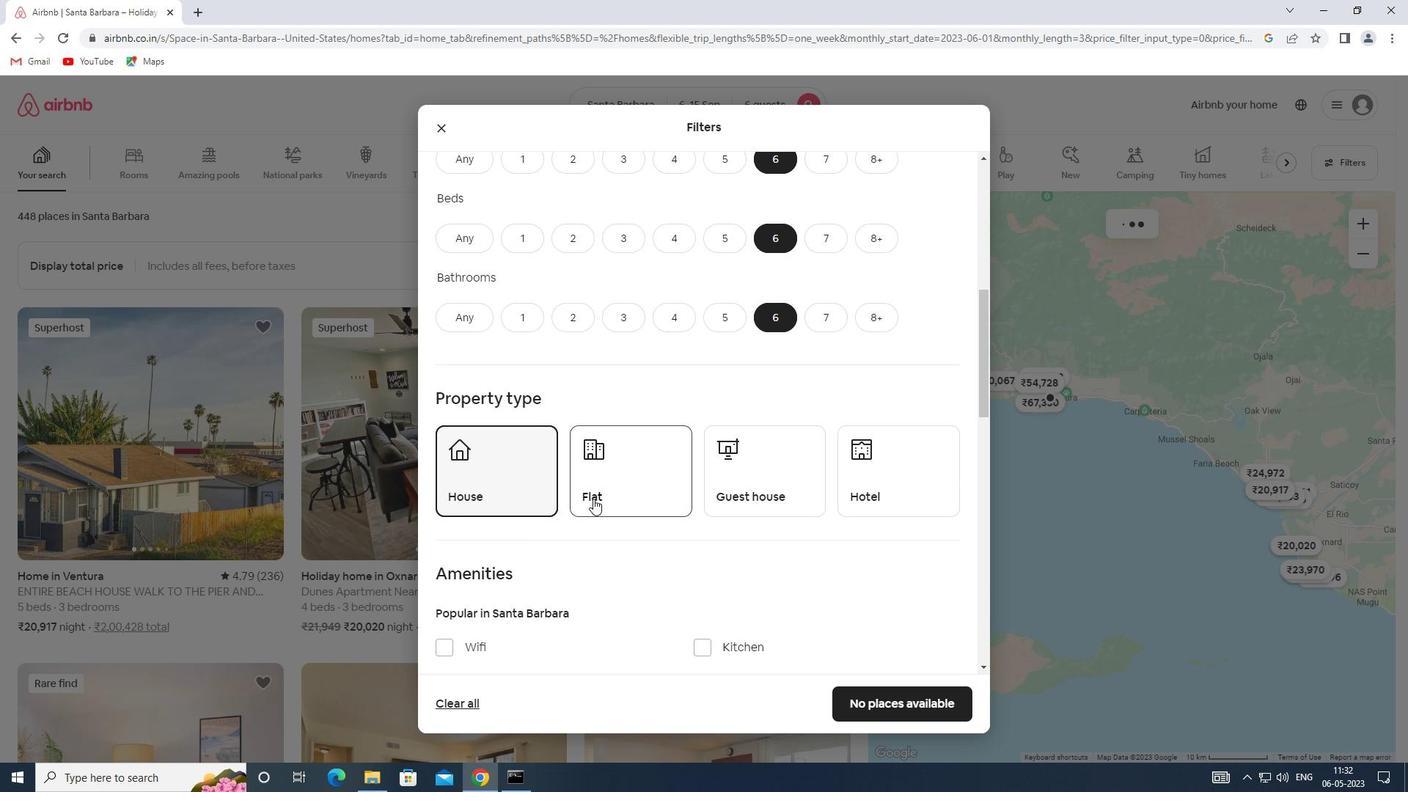 
Action: Mouse pressed left at (596, 498)
Screenshot: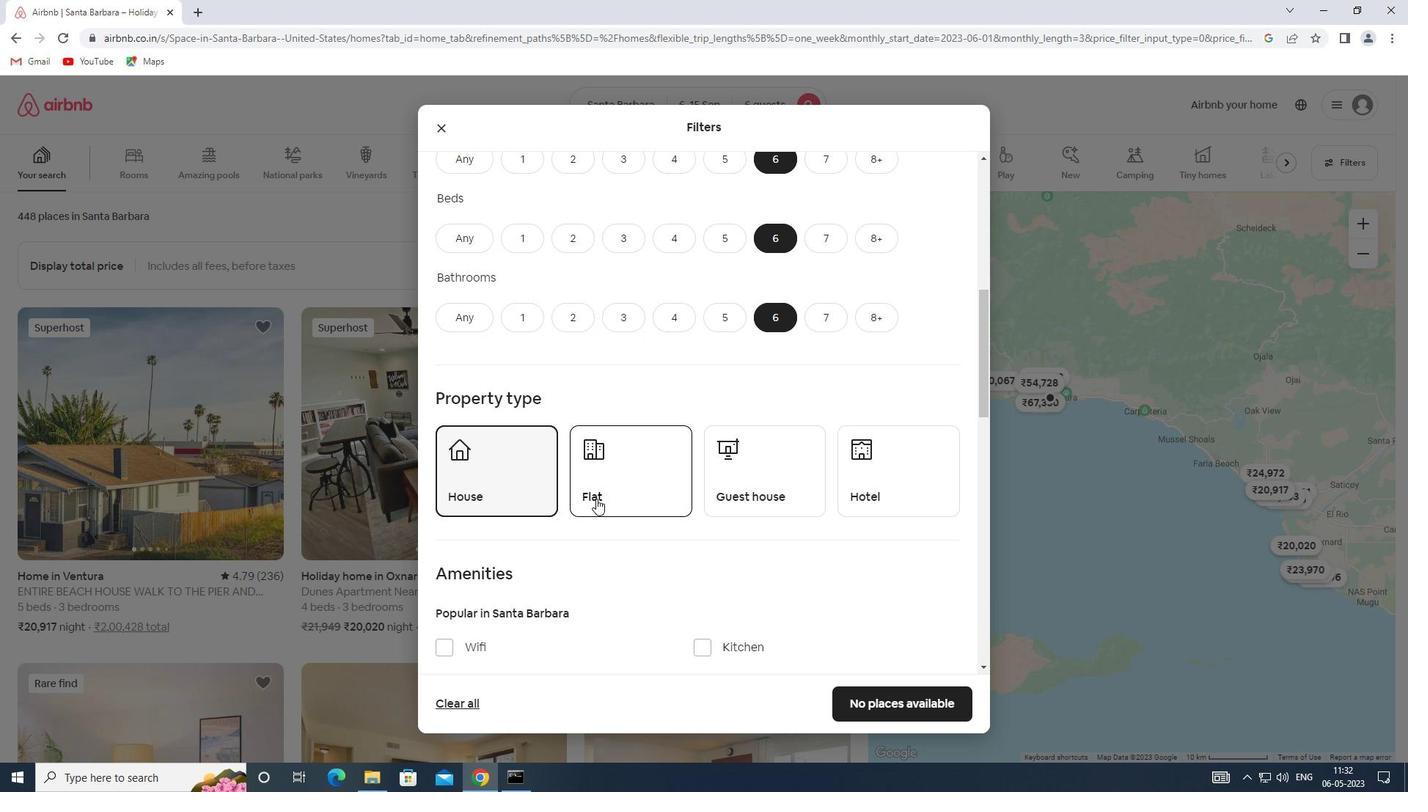 
Action: Mouse moved to (720, 502)
Screenshot: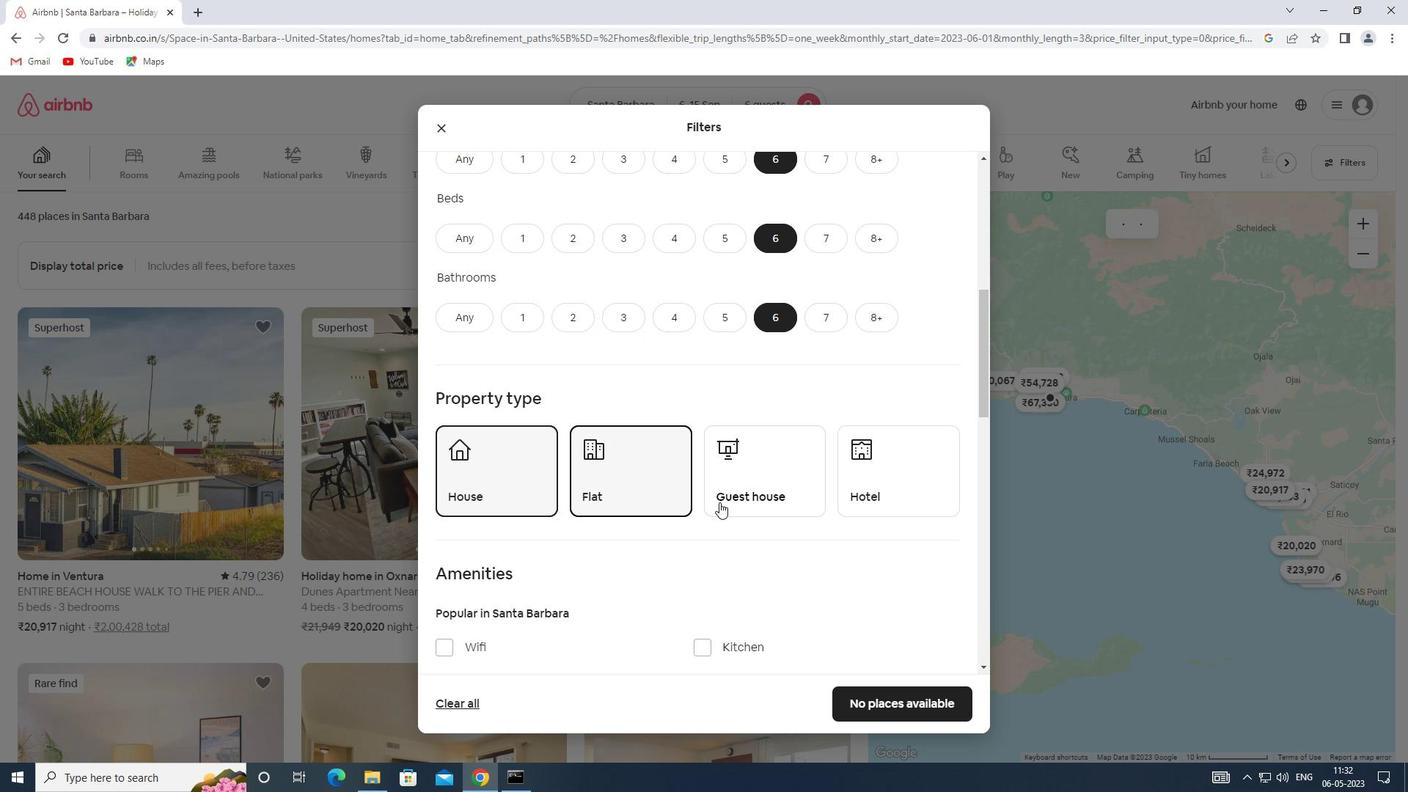
Action: Mouse pressed left at (720, 502)
Screenshot: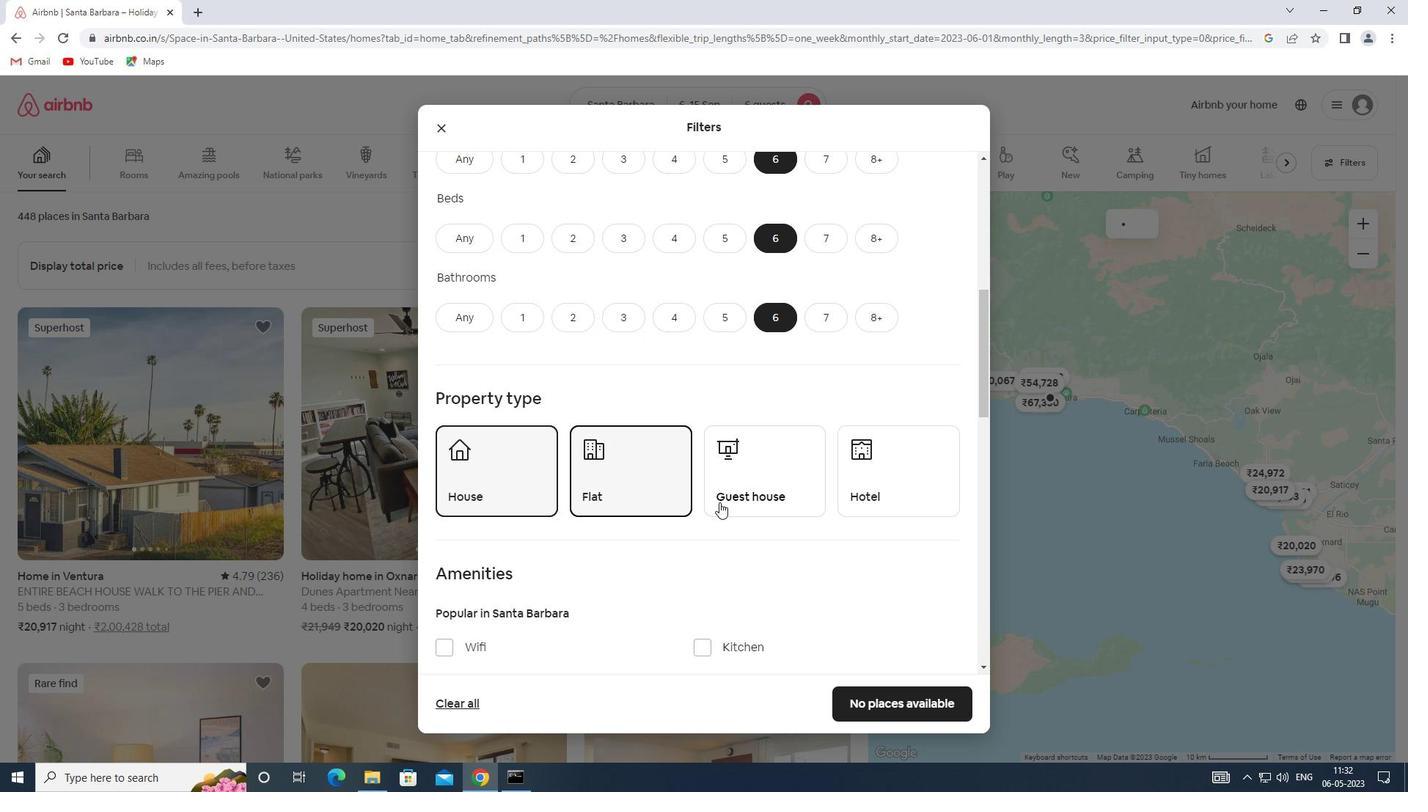 
Action: Mouse moved to (598, 480)
Screenshot: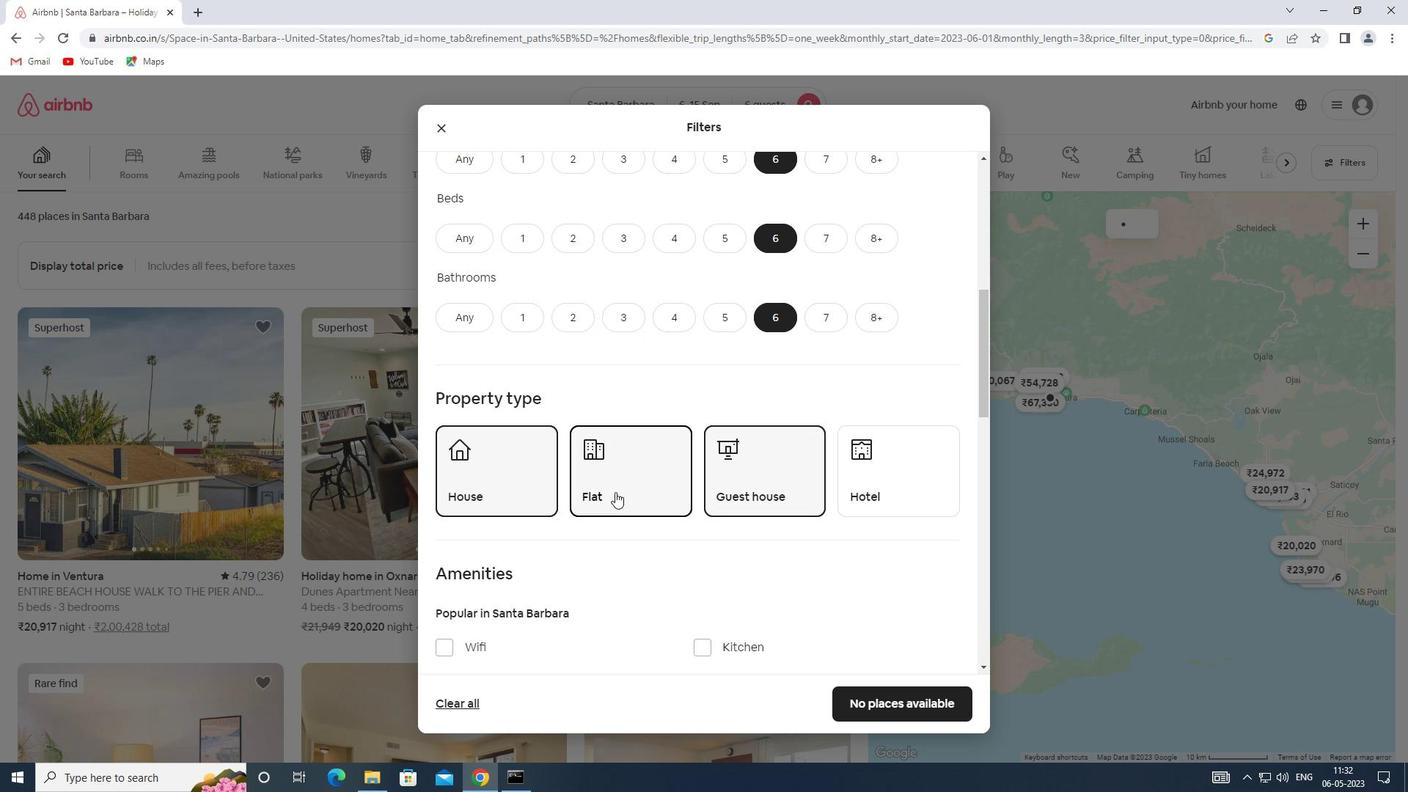 
Action: Mouse scrolled (598, 479) with delta (0, 0)
Screenshot: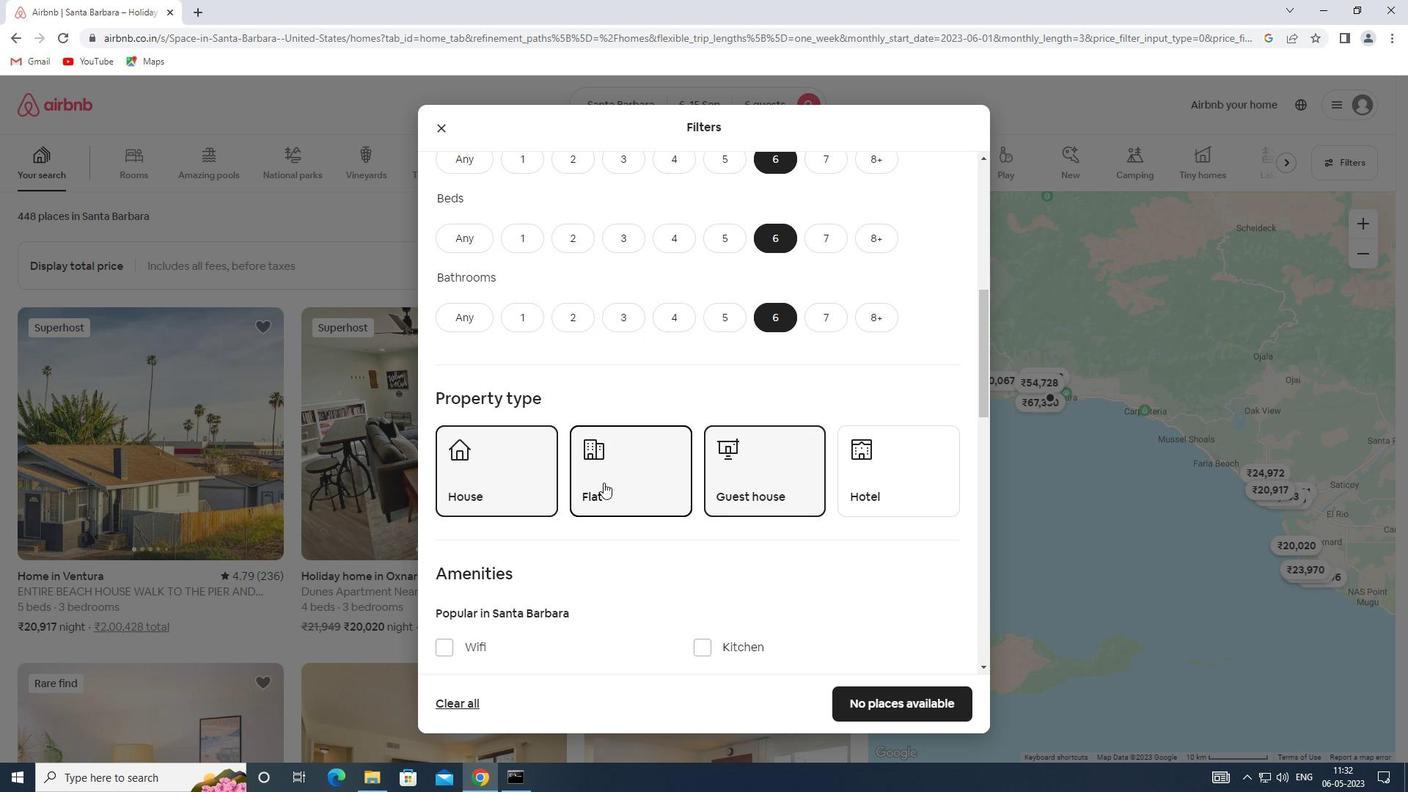 
Action: Mouse scrolled (598, 479) with delta (0, 0)
Screenshot: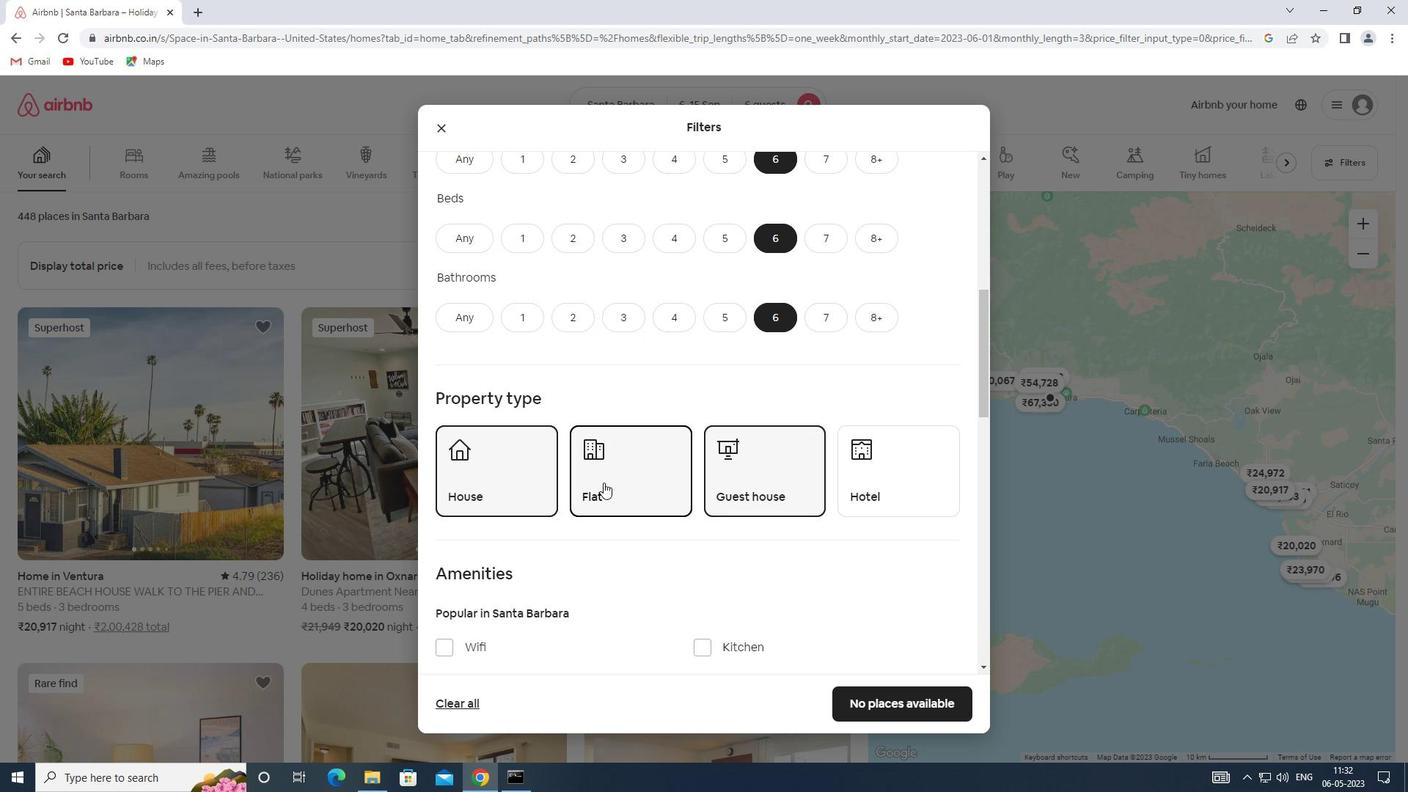 
Action: Mouse scrolled (598, 479) with delta (0, 0)
Screenshot: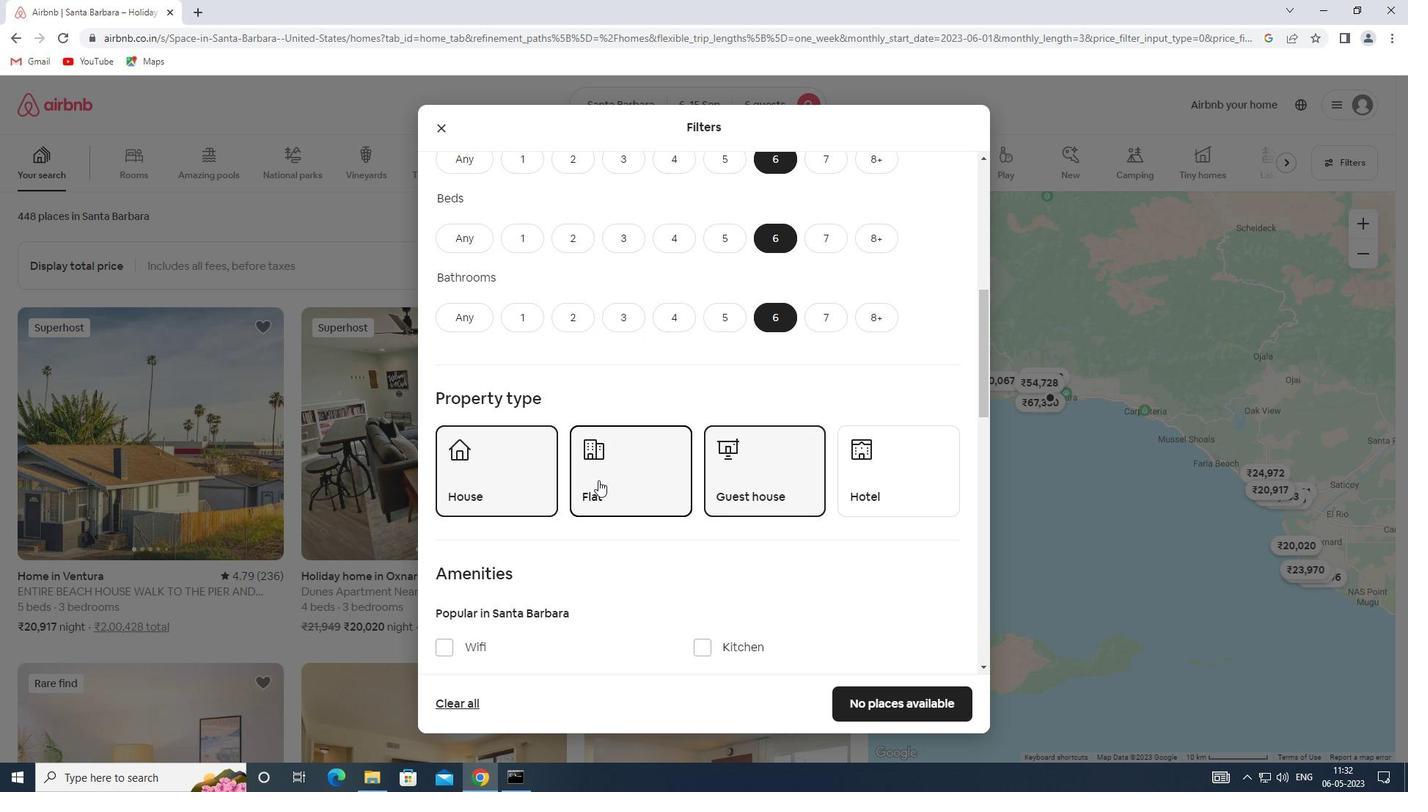 
Action: Mouse moved to (448, 429)
Screenshot: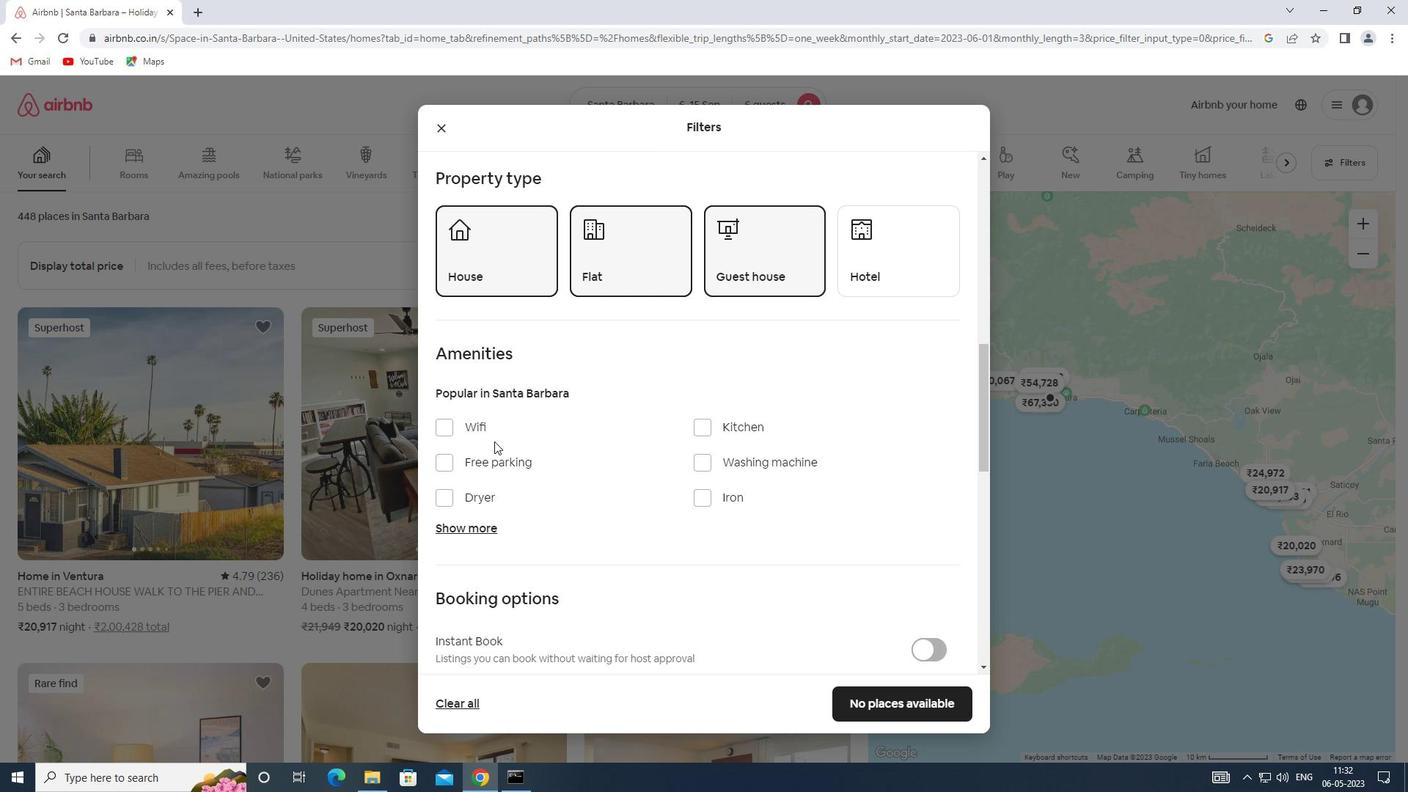 
Action: Mouse pressed left at (448, 429)
Screenshot: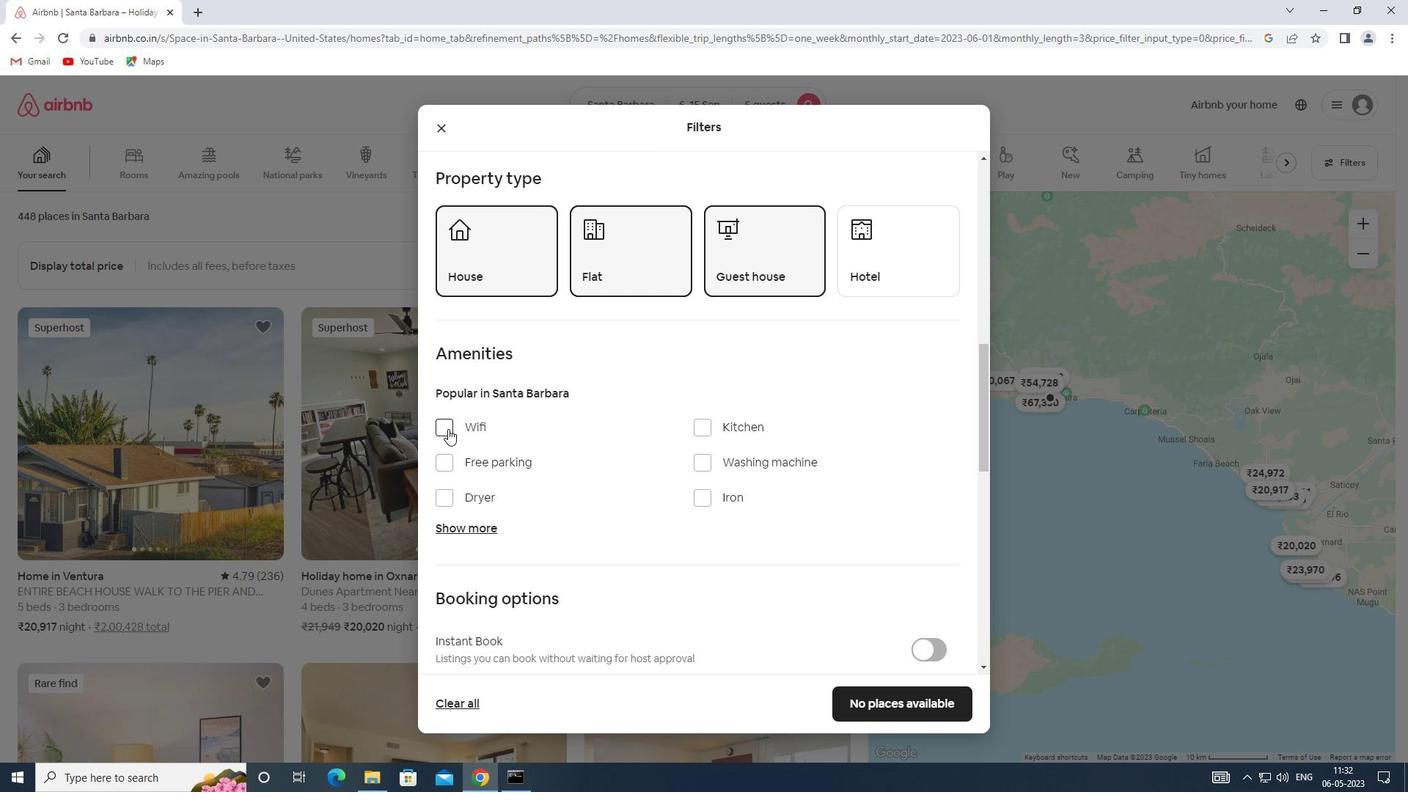 
Action: Mouse scrolled (448, 428) with delta (0, 0)
Screenshot: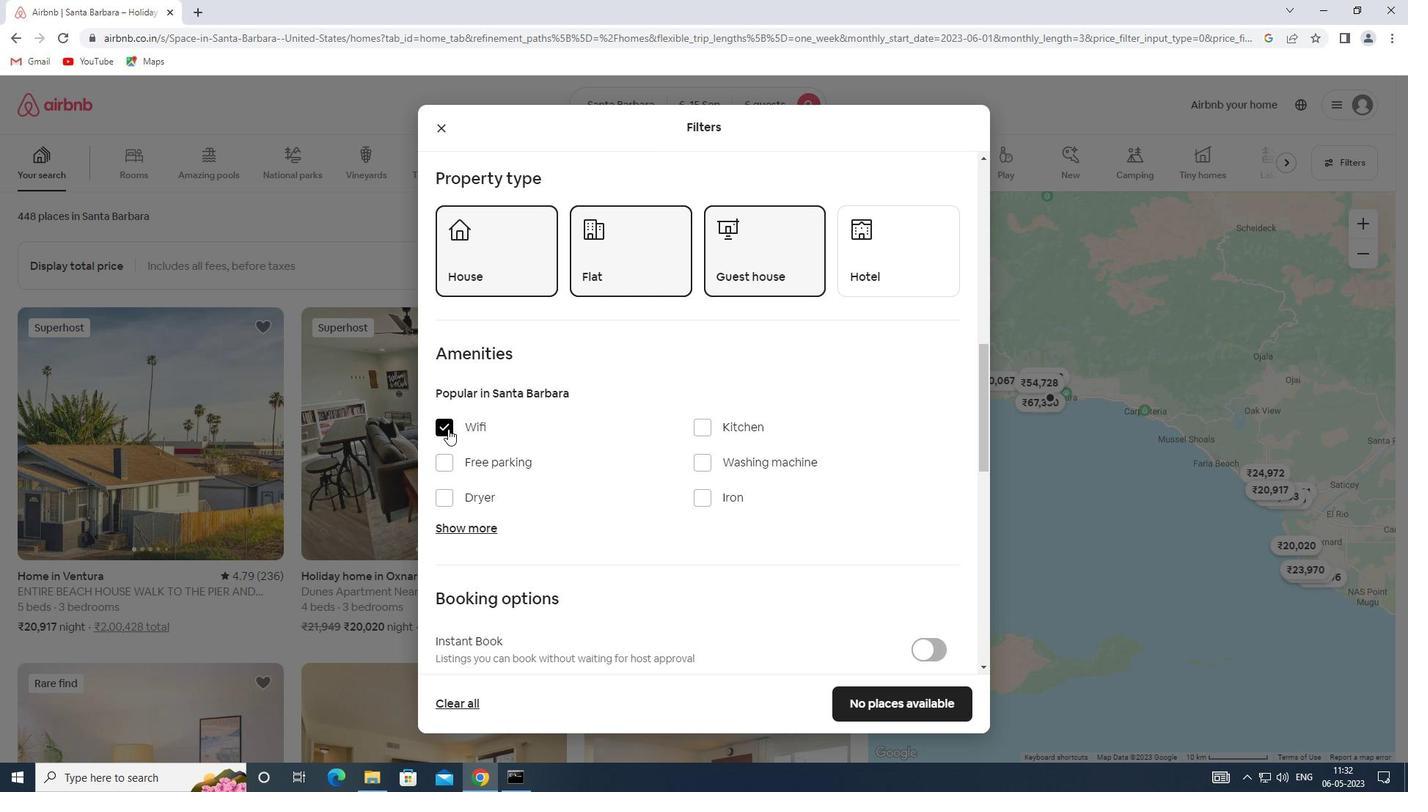 
Action: Mouse scrolled (448, 428) with delta (0, 0)
Screenshot: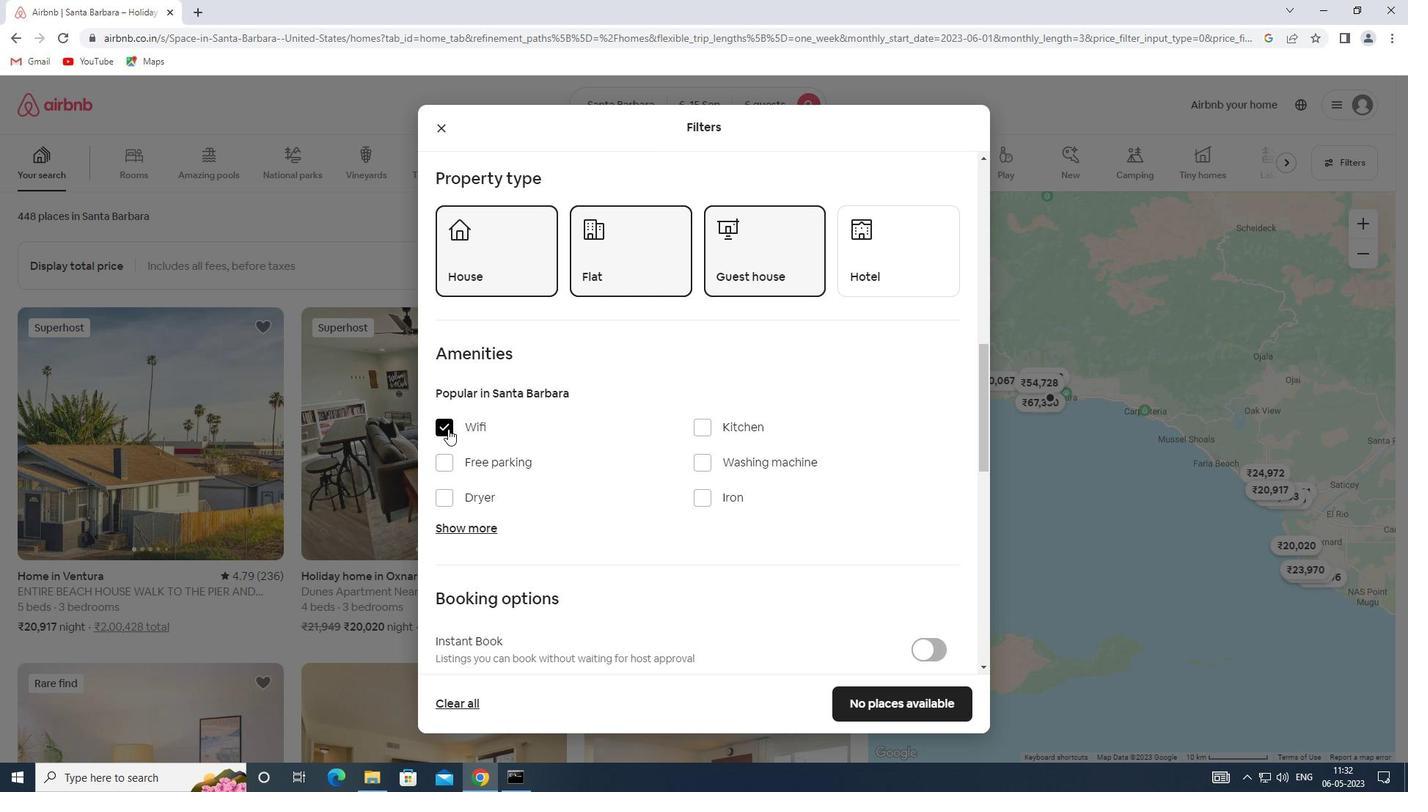 
Action: Mouse scrolled (448, 428) with delta (0, 0)
Screenshot: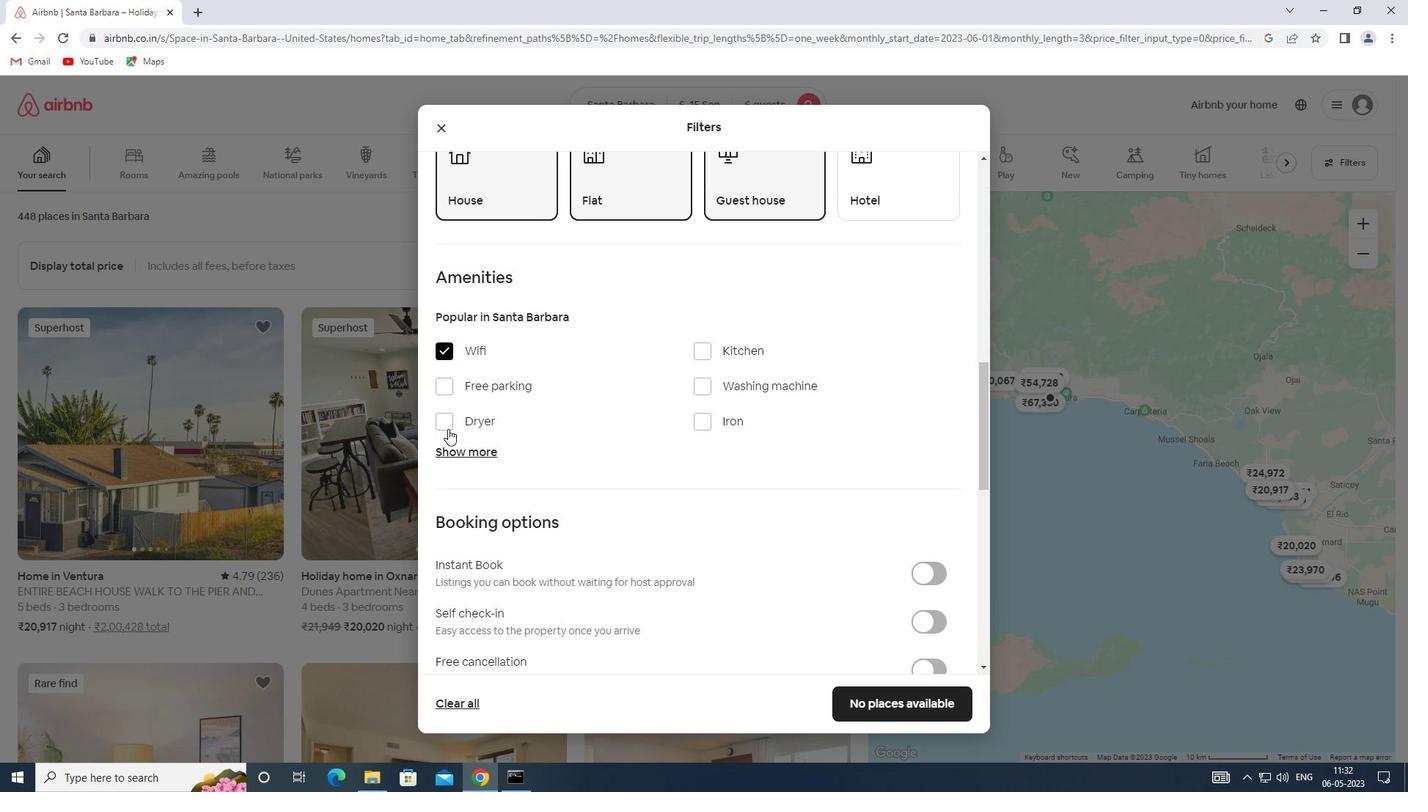 
Action: Mouse moved to (464, 311)
Screenshot: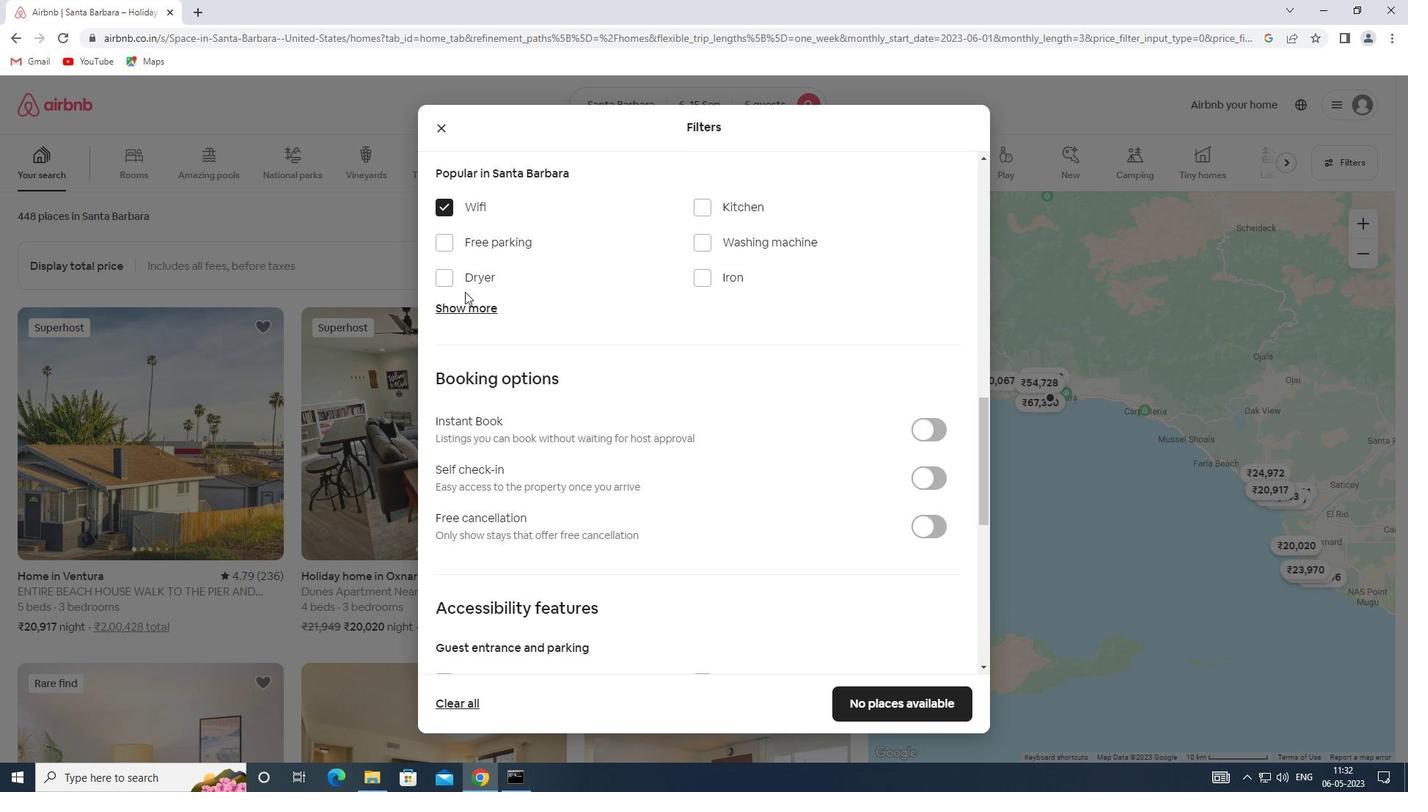 
Action: Mouse pressed left at (464, 311)
Screenshot: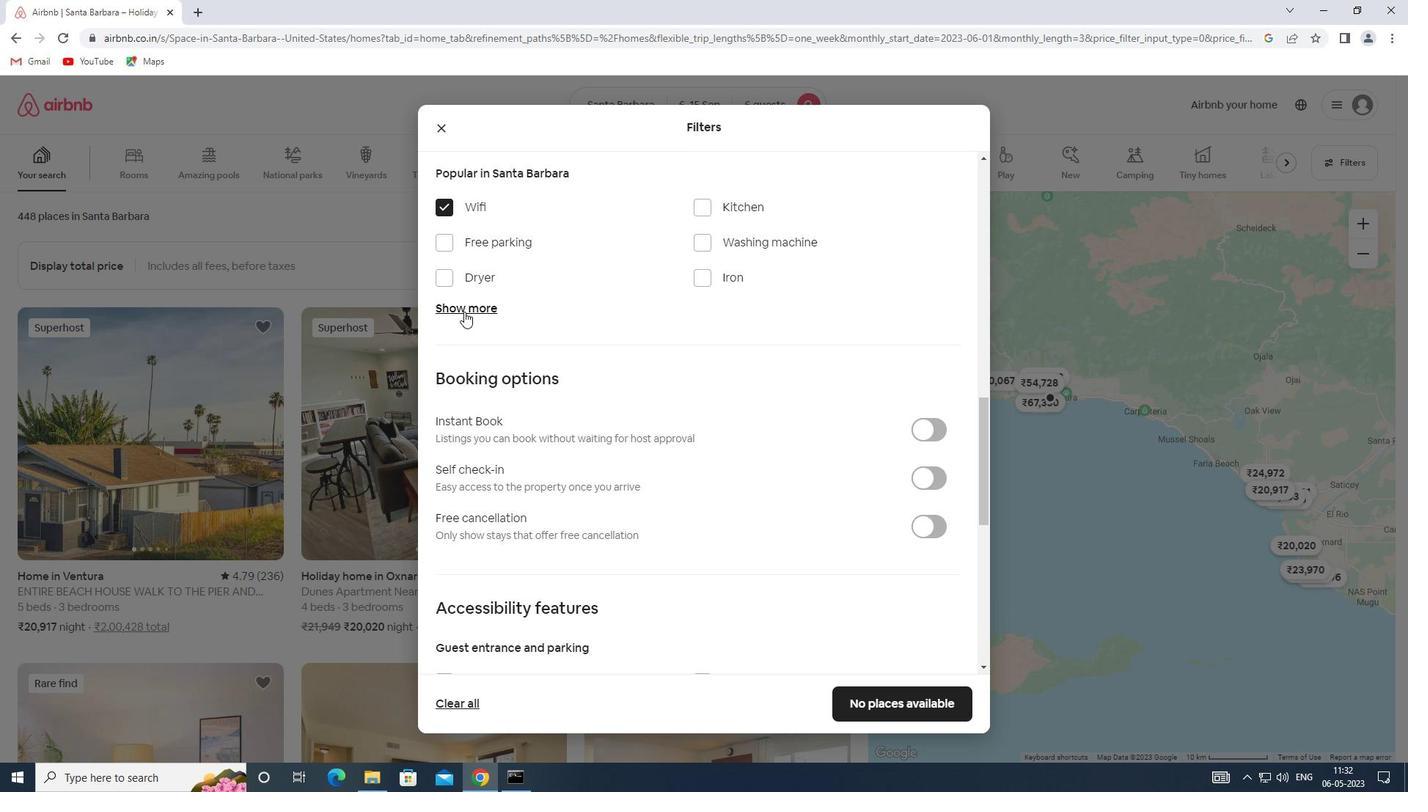 
Action: Mouse moved to (709, 398)
Screenshot: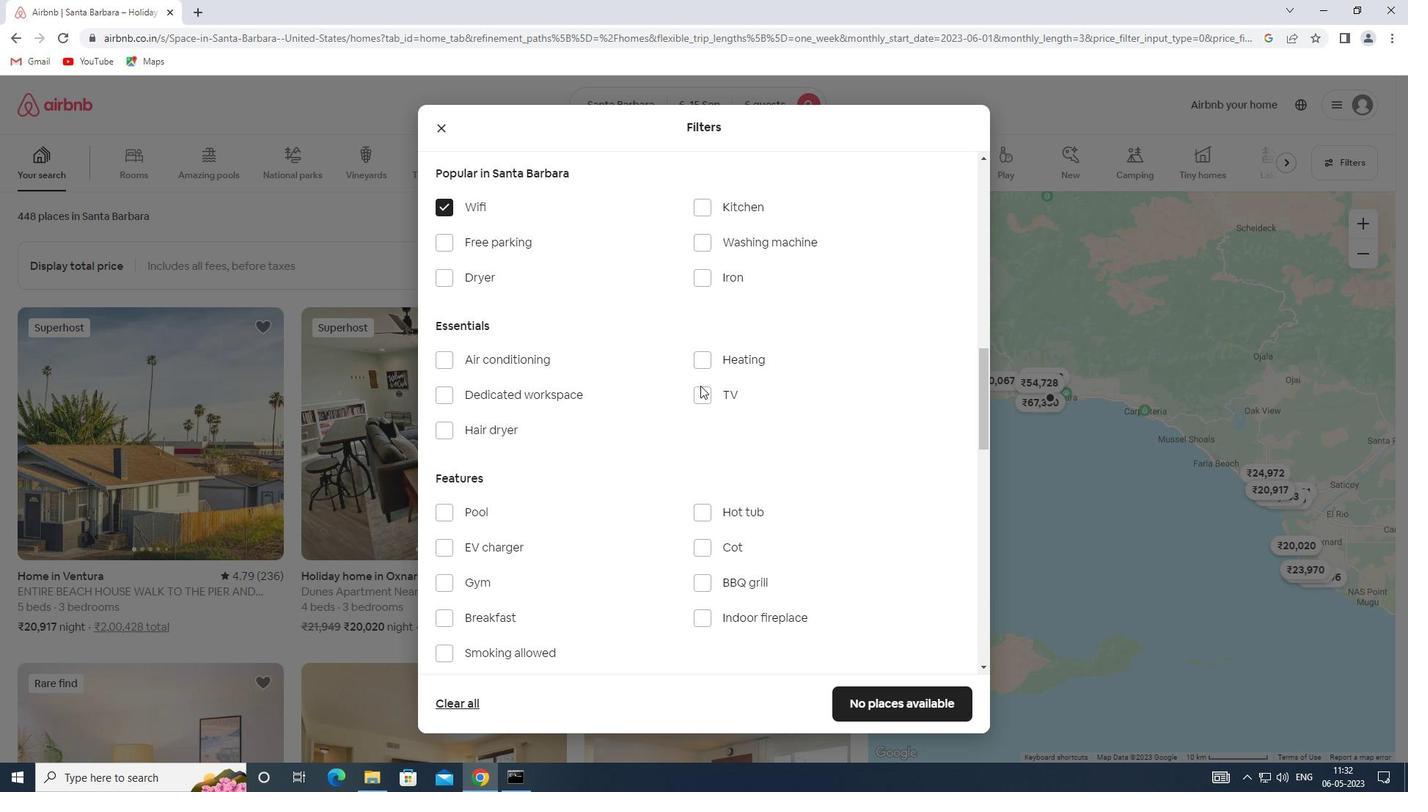 
Action: Mouse pressed left at (709, 398)
Screenshot: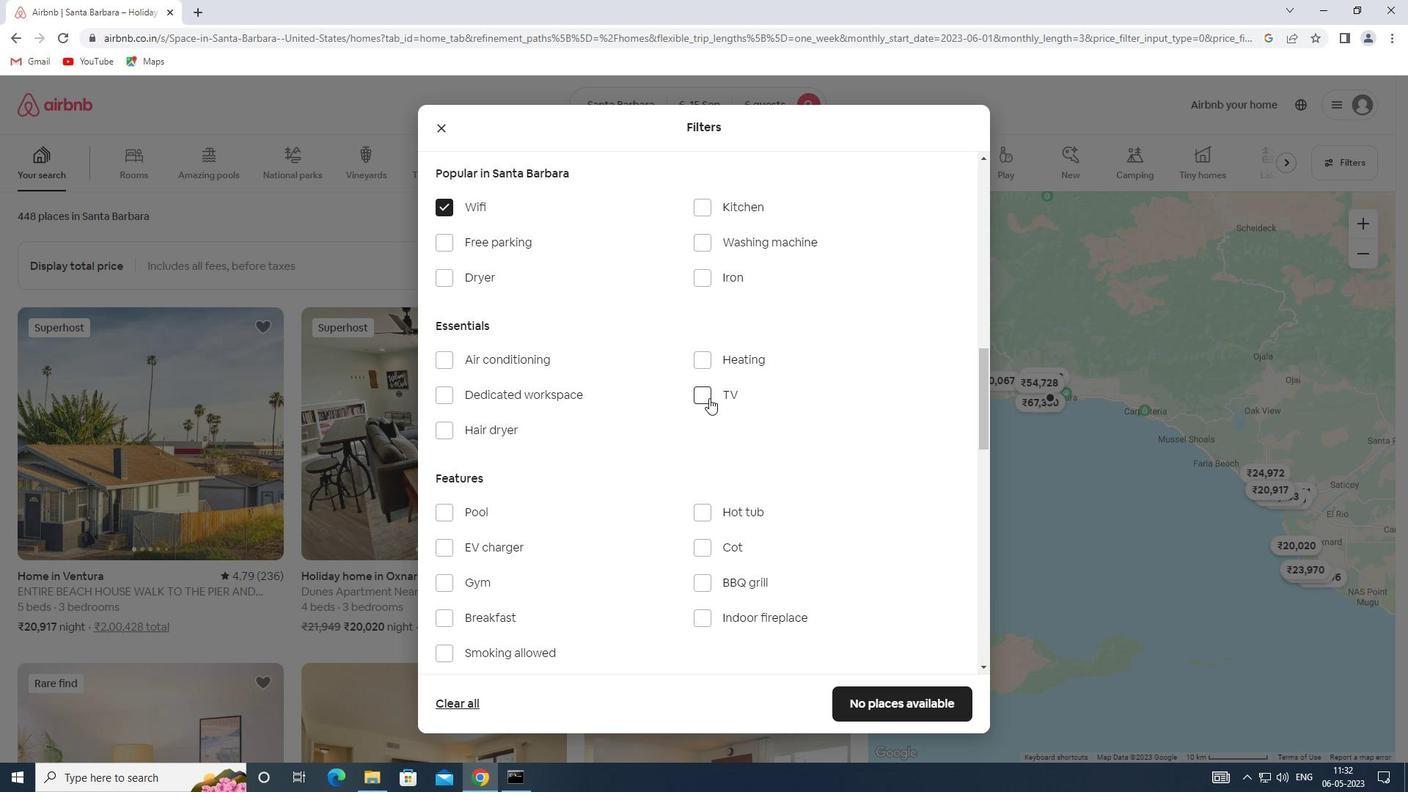 
Action: Mouse moved to (566, 402)
Screenshot: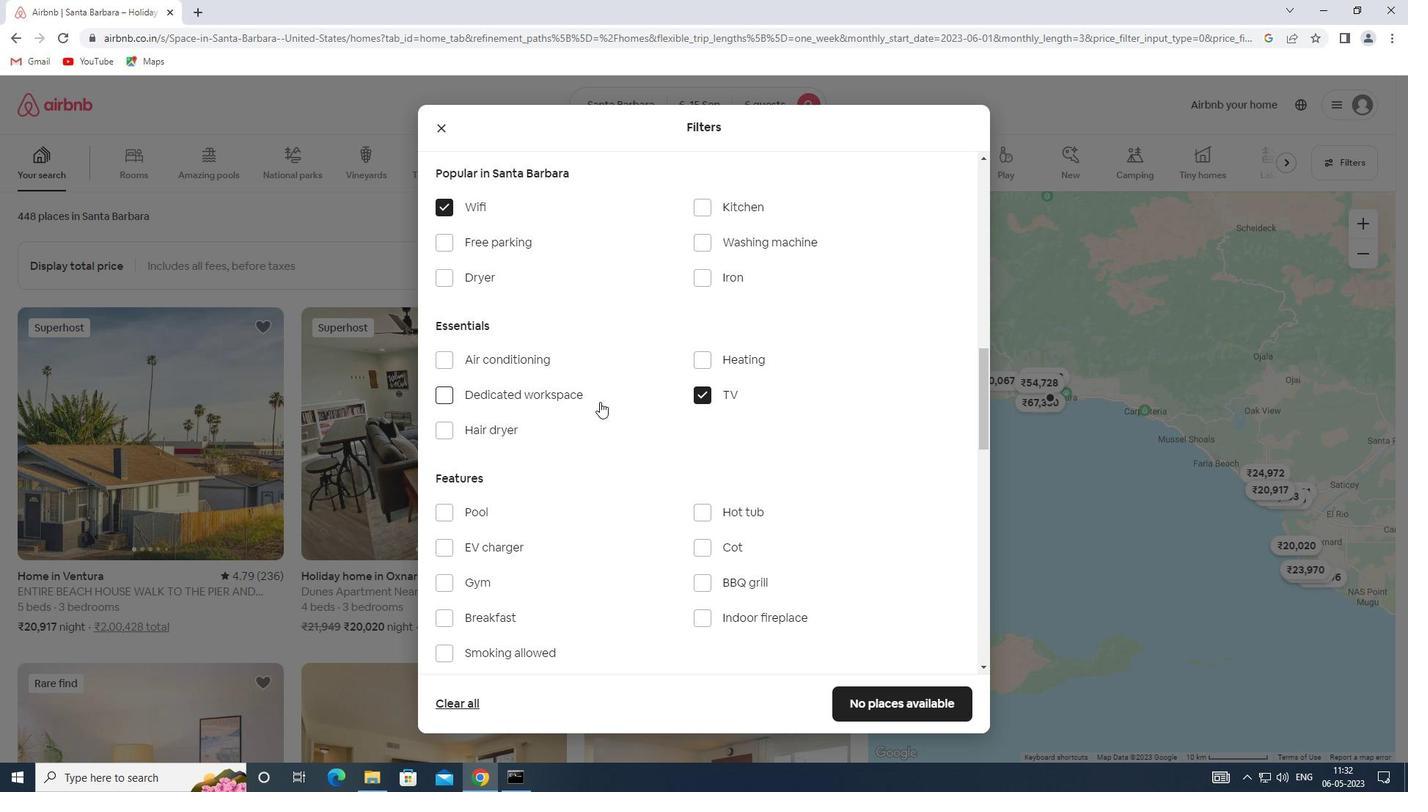 
Action: Mouse scrolled (566, 401) with delta (0, 0)
Screenshot: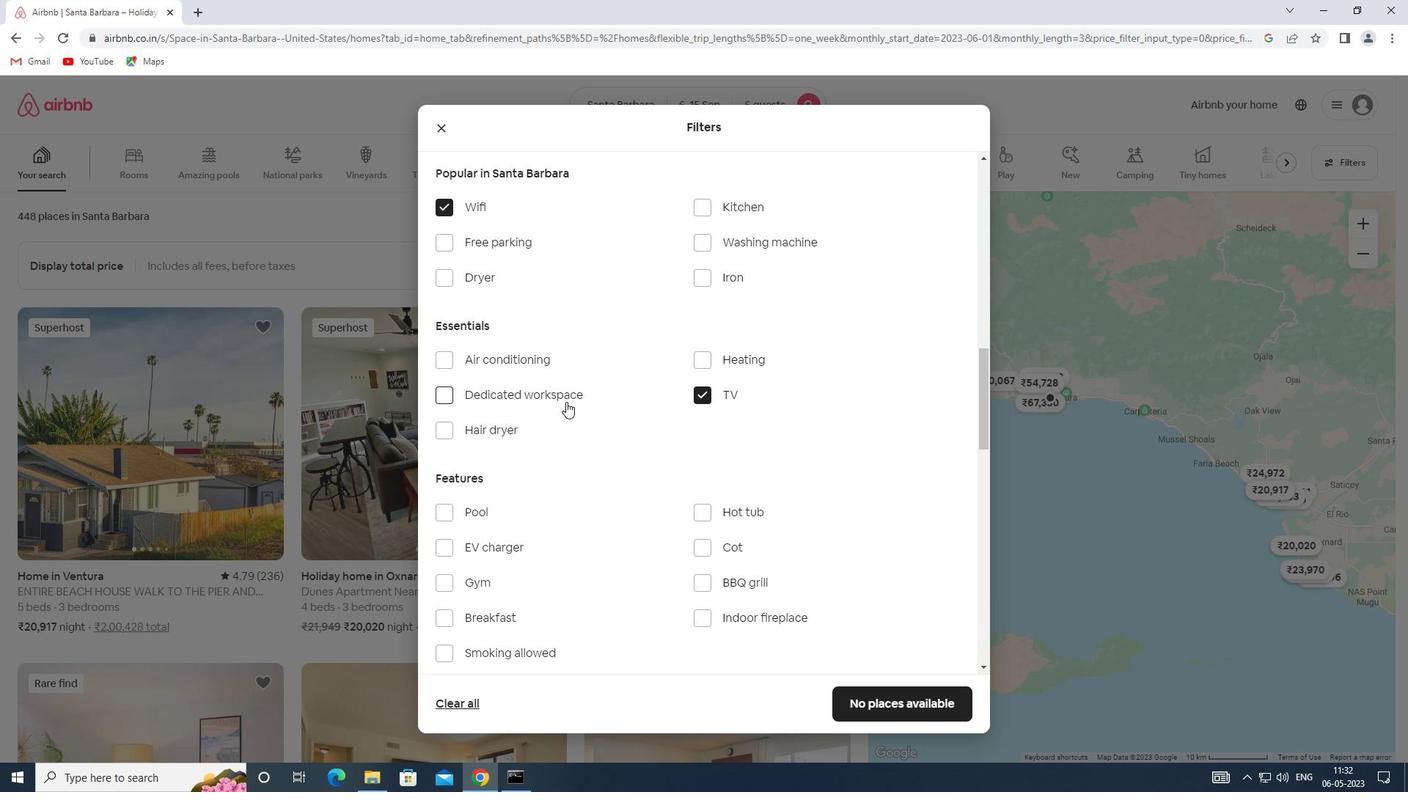 
Action: Mouse moved to (444, 169)
Screenshot: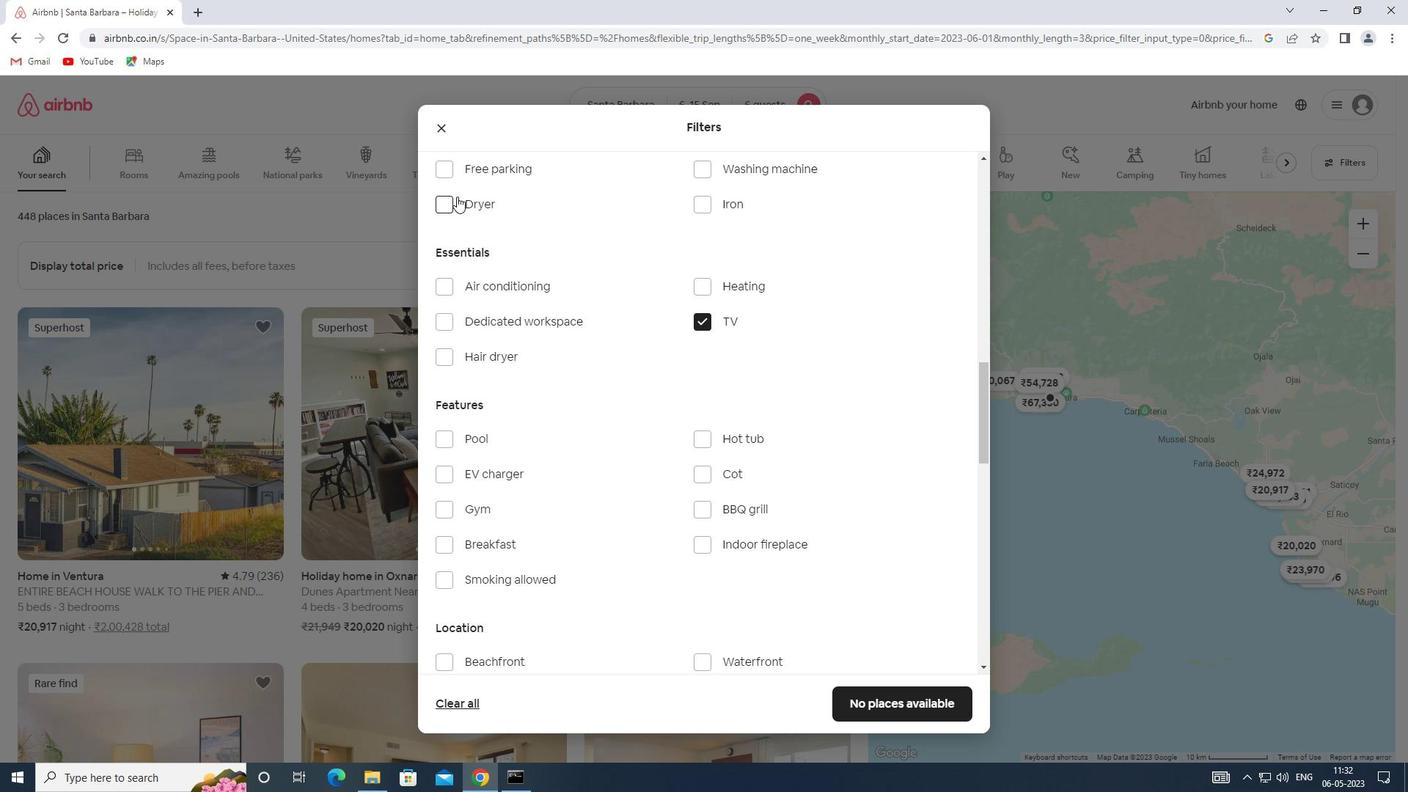 
Action: Mouse pressed left at (444, 169)
Screenshot: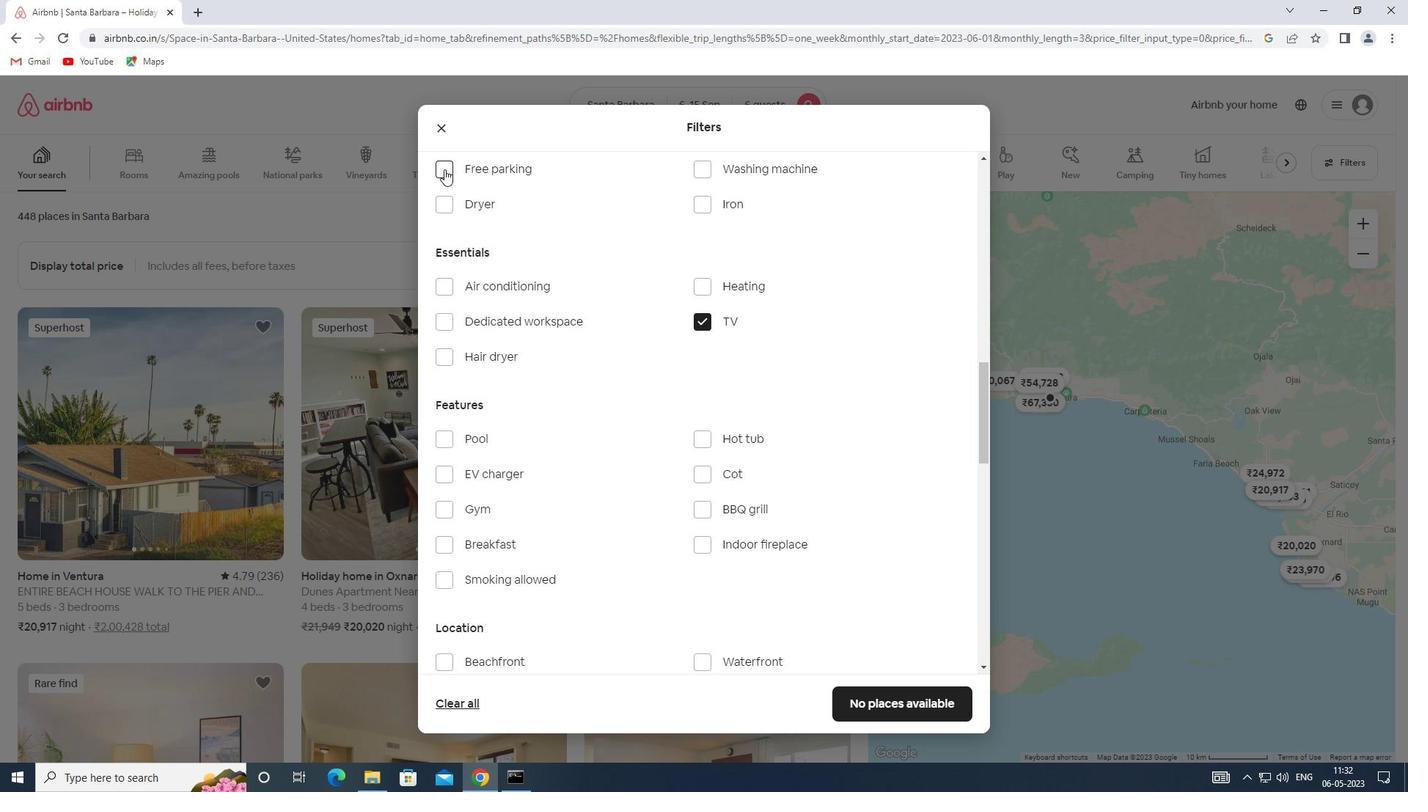 
Action: Mouse moved to (443, 506)
Screenshot: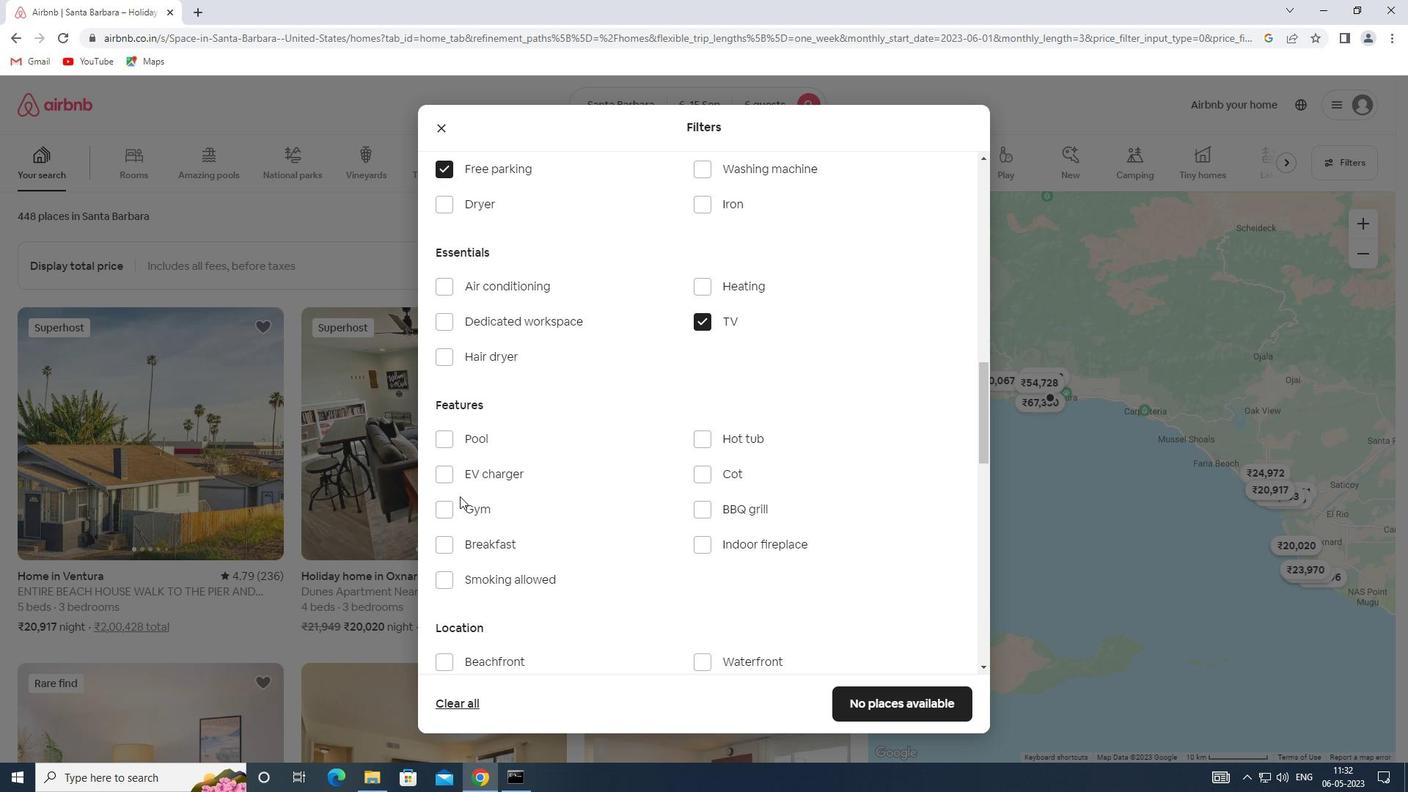 
Action: Mouse pressed left at (443, 506)
Screenshot: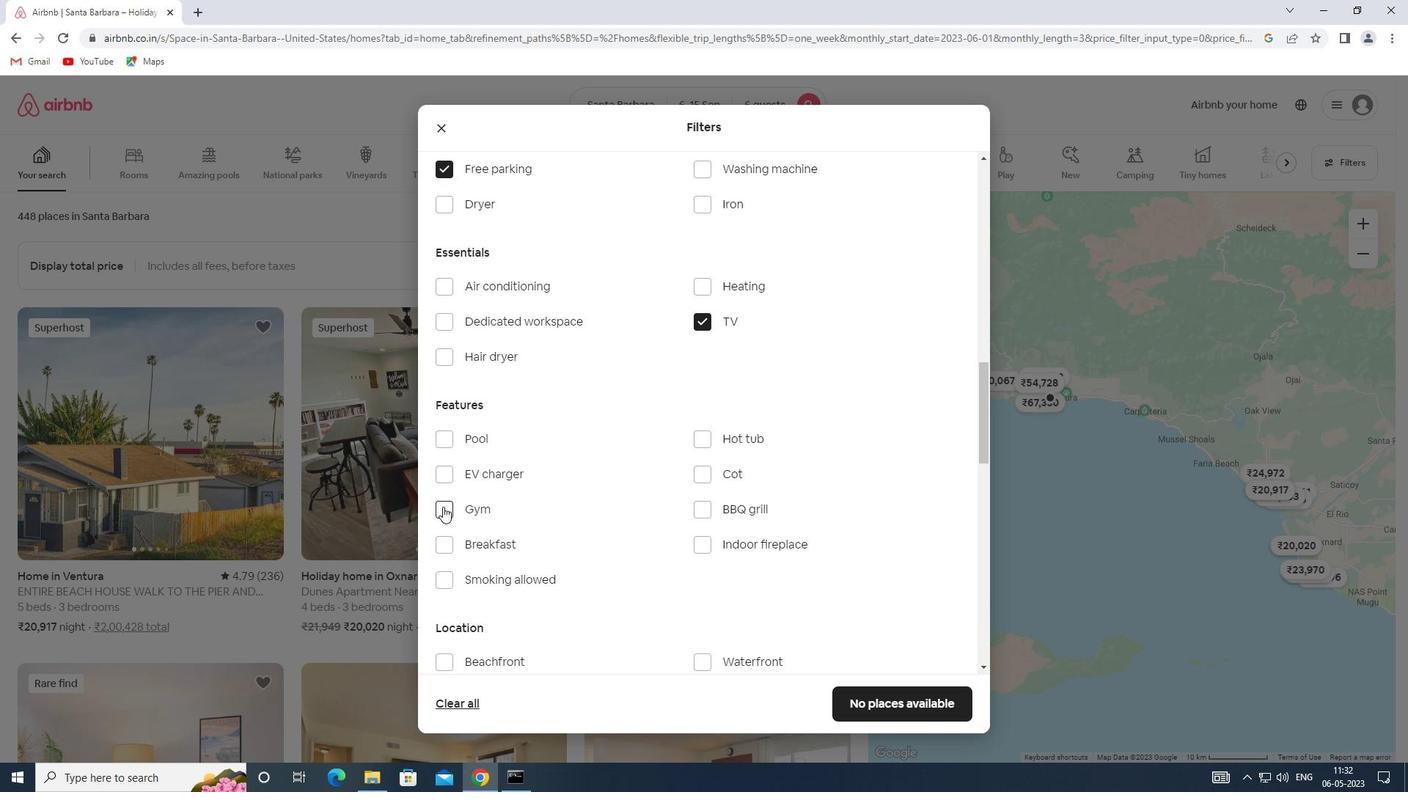 
Action: Mouse moved to (444, 545)
Screenshot: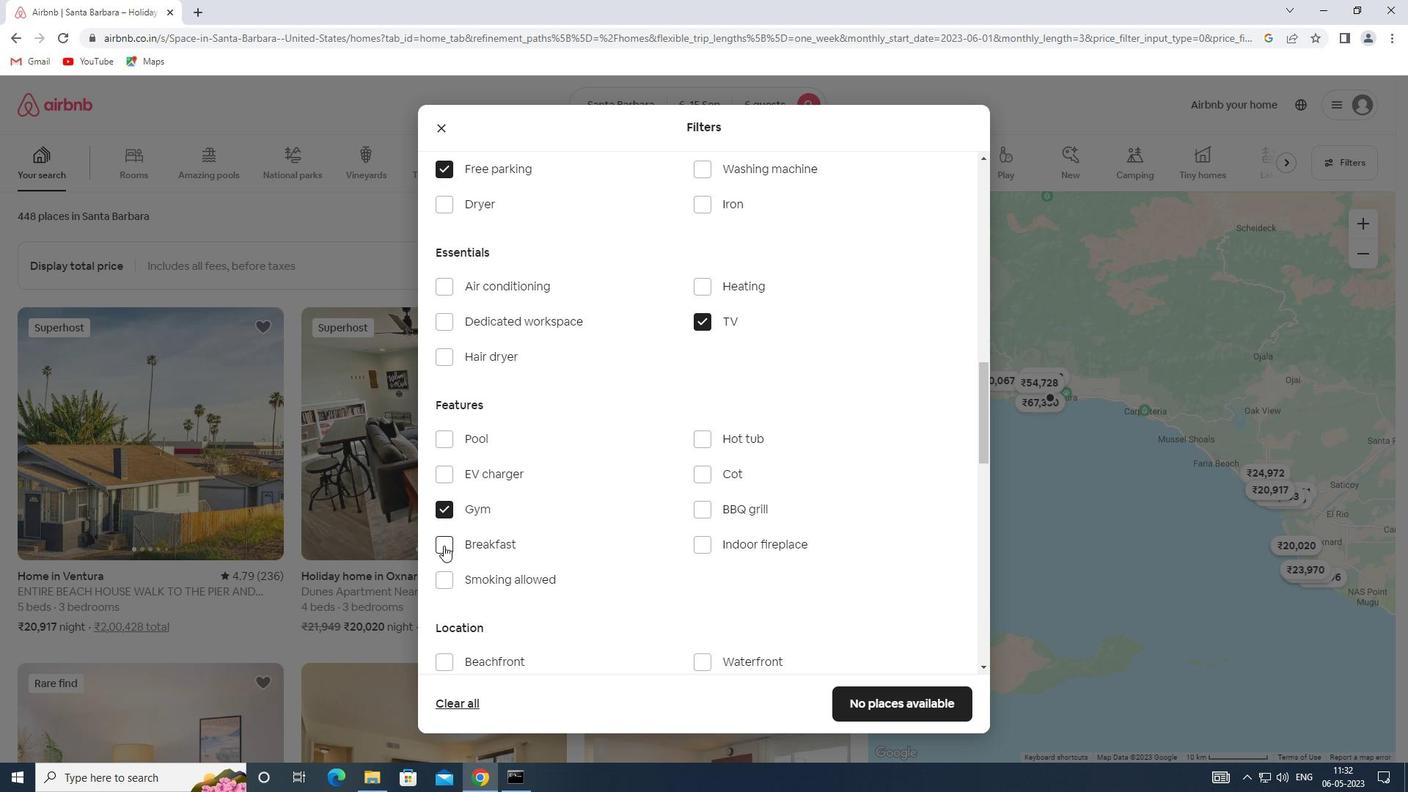 
Action: Mouse pressed left at (444, 545)
Screenshot: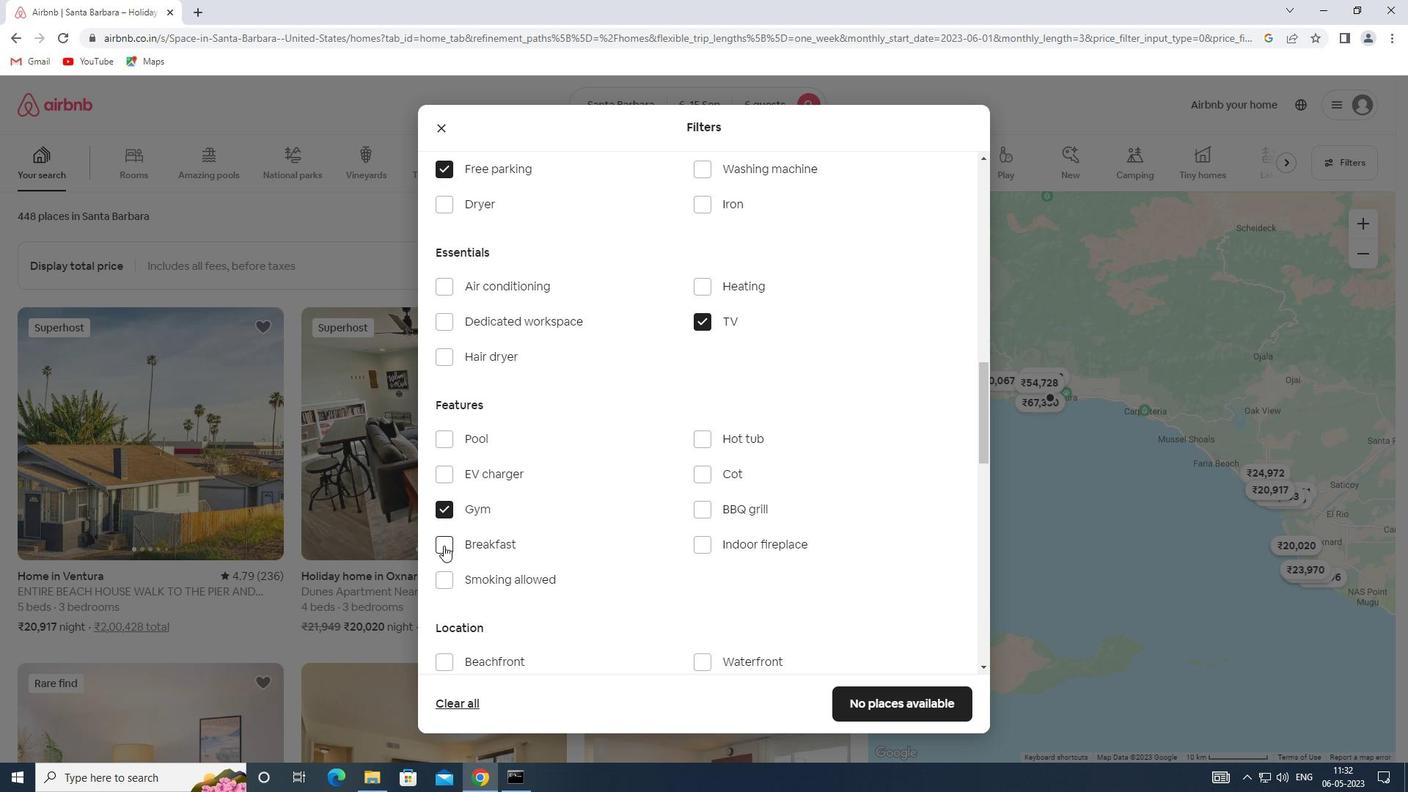 
Action: Mouse moved to (446, 545)
Screenshot: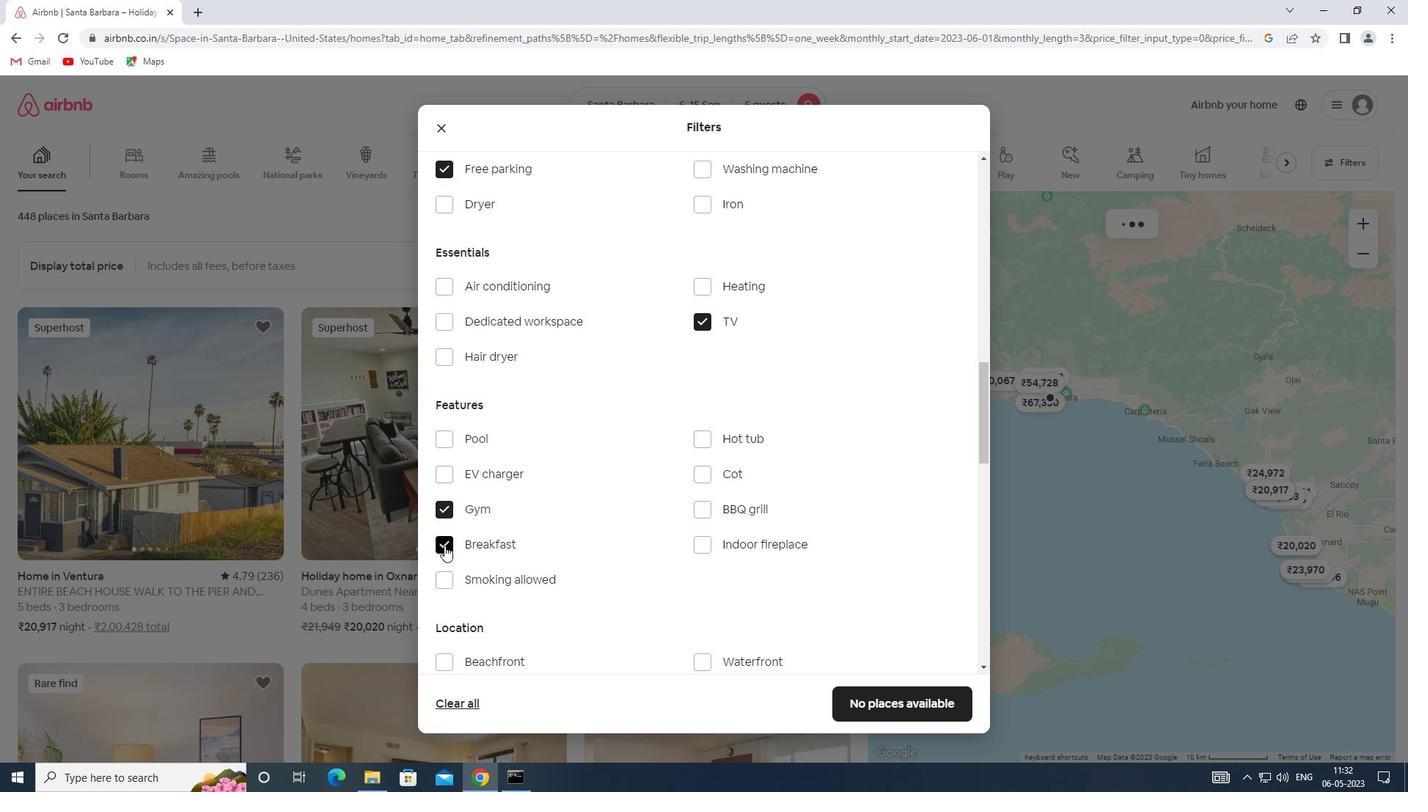 
Action: Mouse scrolled (446, 544) with delta (0, 0)
Screenshot: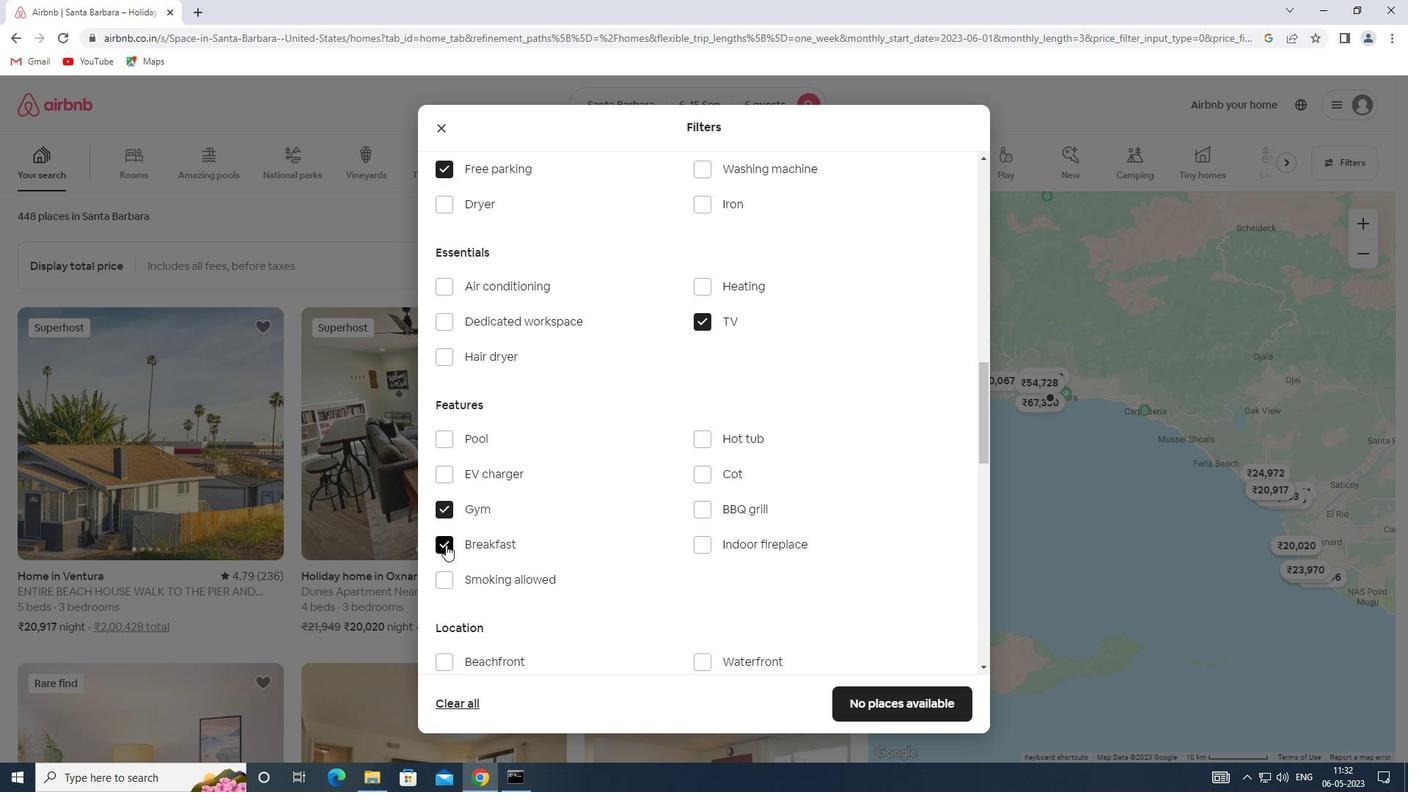 
Action: Mouse scrolled (446, 544) with delta (0, 0)
Screenshot: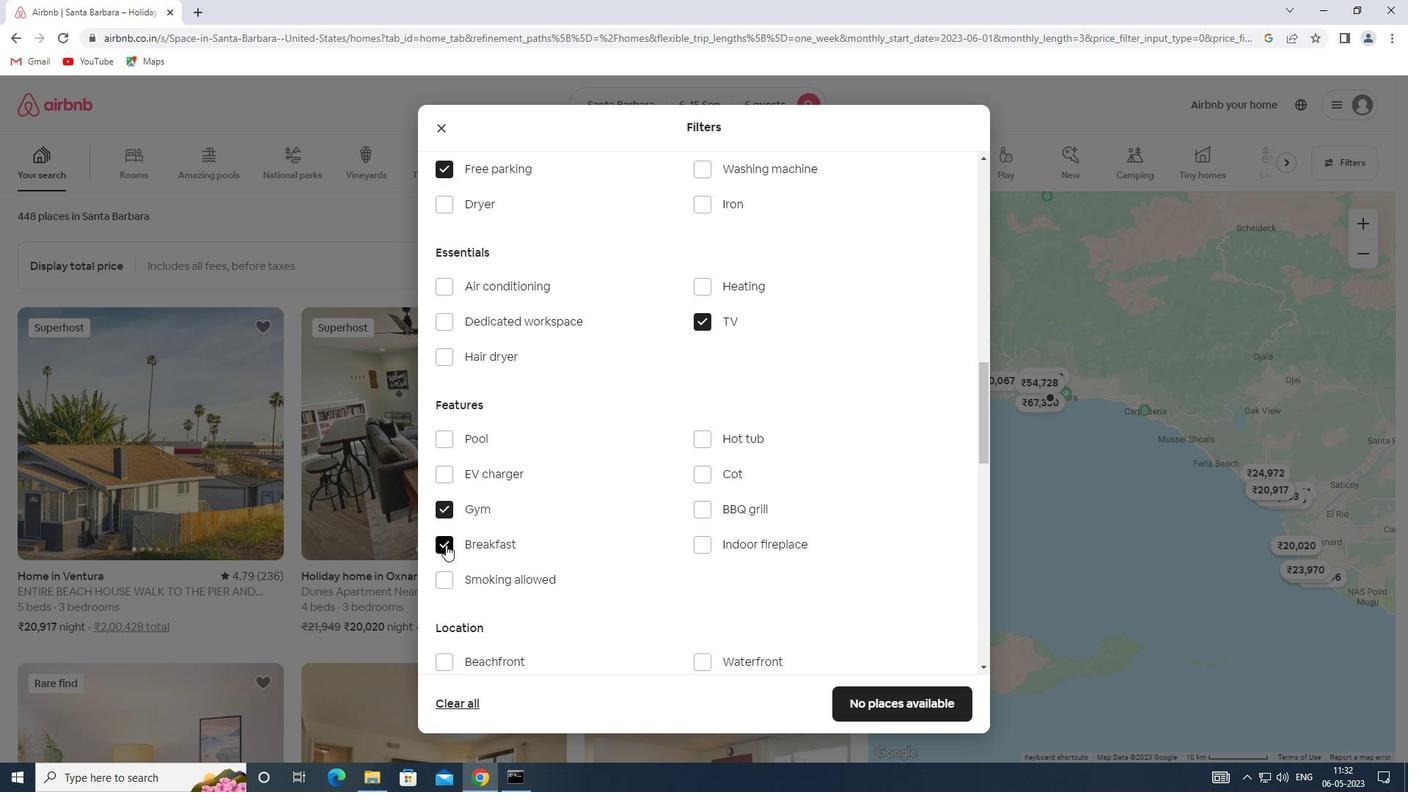 
Action: Mouse scrolled (446, 544) with delta (0, 0)
Screenshot: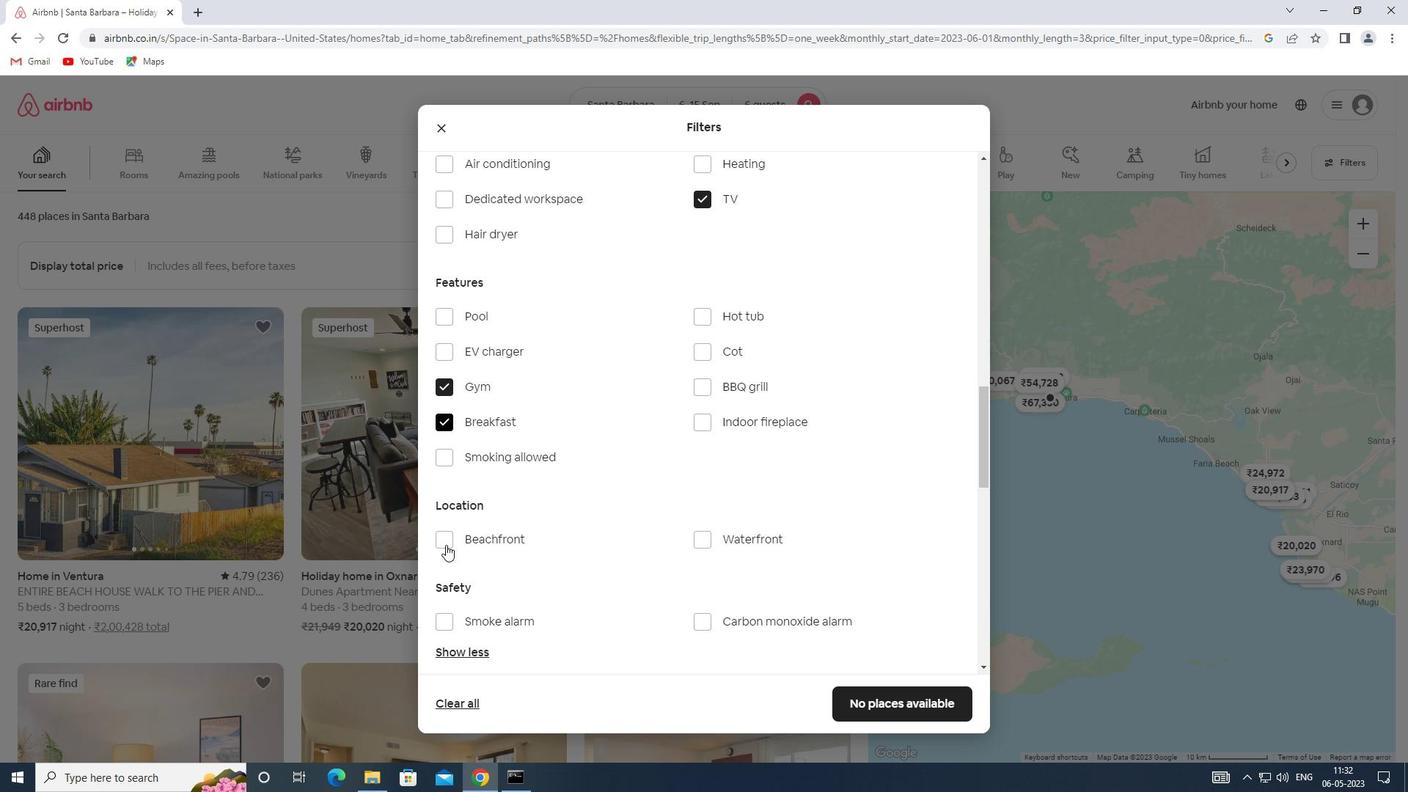 
Action: Mouse scrolled (446, 544) with delta (0, 0)
Screenshot: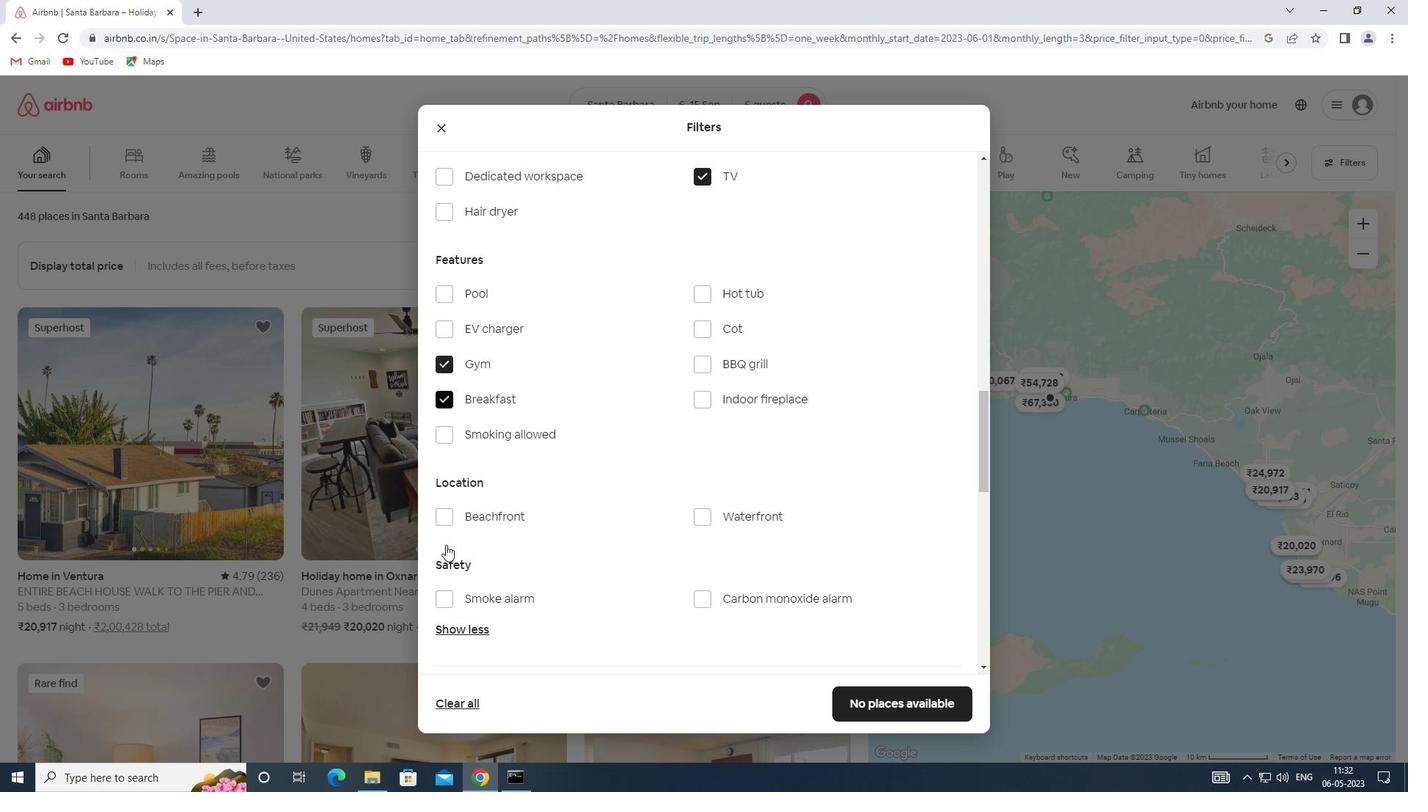 
Action: Mouse moved to (790, 570)
Screenshot: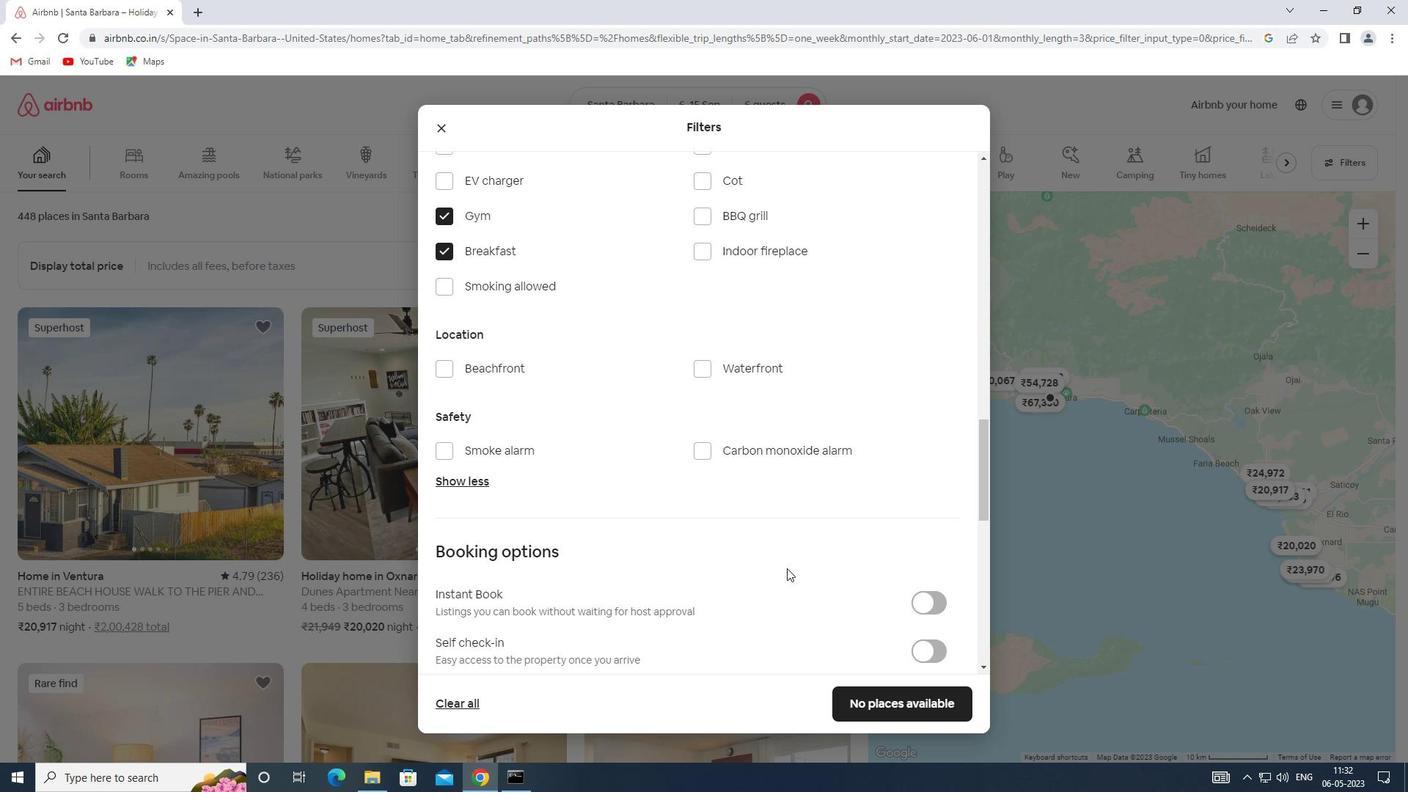 
Action: Mouse scrolled (790, 569) with delta (0, 0)
Screenshot: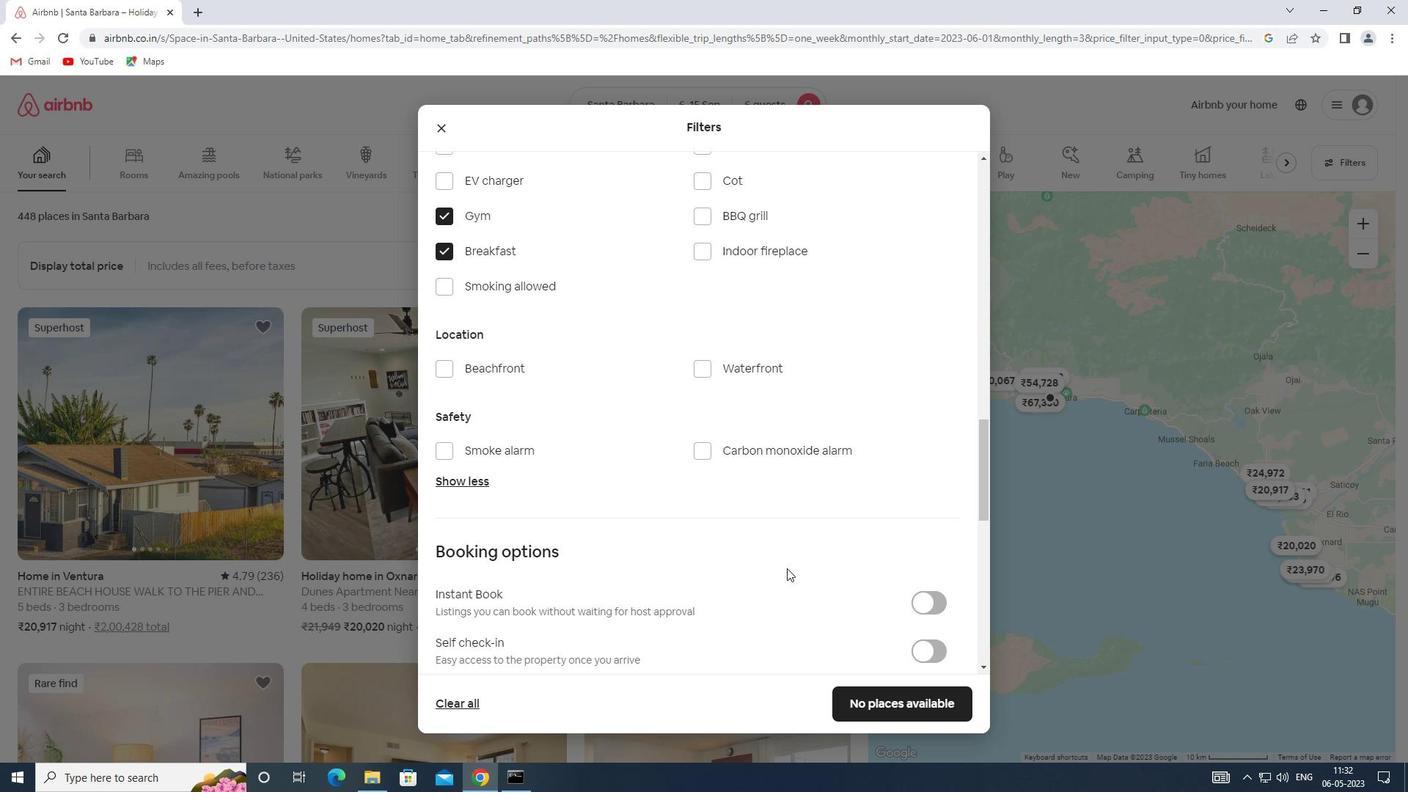 
Action: Mouse scrolled (790, 569) with delta (0, 0)
Screenshot: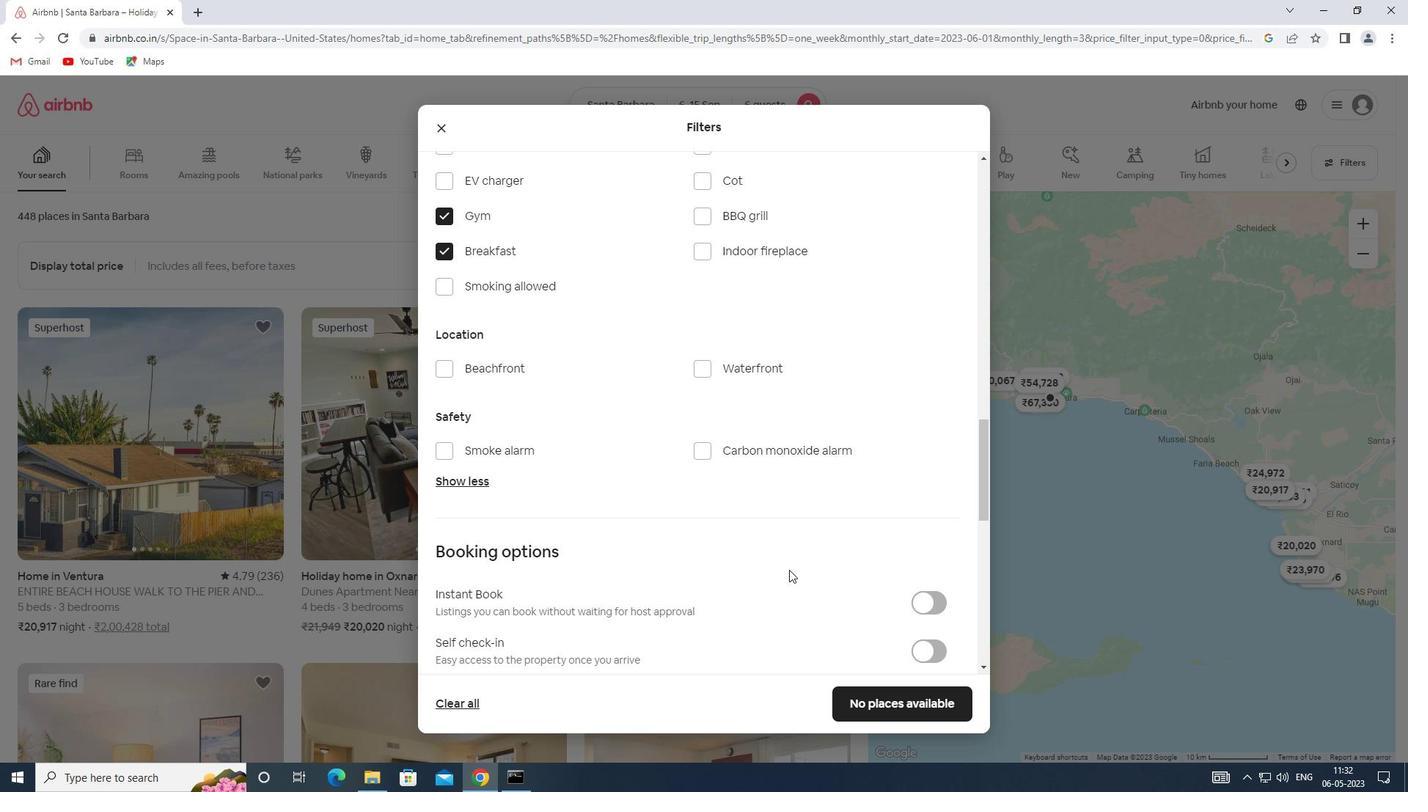 
Action: Mouse scrolled (790, 569) with delta (0, 0)
Screenshot: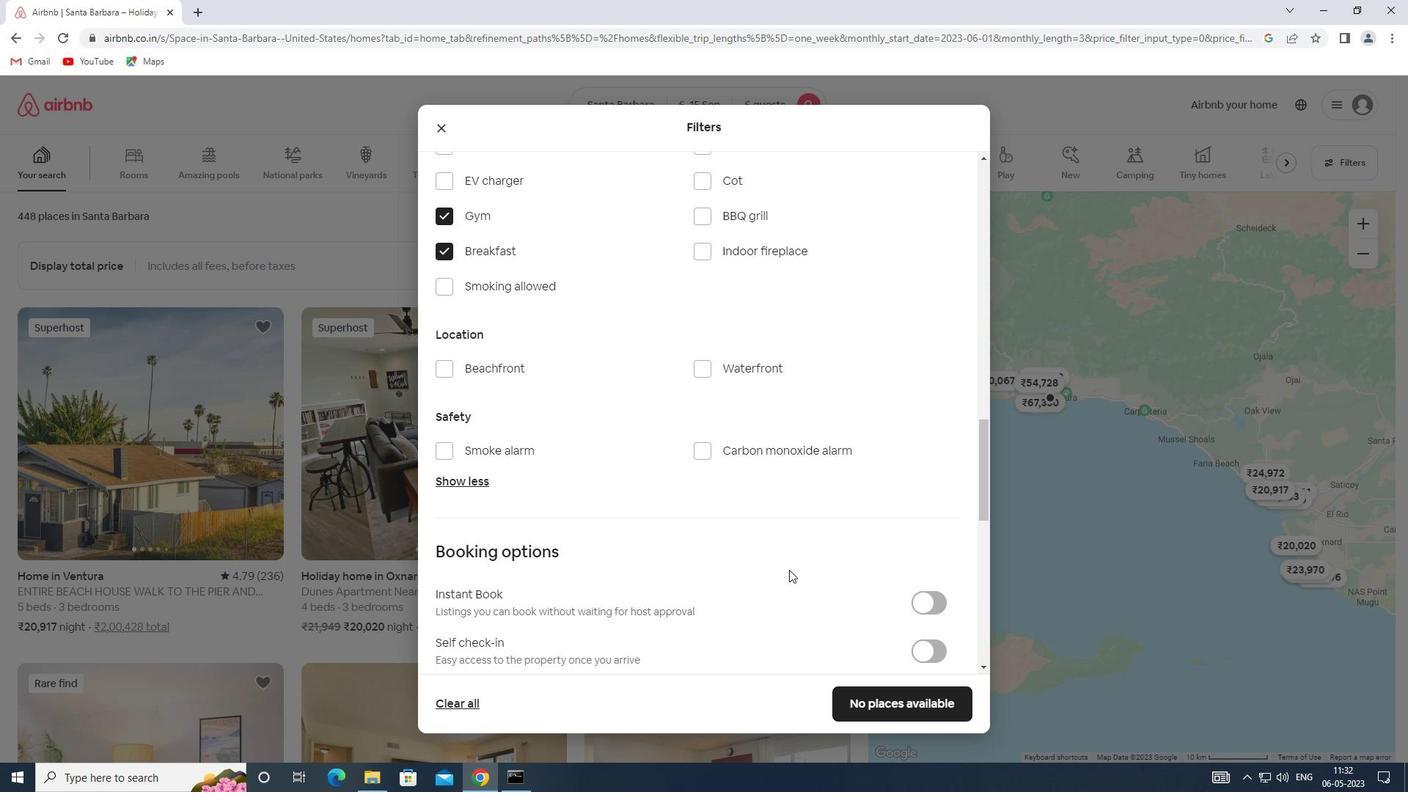 
Action: Mouse scrolled (790, 569) with delta (0, 0)
Screenshot: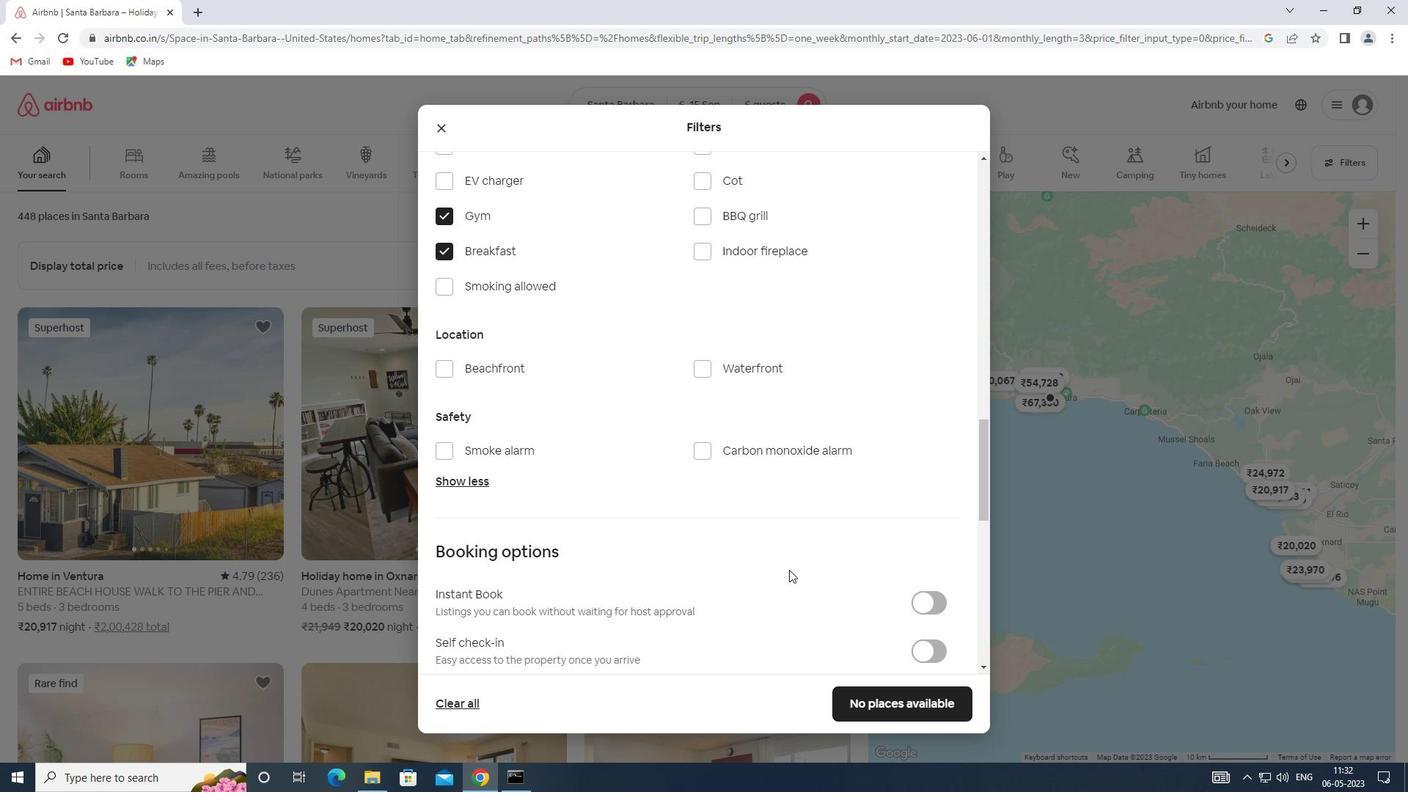 
Action: Mouse moved to (926, 362)
Screenshot: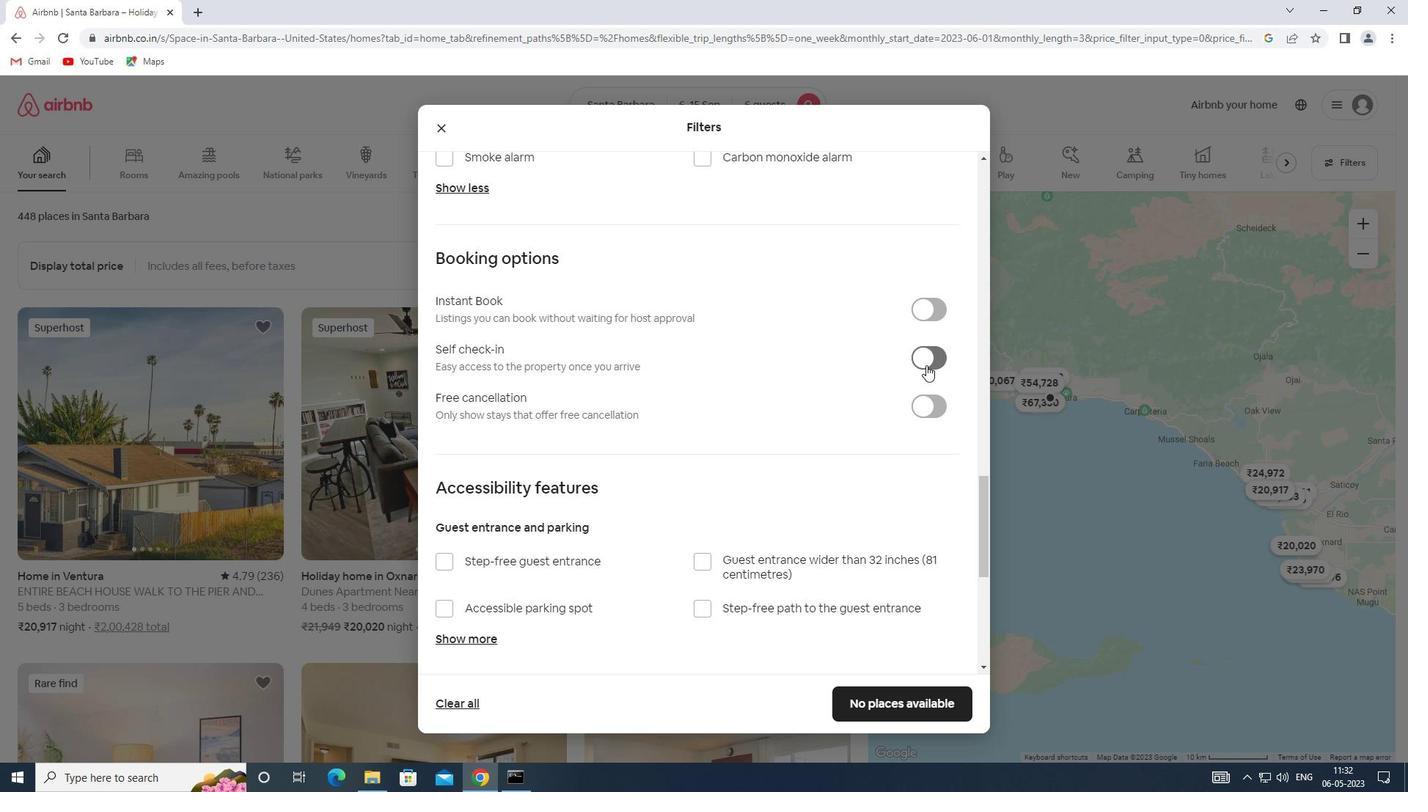 
Action: Mouse pressed left at (926, 362)
Screenshot: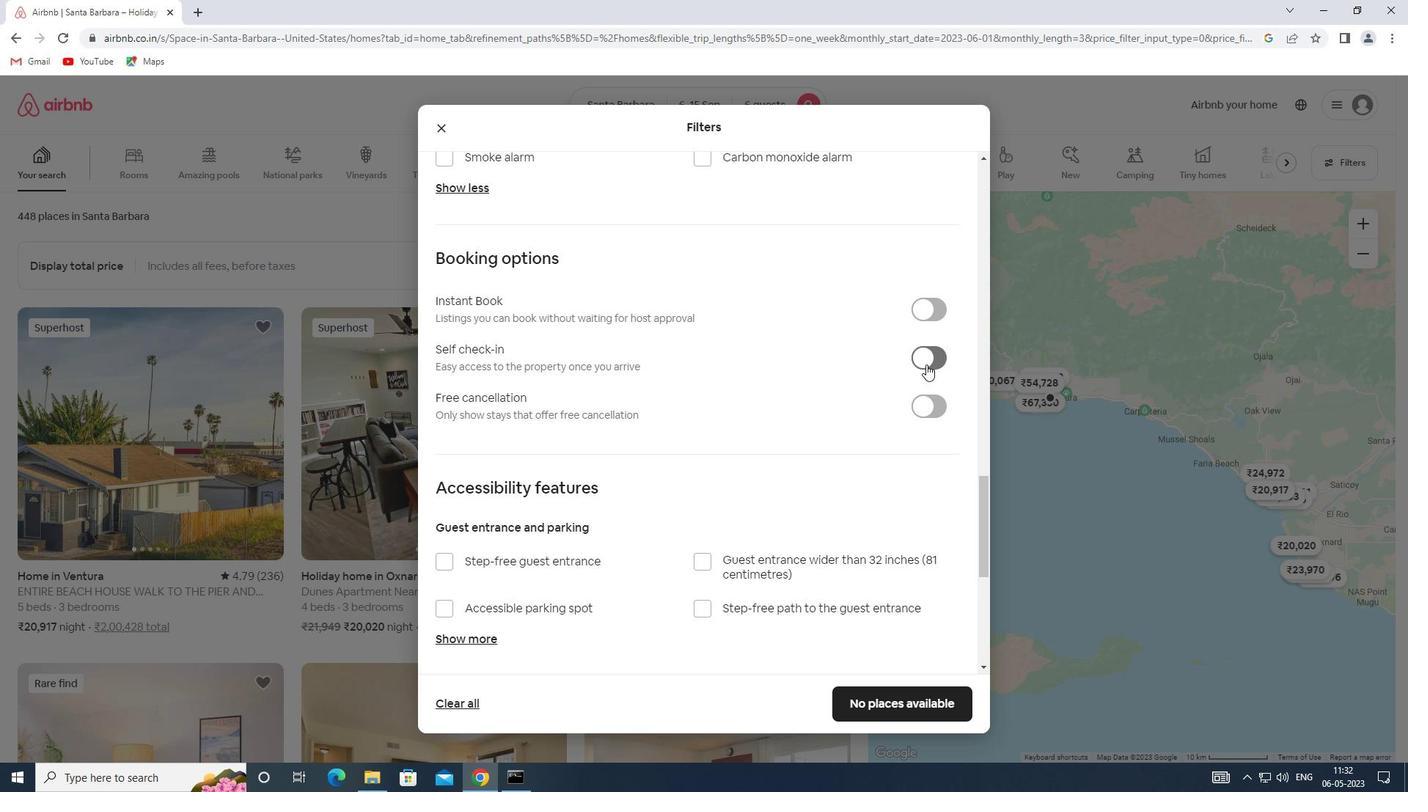 
Action: Mouse moved to (487, 487)
Screenshot: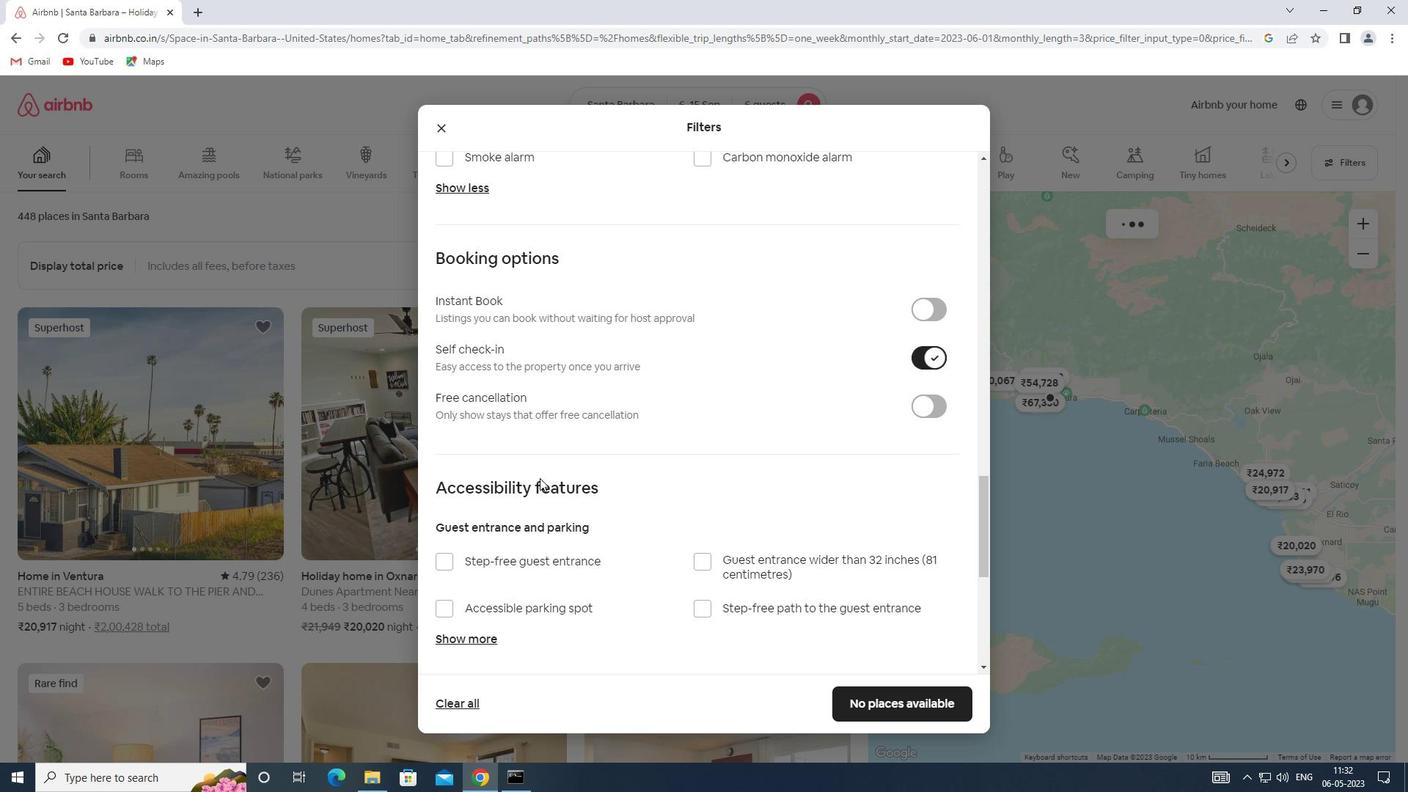 
Action: Mouse scrolled (487, 486) with delta (0, 0)
Screenshot: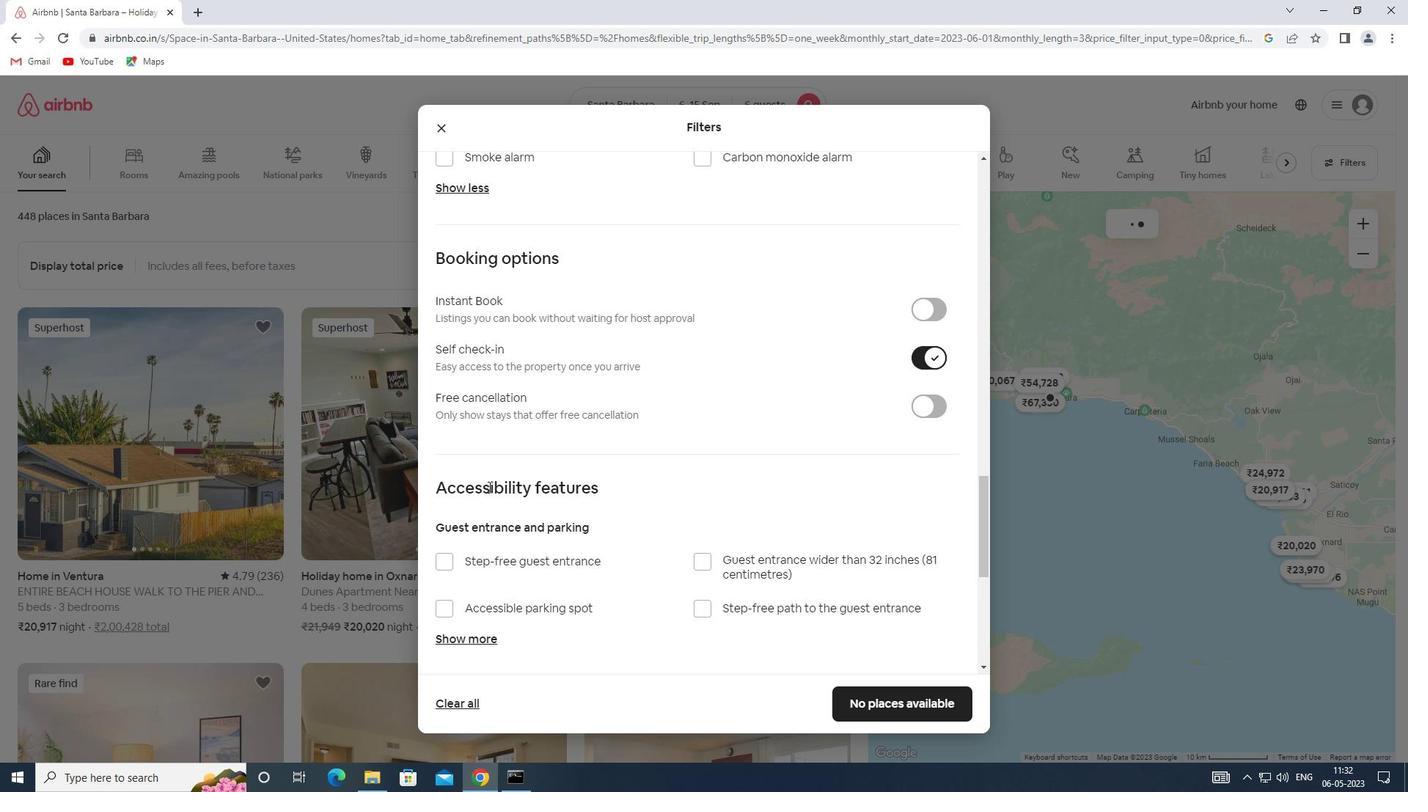 
Action: Mouse scrolled (487, 486) with delta (0, 0)
Screenshot: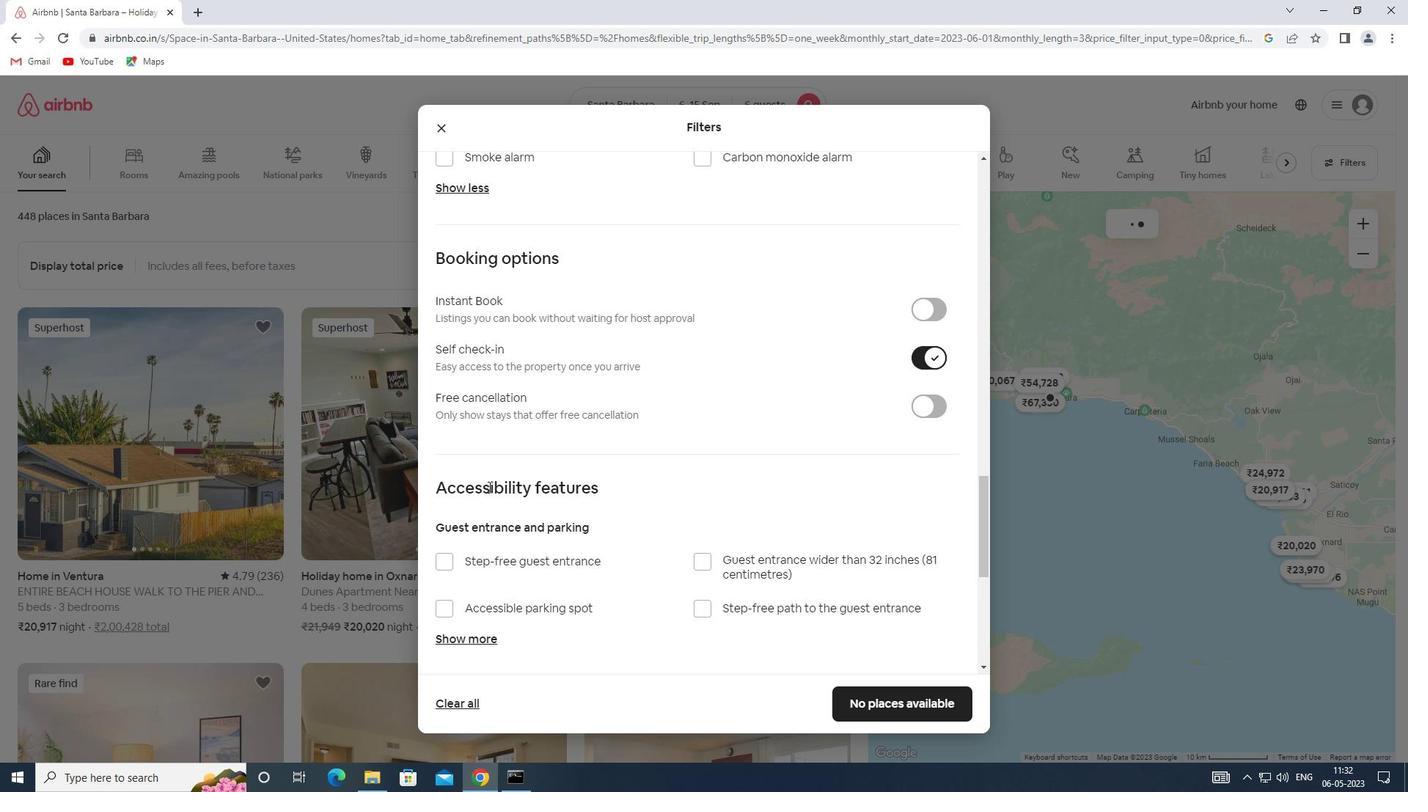 
Action: Mouse scrolled (487, 486) with delta (0, 0)
Screenshot: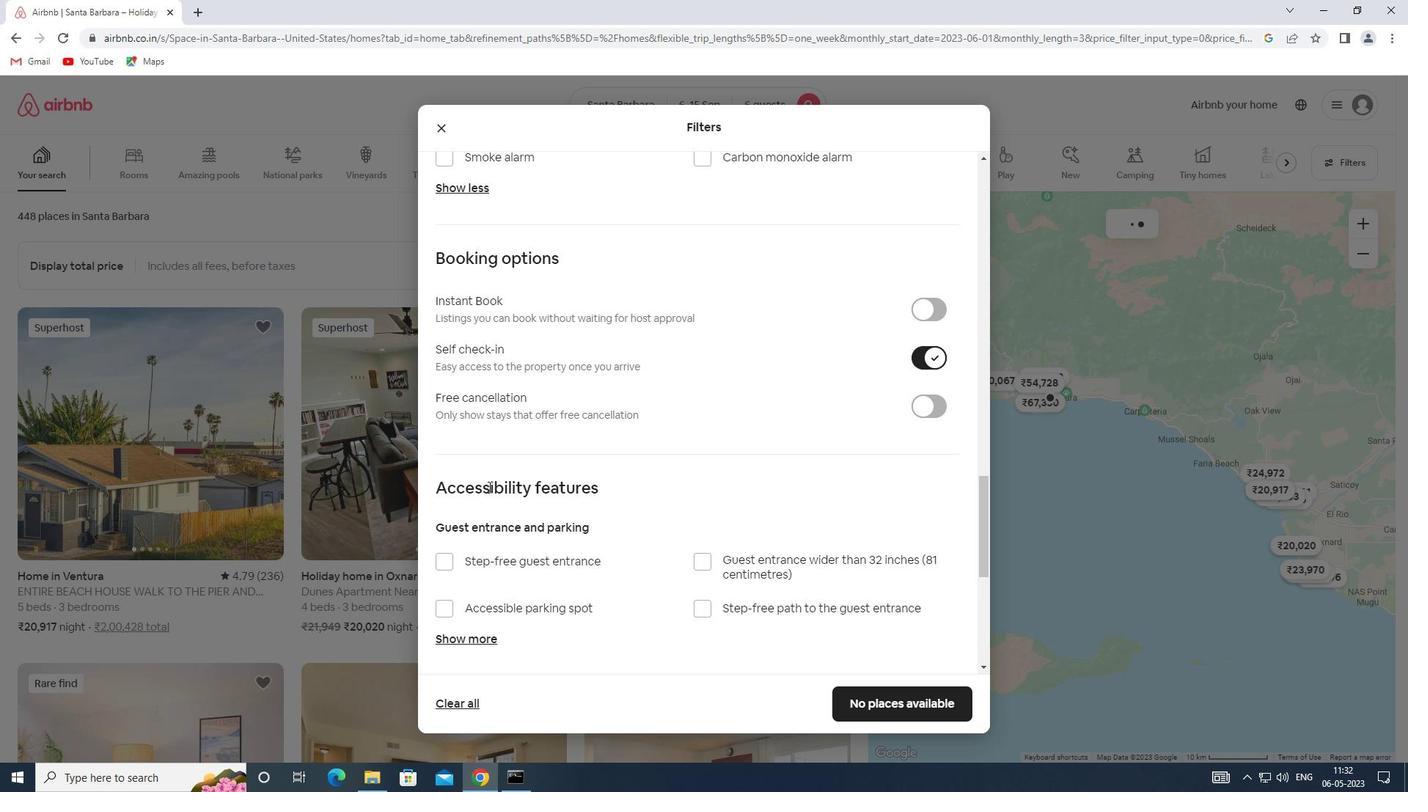 
Action: Mouse scrolled (487, 486) with delta (0, 0)
Screenshot: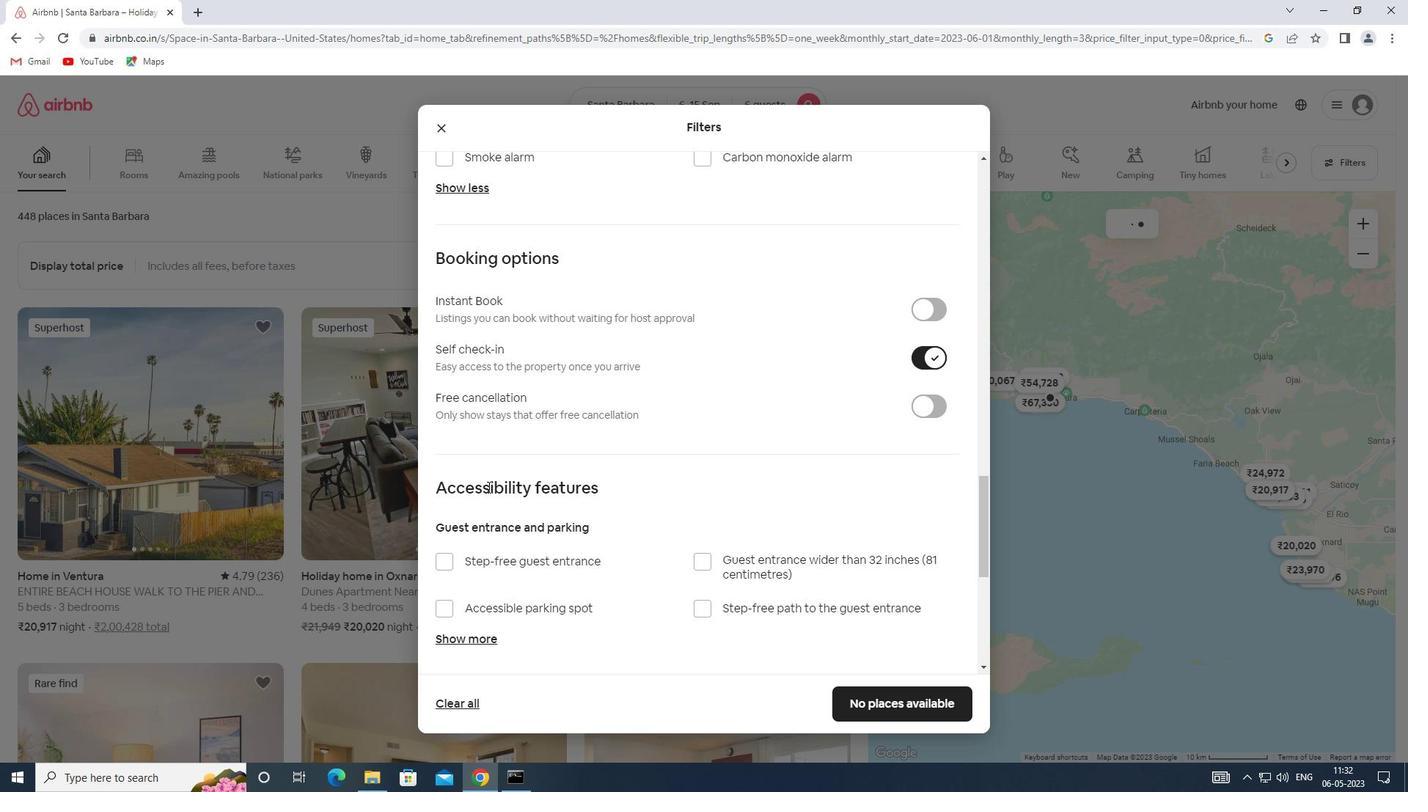
Action: Mouse moved to (471, 546)
Screenshot: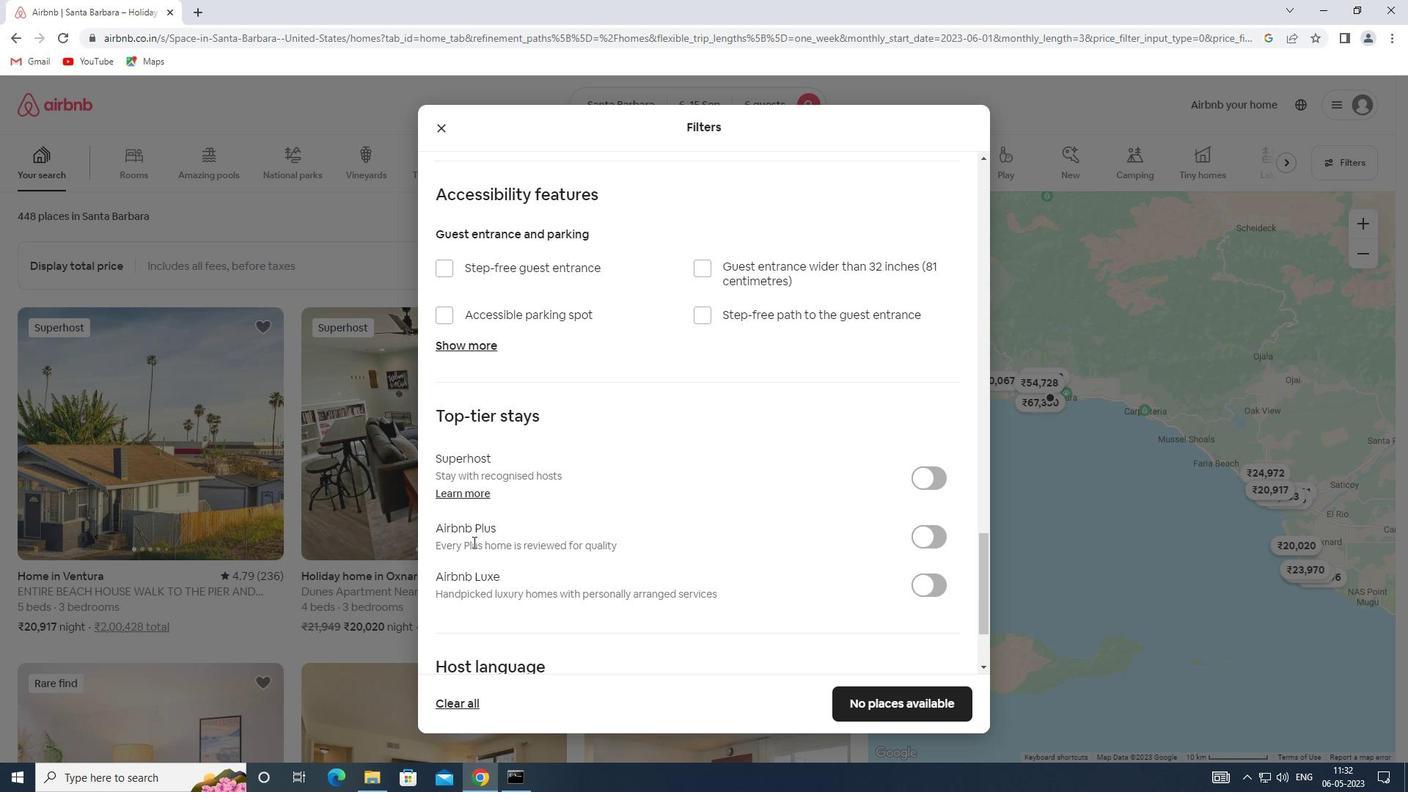 
Action: Mouse scrolled (471, 545) with delta (0, 0)
Screenshot: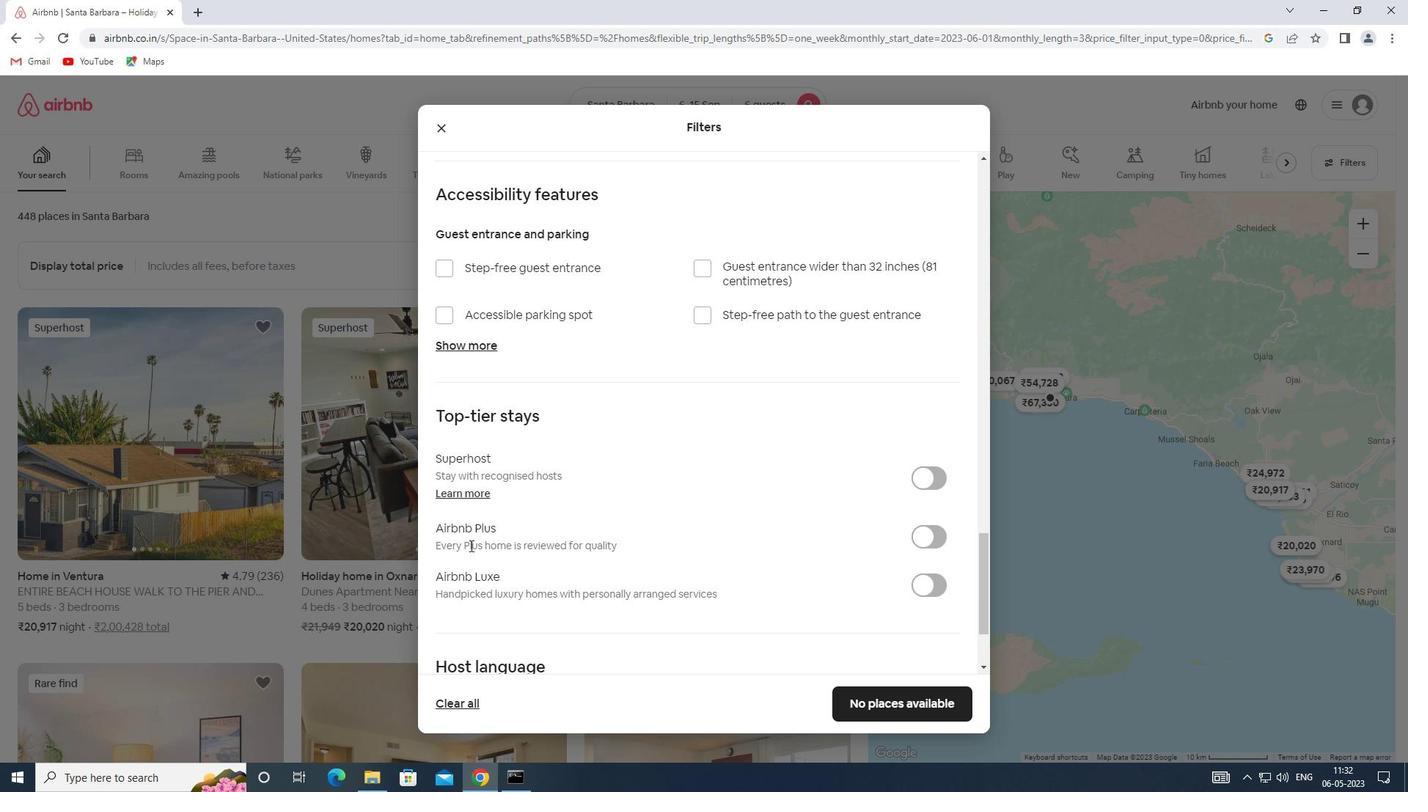 
Action: Mouse scrolled (471, 545) with delta (0, 0)
Screenshot: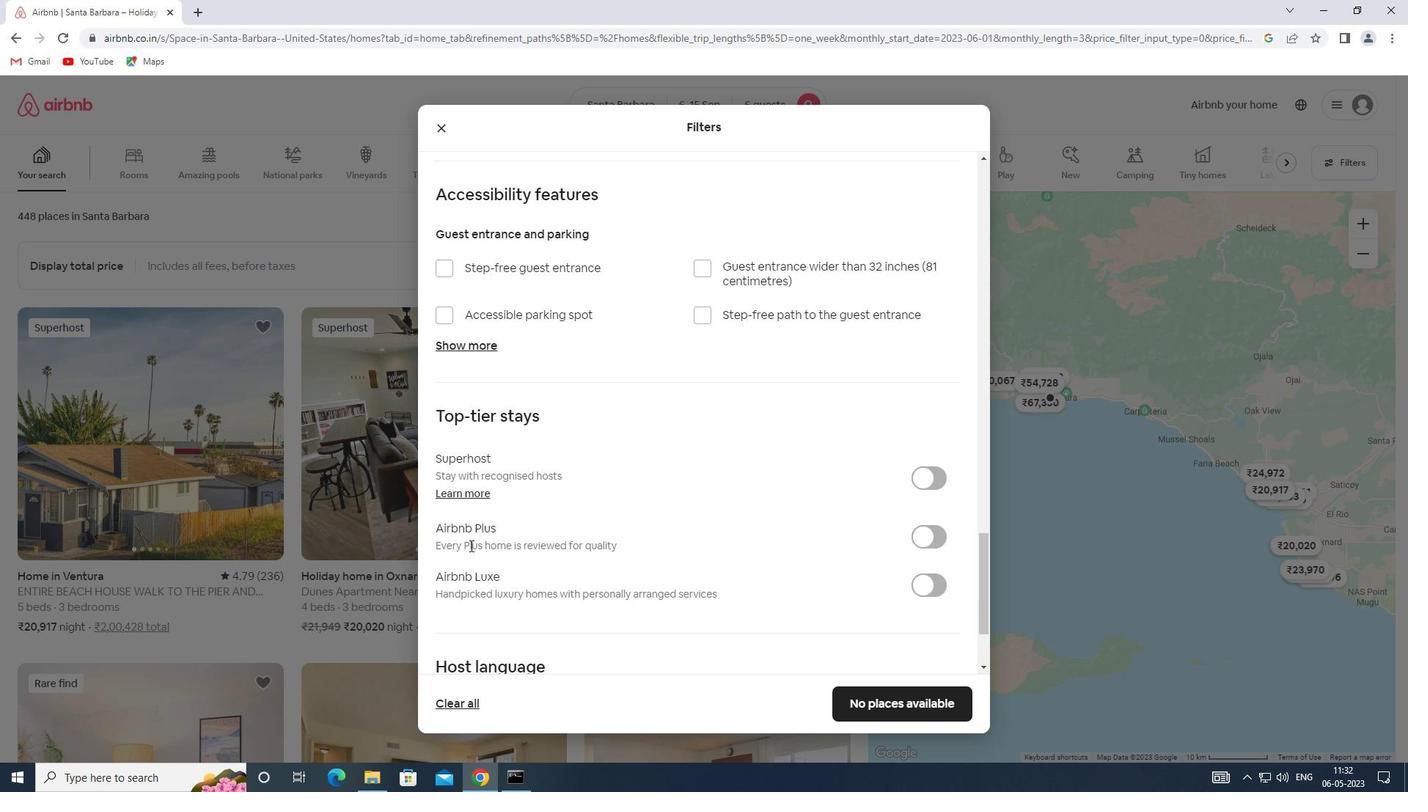 
Action: Mouse scrolled (471, 545) with delta (0, 0)
Screenshot: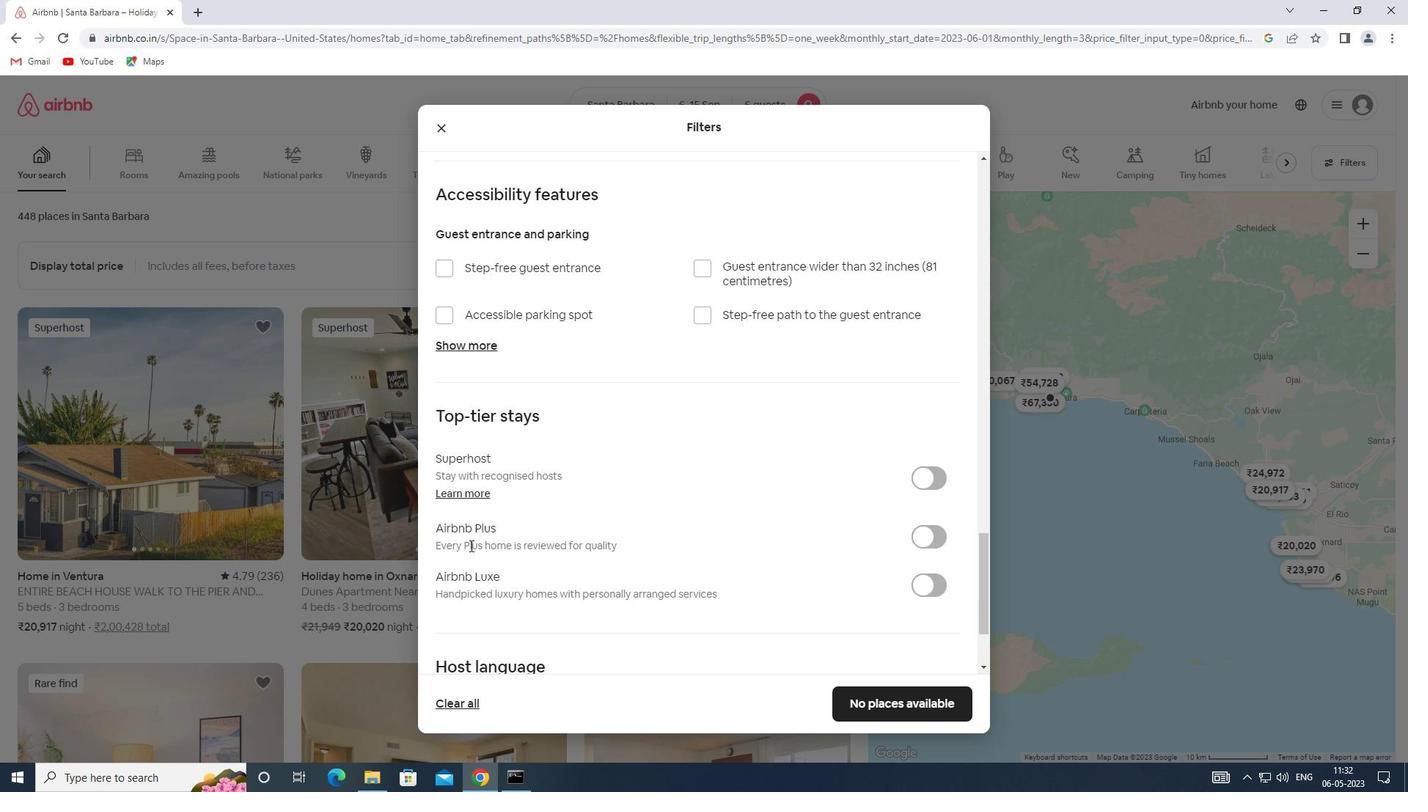 
Action: Mouse scrolled (471, 545) with delta (0, 0)
Screenshot: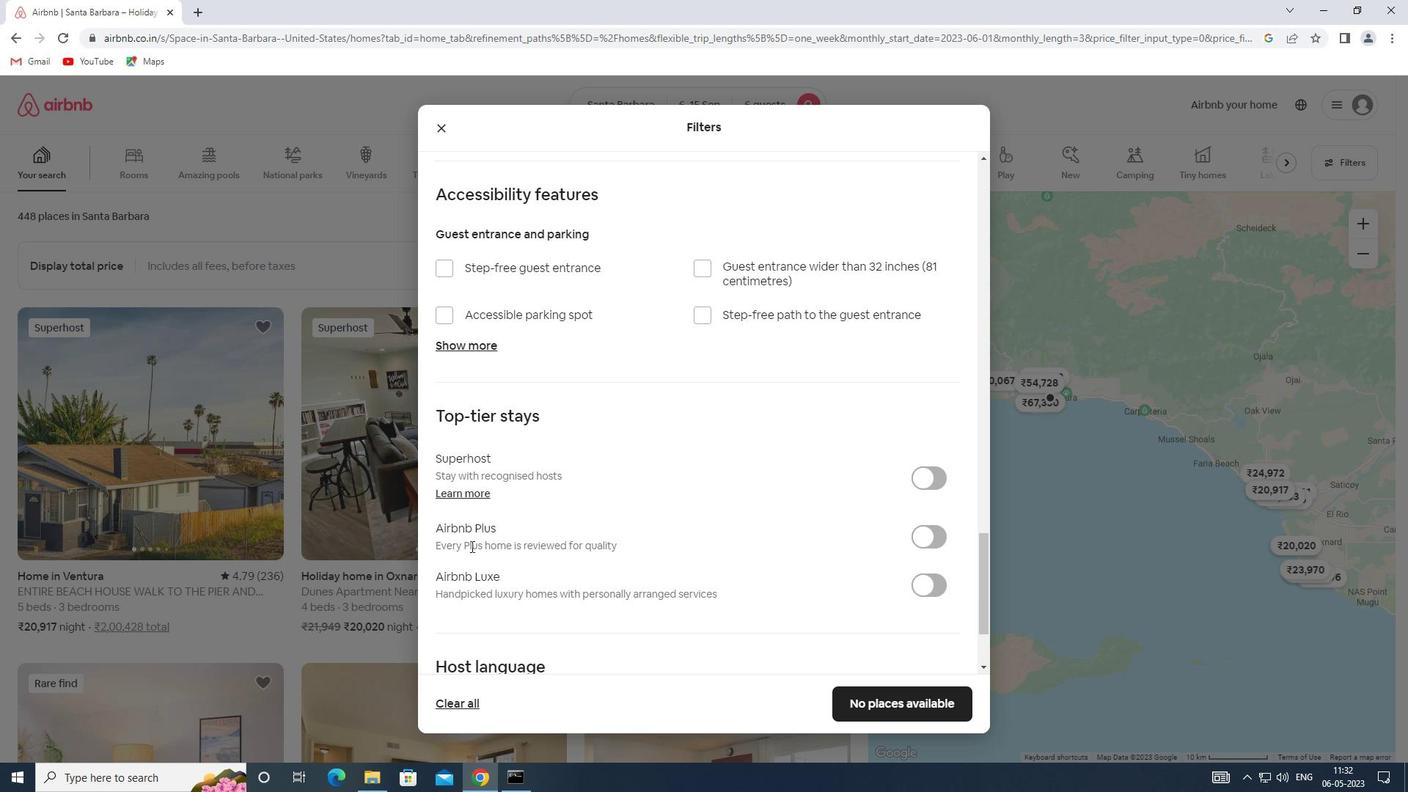 
Action: Mouse moved to (444, 567)
Screenshot: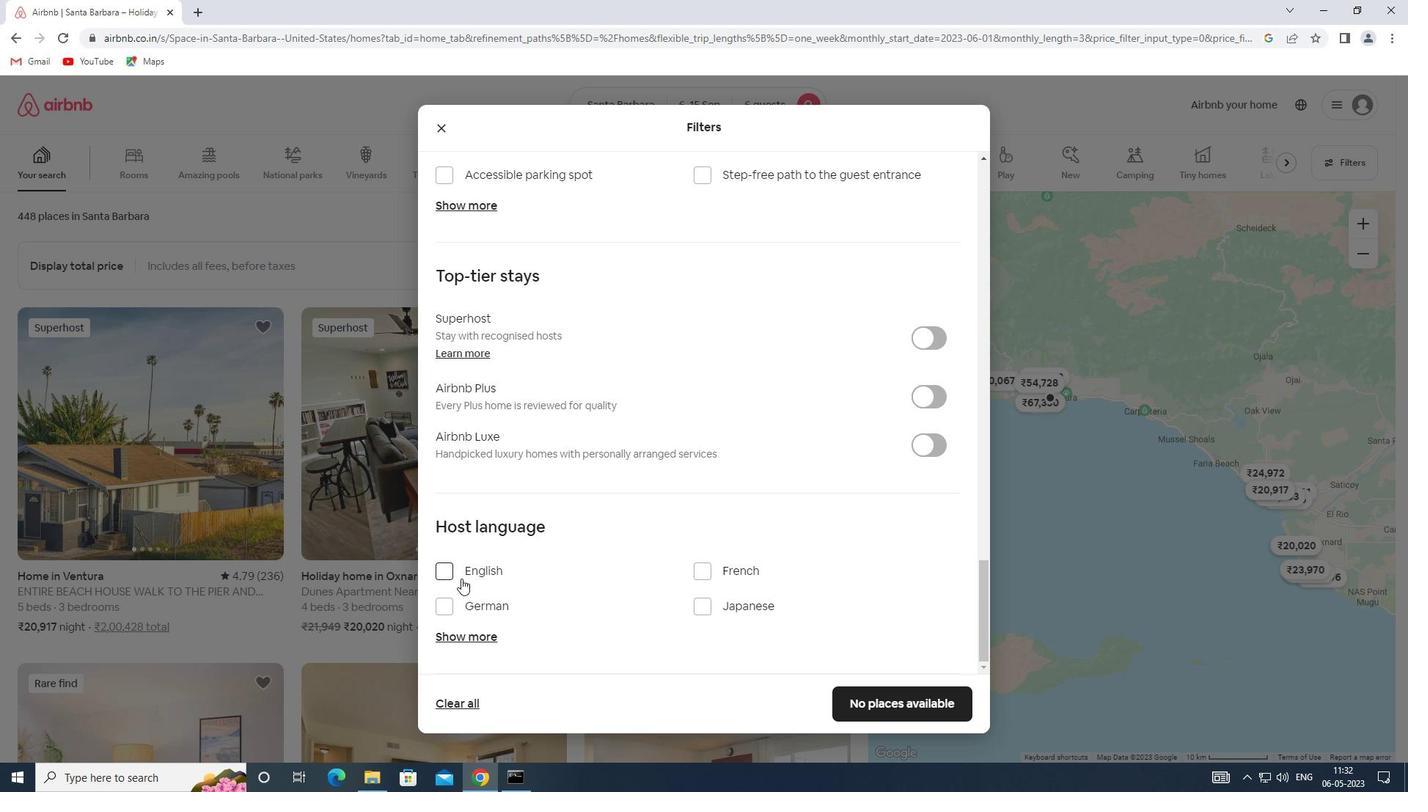 
Action: Mouse pressed left at (444, 567)
Screenshot: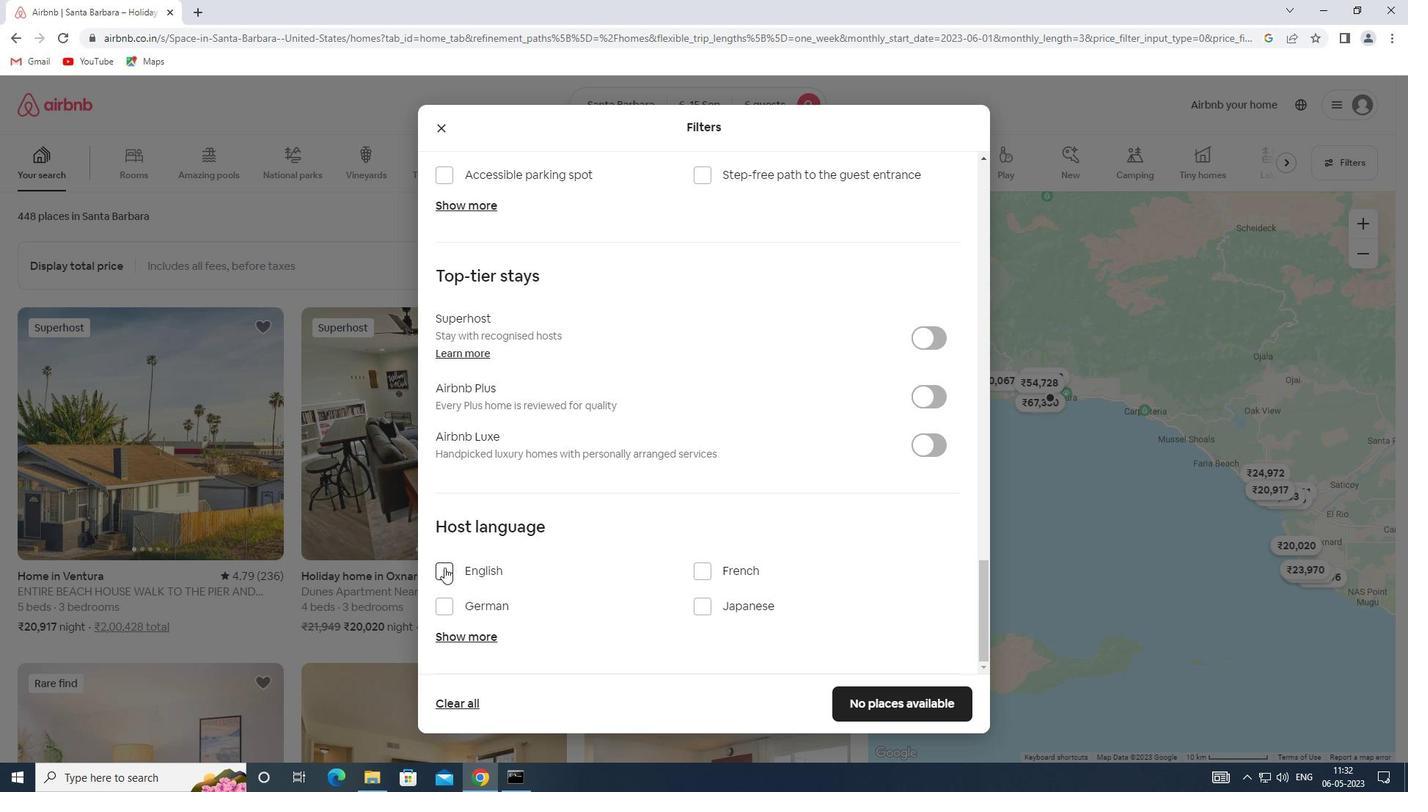 
Action: Mouse moved to (870, 698)
Screenshot: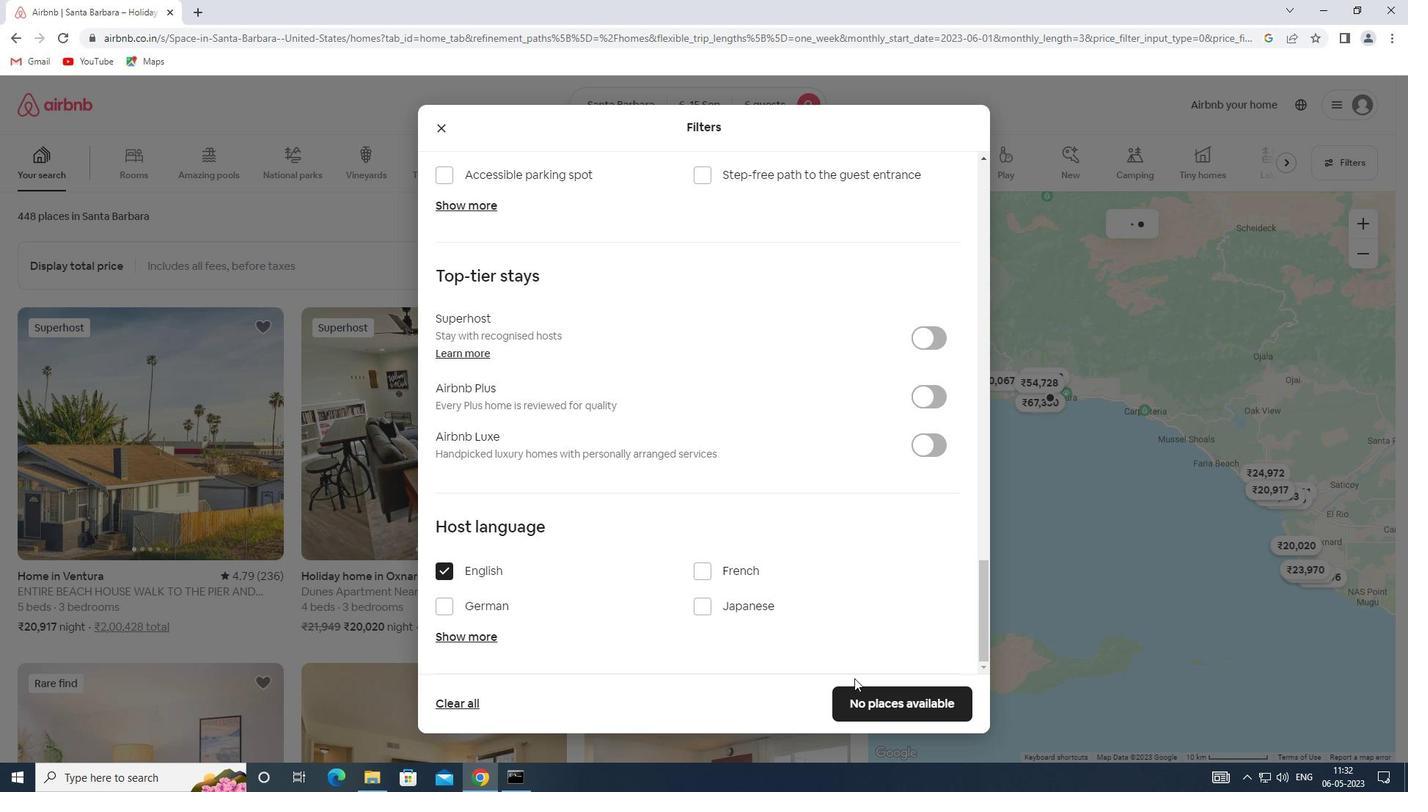 
Action: Mouse pressed left at (870, 698)
Screenshot: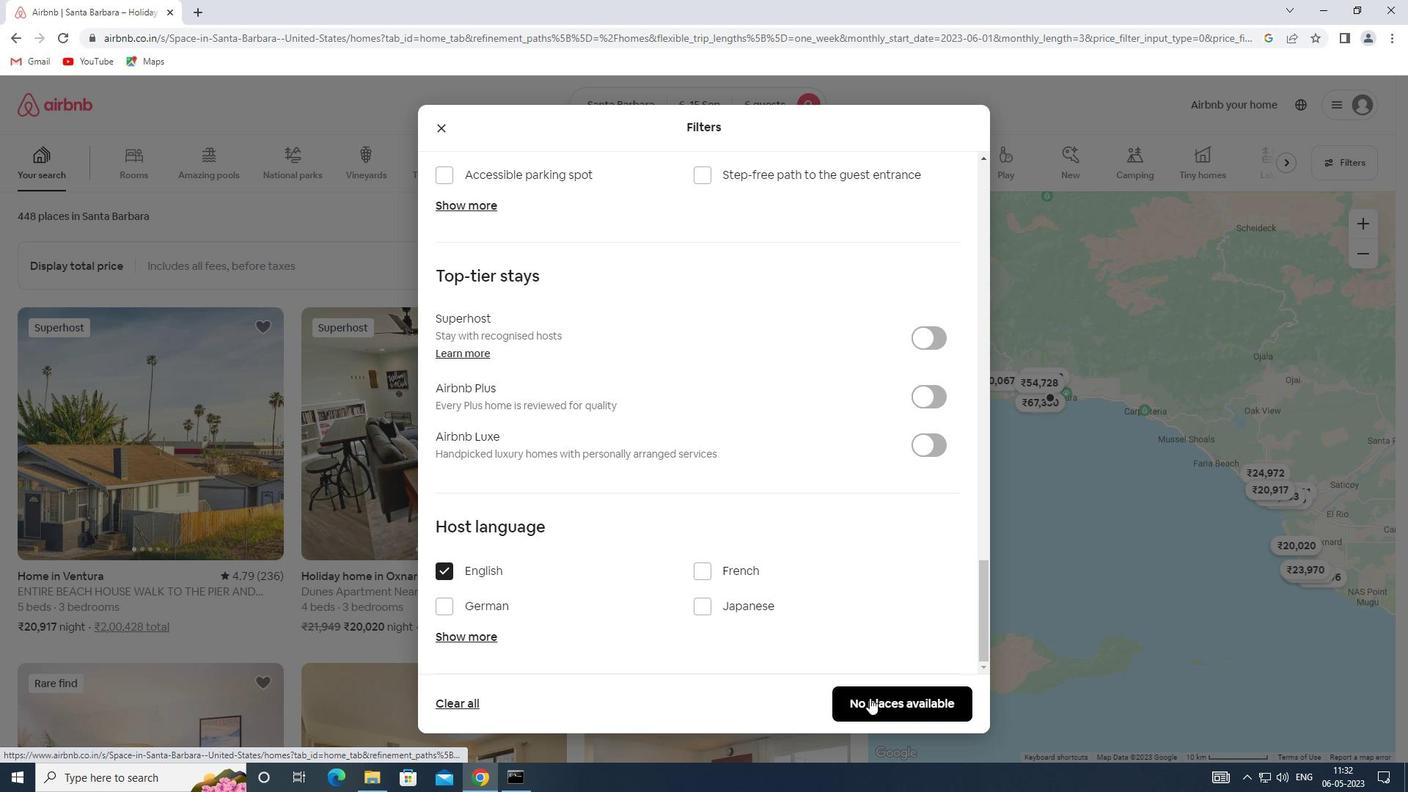 
